 Task: Look for space in Kumamoto, Japan from 4th August, 2023 to 8th August, 2023 for 1 adult in price range Rs.10000 to Rs.15000. Place can be private room with 1  bedroom having 1 bed and 1 bathroom. Property type can be flatguest house, hotel. Amenities needed are: wifi. Booking option can be shelf check-in. Required host language is English.
Action: Mouse moved to (543, 131)
Screenshot: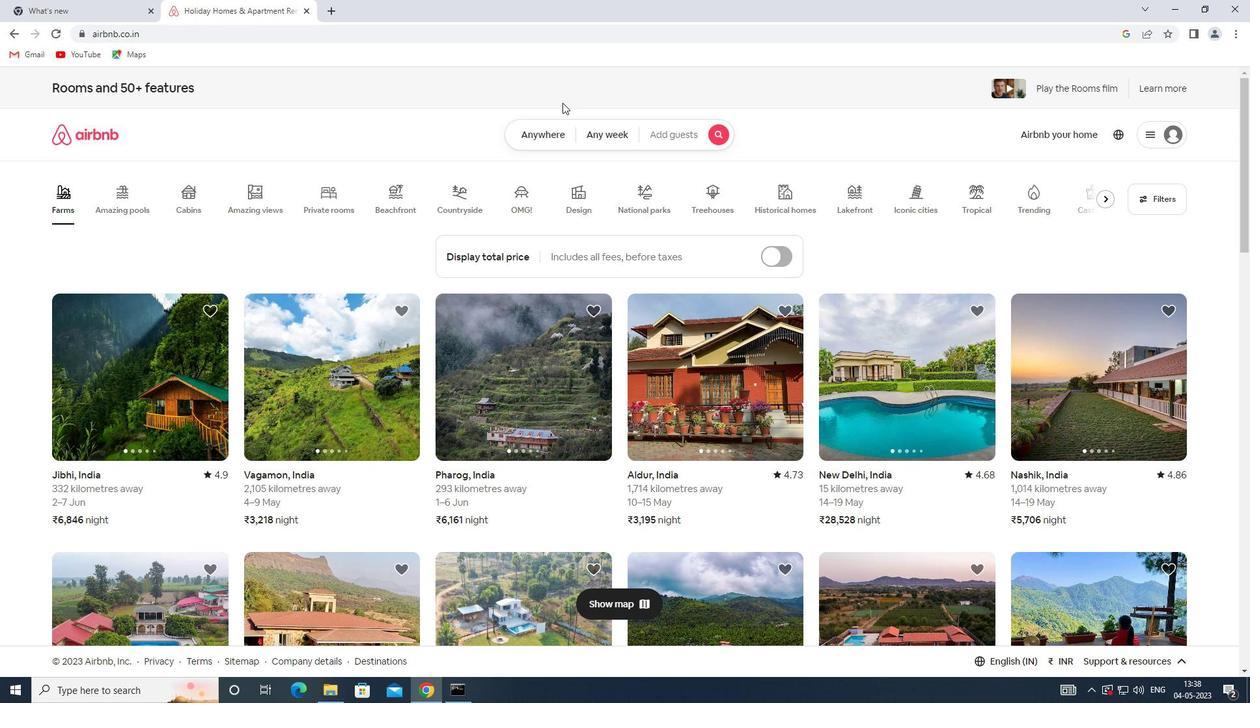 
Action: Mouse pressed left at (543, 131)
Screenshot: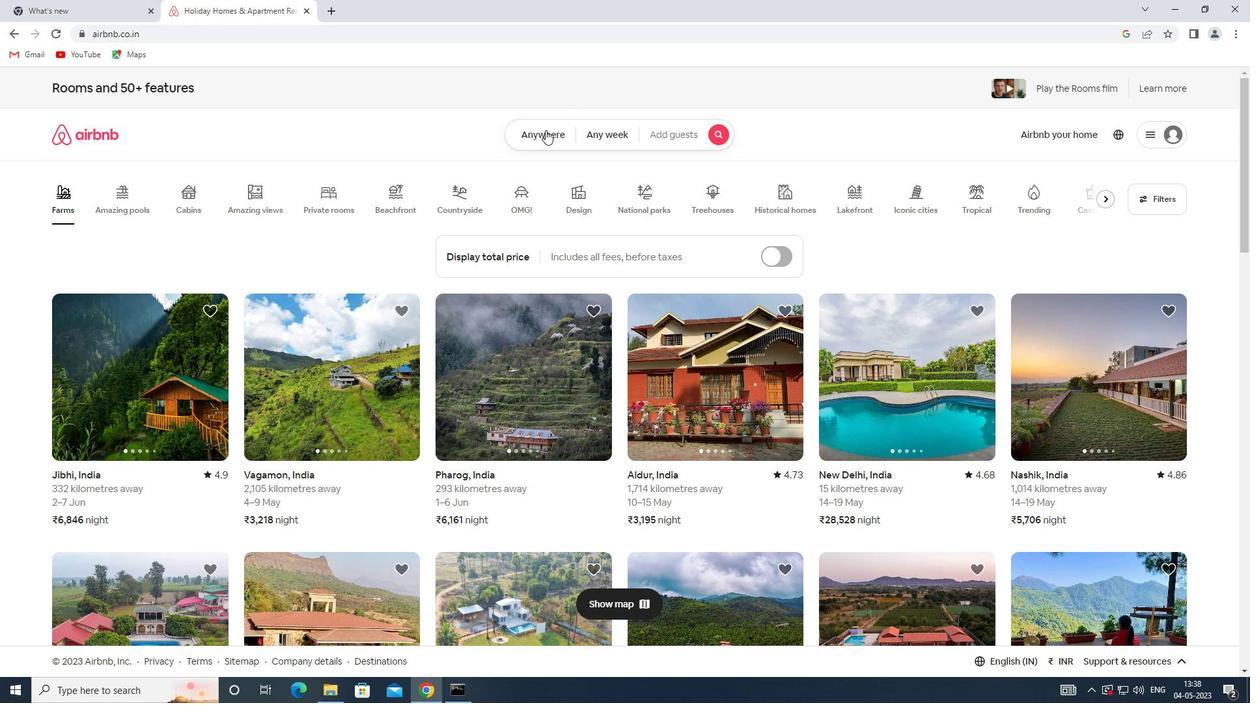 
Action: Mouse moved to (405, 184)
Screenshot: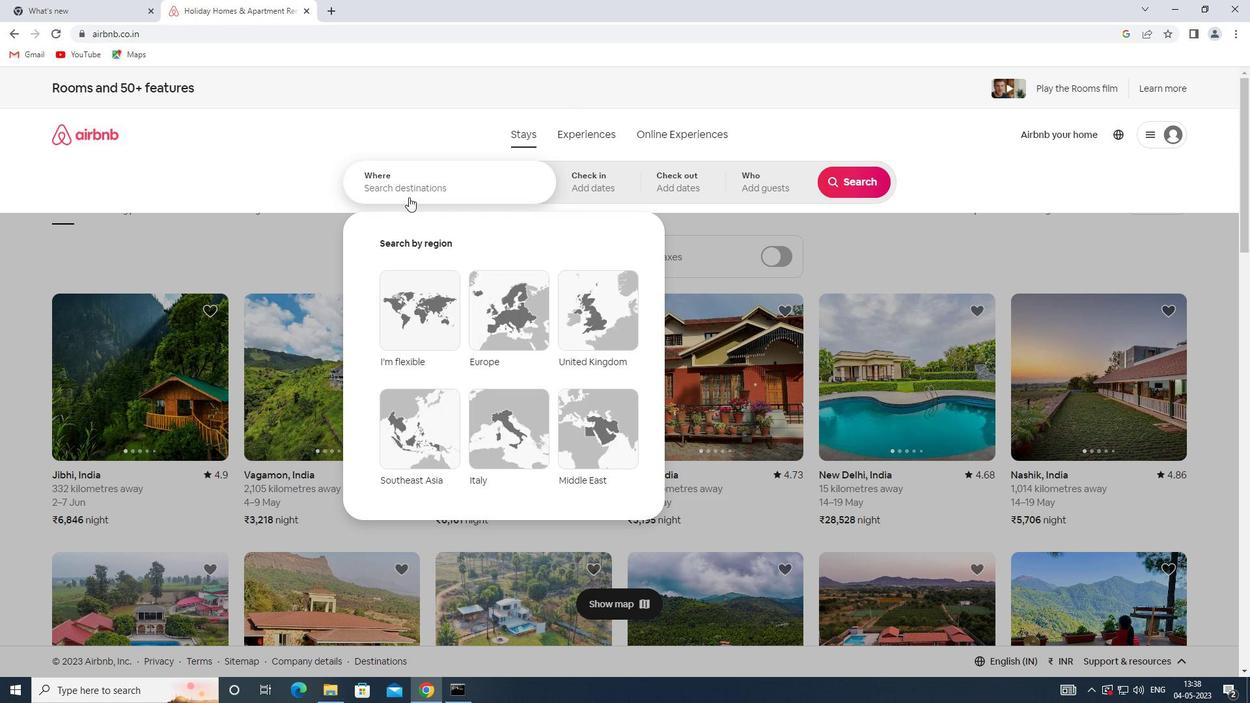 
Action: Mouse pressed left at (405, 184)
Screenshot: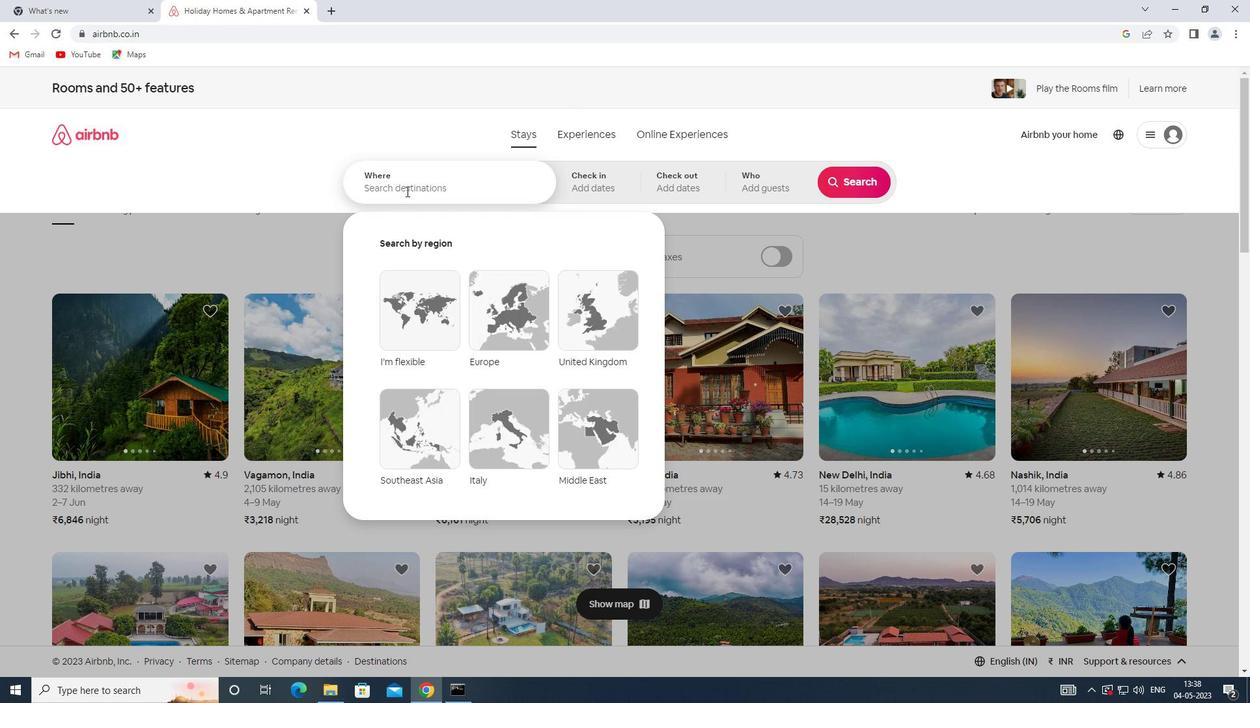 
Action: Key pressed <Key.shift>KUMAMOTO
Screenshot: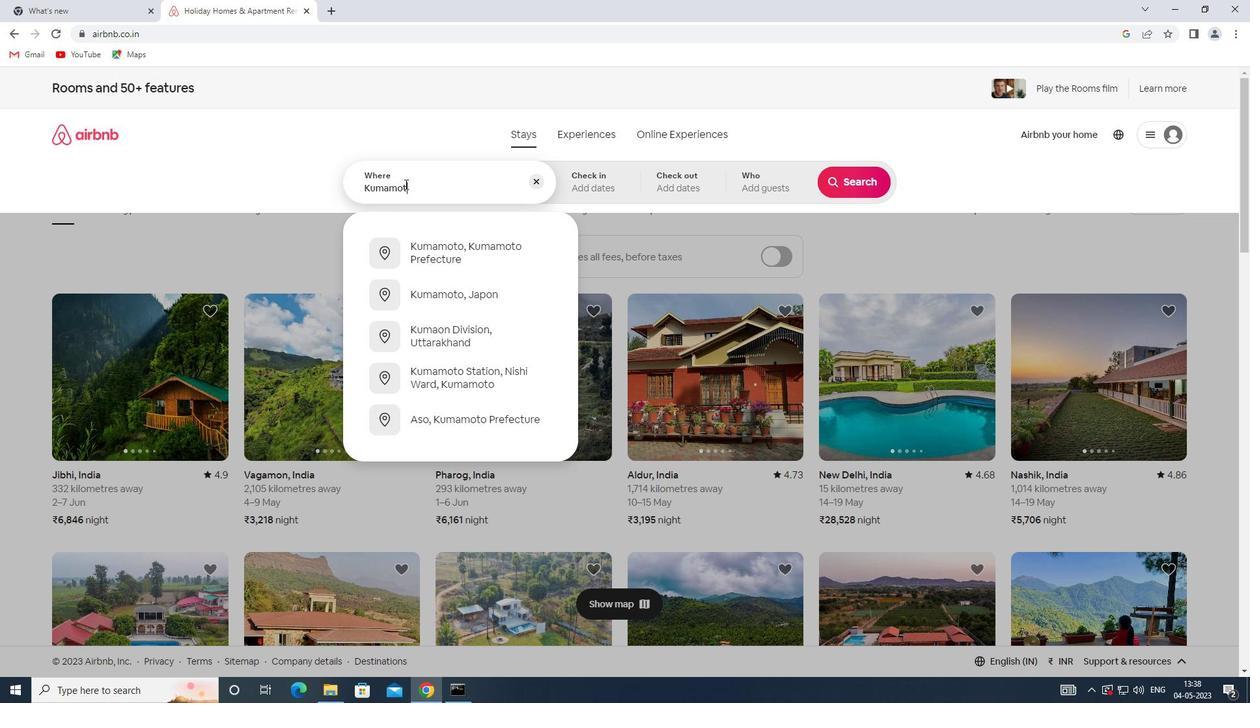 
Action: Mouse moved to (405, 181)
Screenshot: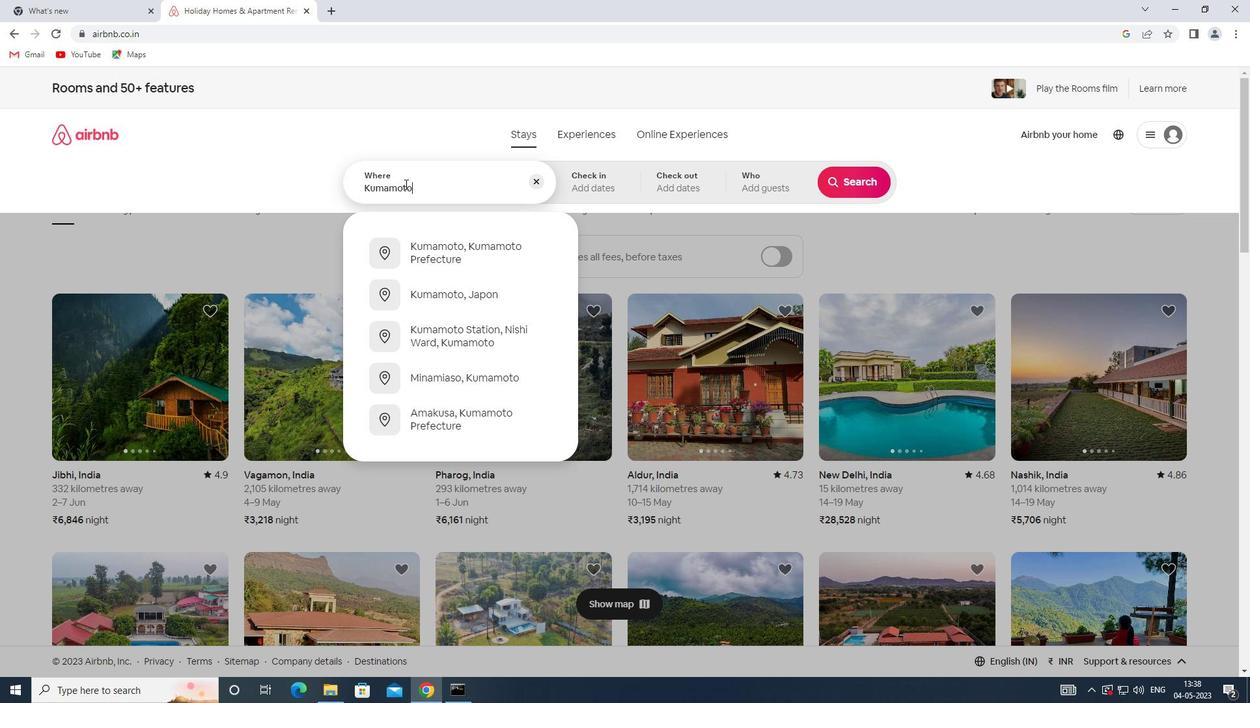 
Action: Key pressed ,<Key.shift>JAPAN
Screenshot: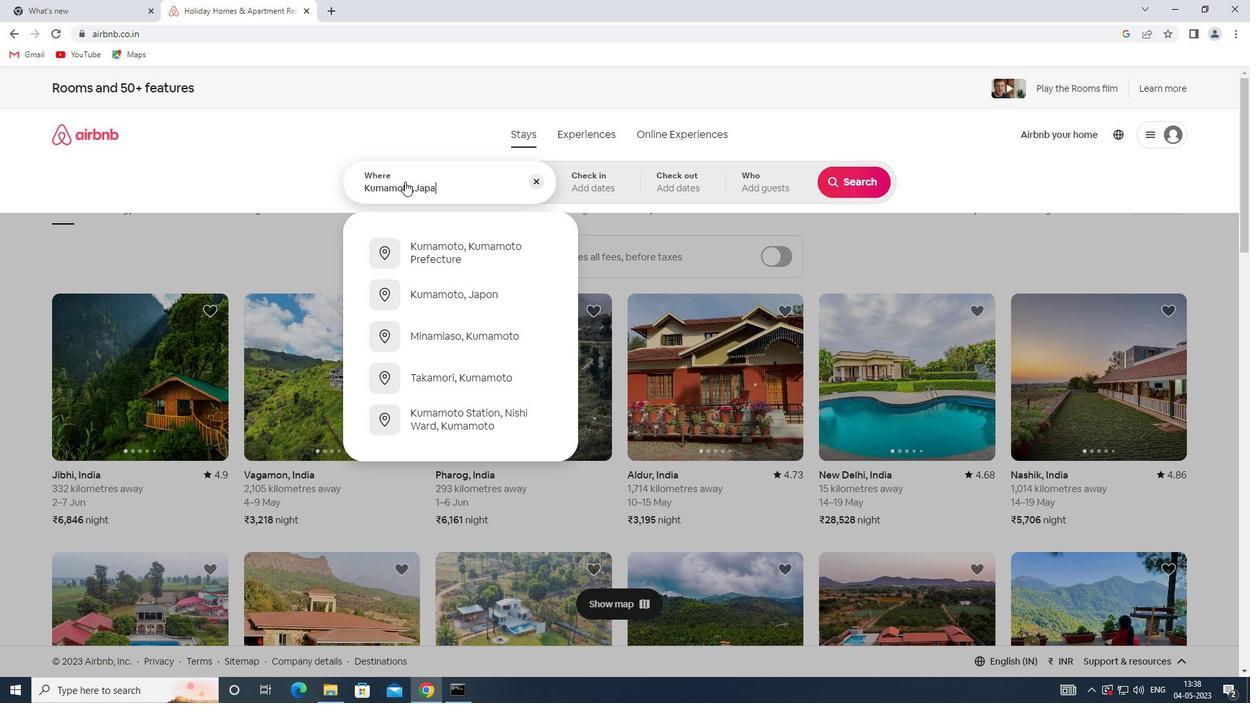 
Action: Mouse moved to (575, 188)
Screenshot: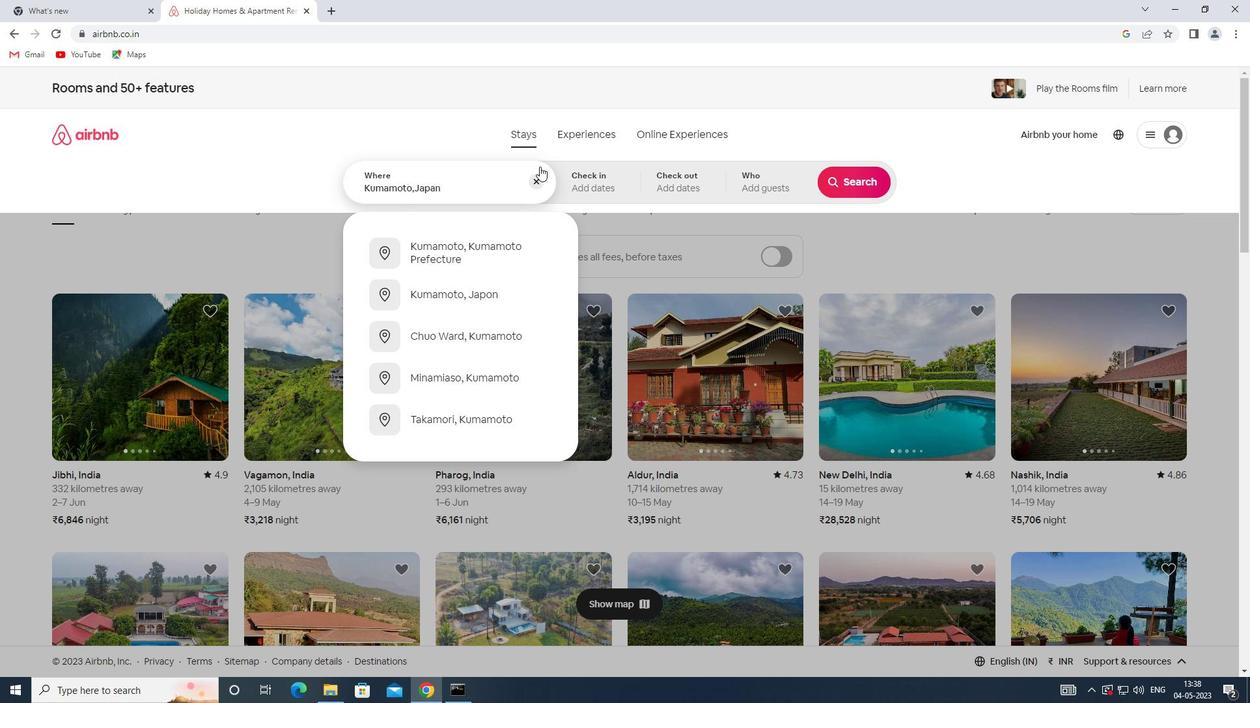 
Action: Mouse pressed left at (575, 188)
Screenshot: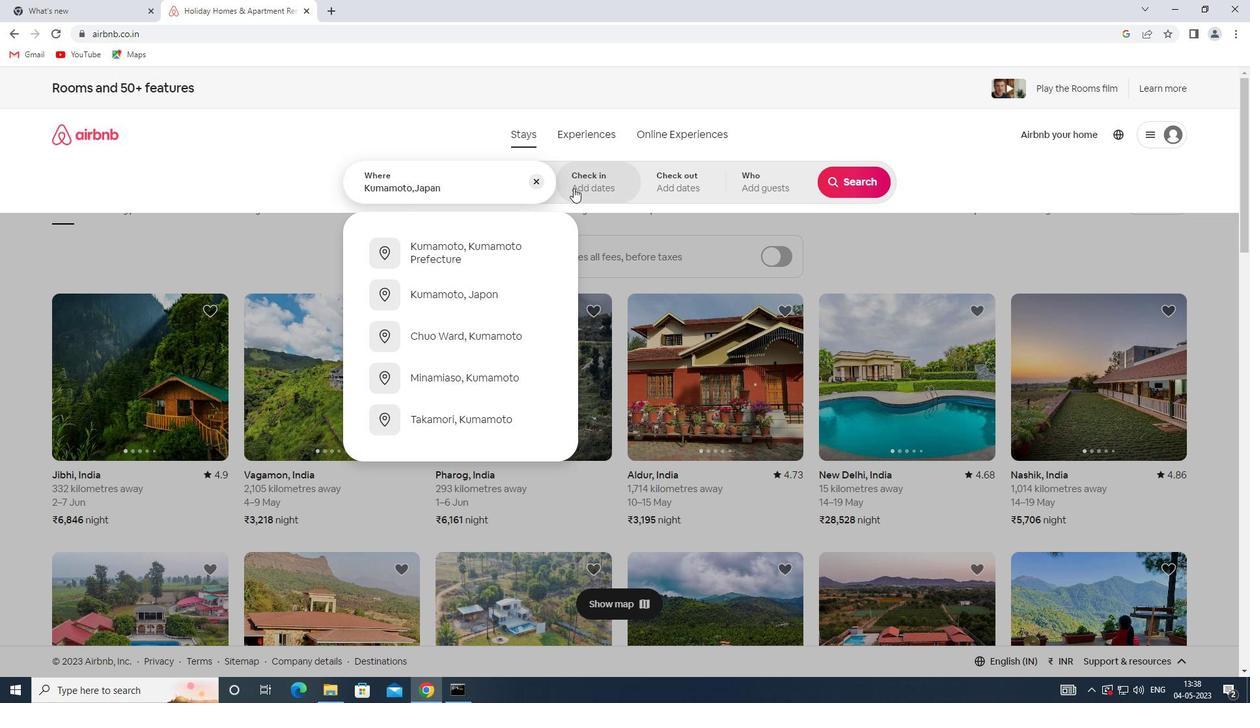
Action: Mouse moved to (842, 288)
Screenshot: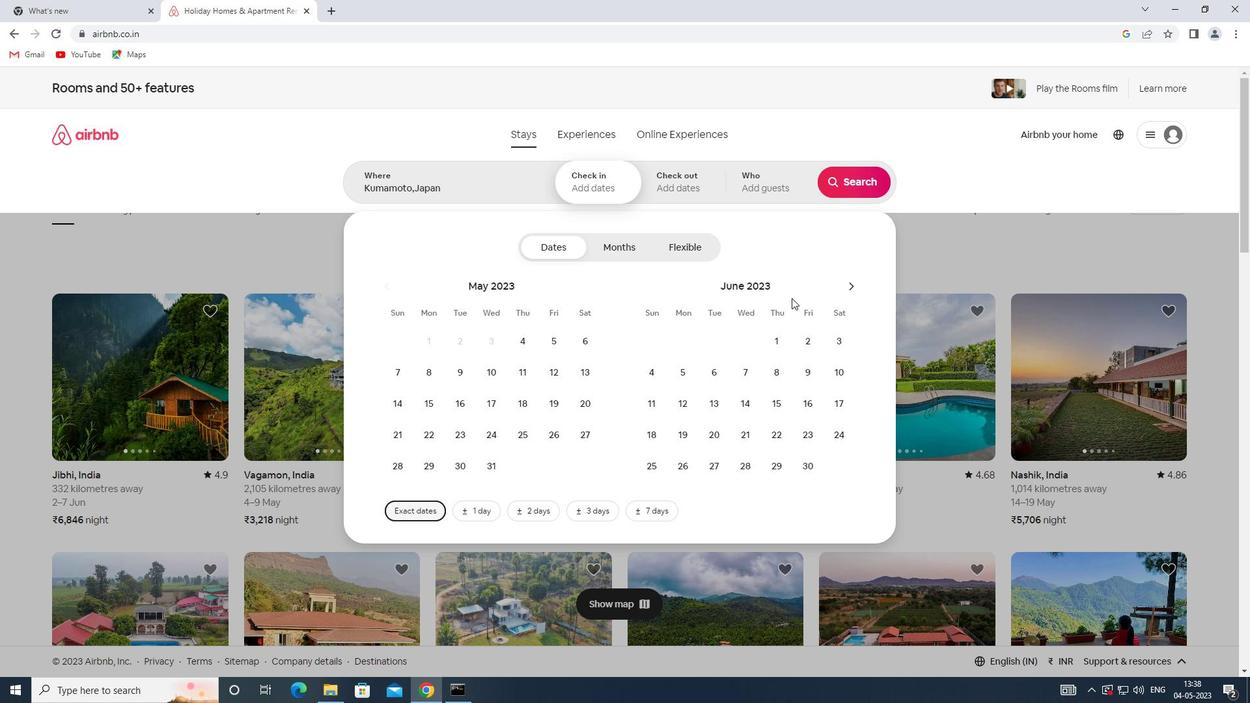 
Action: Mouse pressed left at (842, 288)
Screenshot: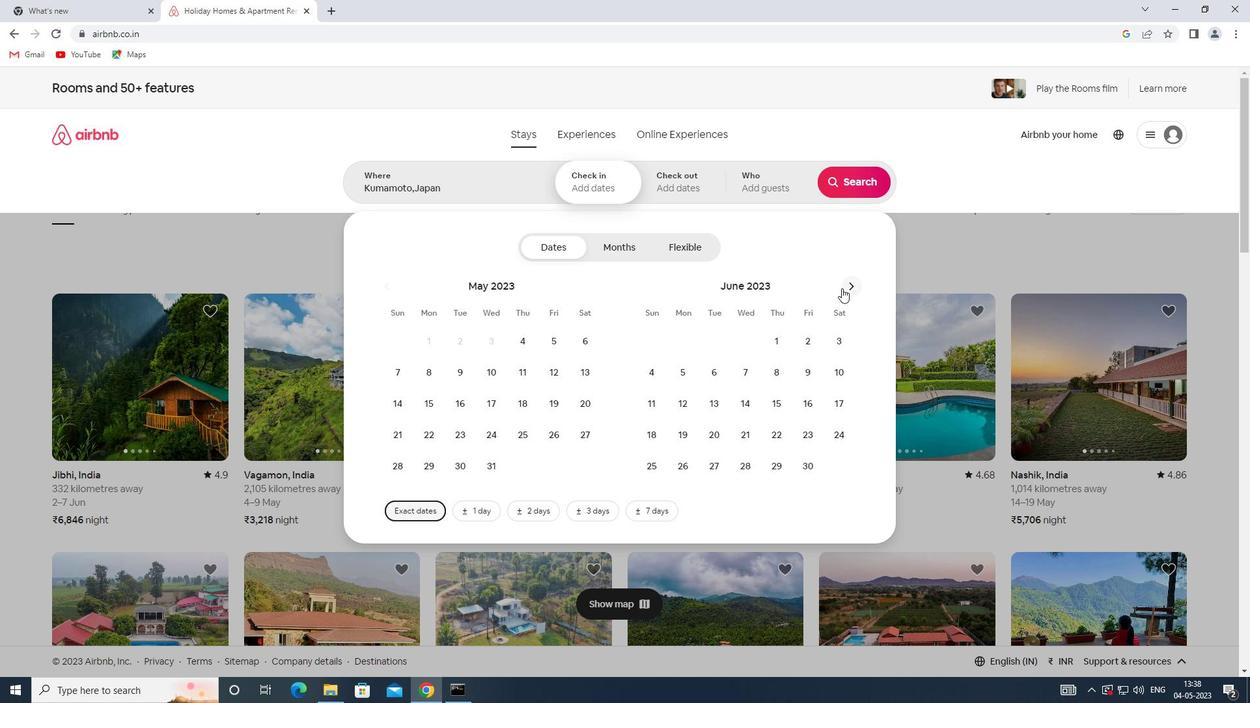 
Action: Mouse pressed left at (842, 288)
Screenshot: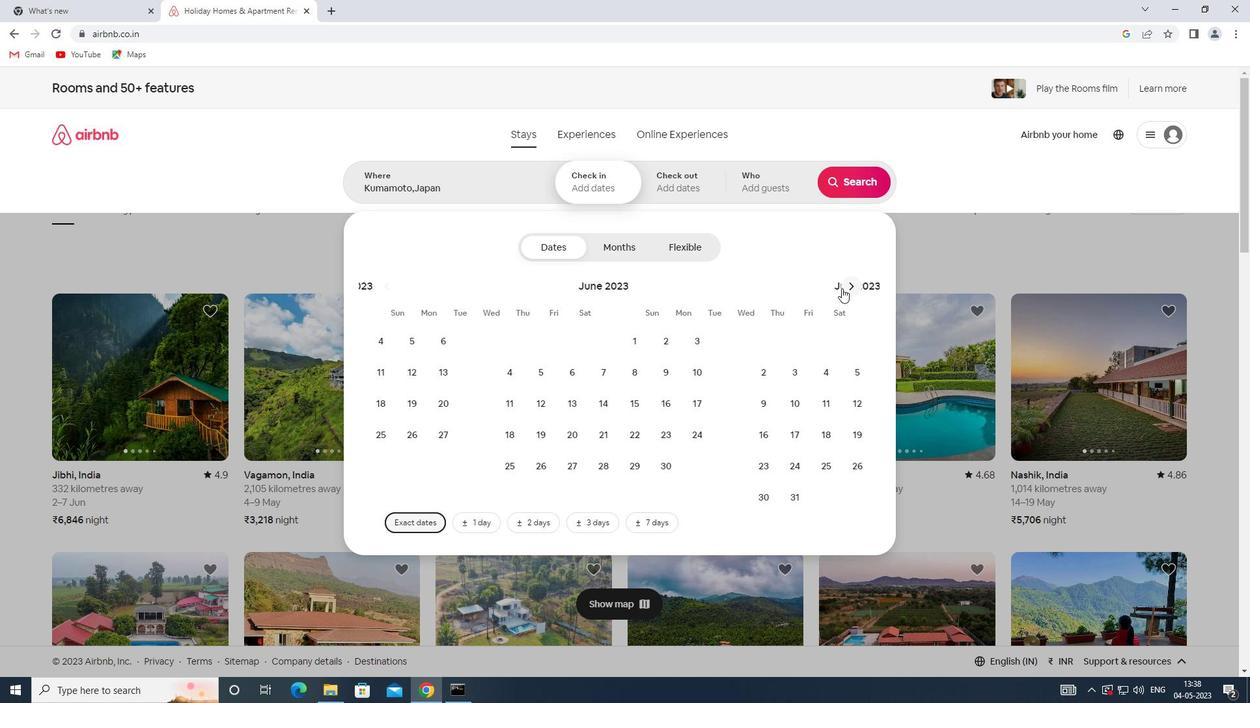 
Action: Mouse moved to (804, 349)
Screenshot: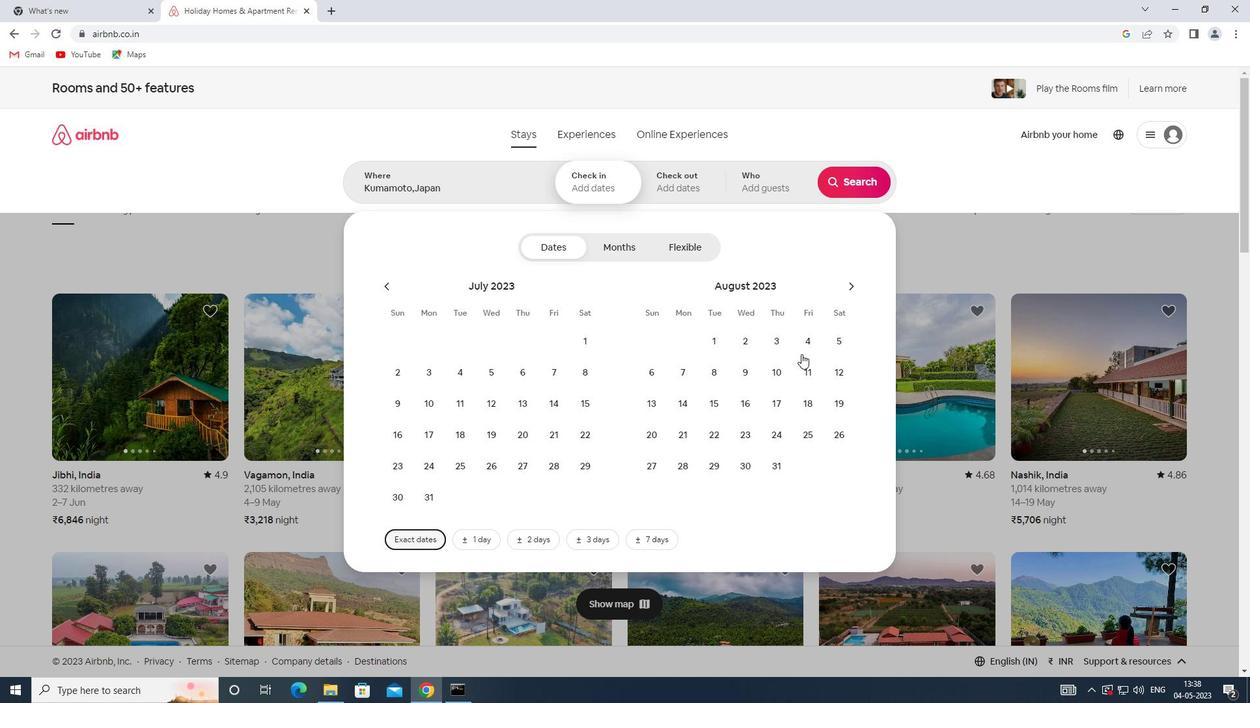 
Action: Mouse pressed left at (804, 349)
Screenshot: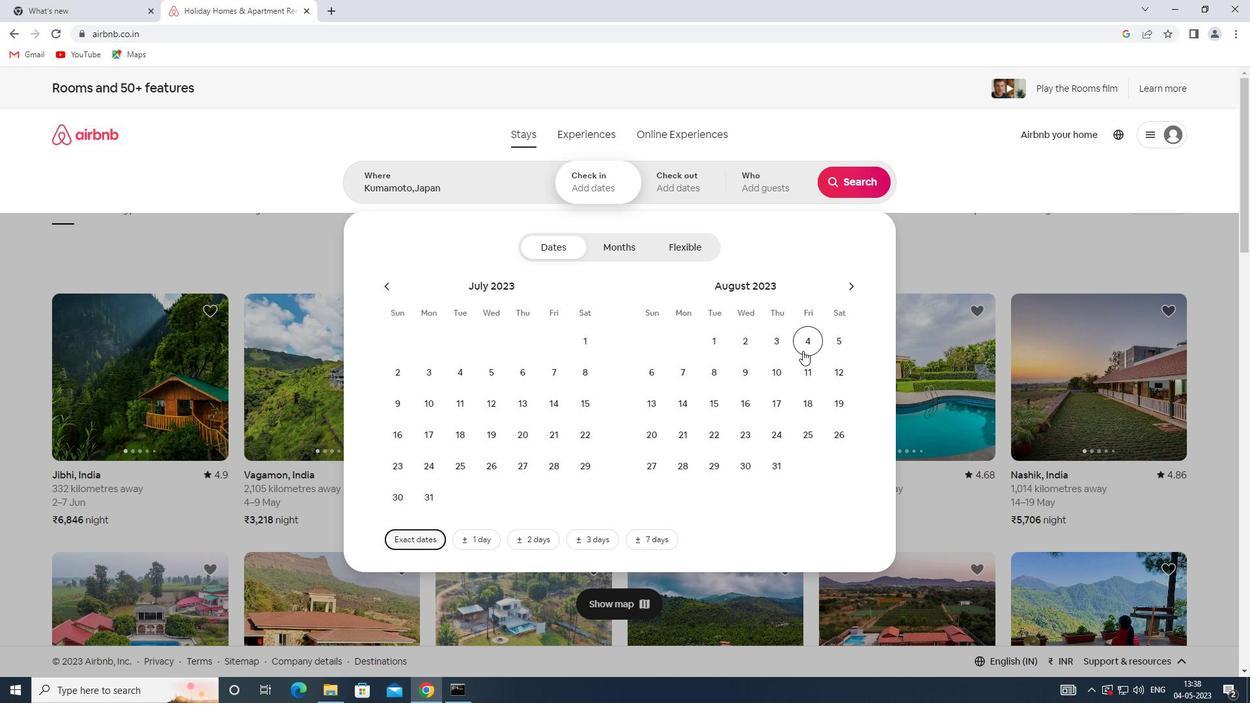 
Action: Mouse moved to (722, 371)
Screenshot: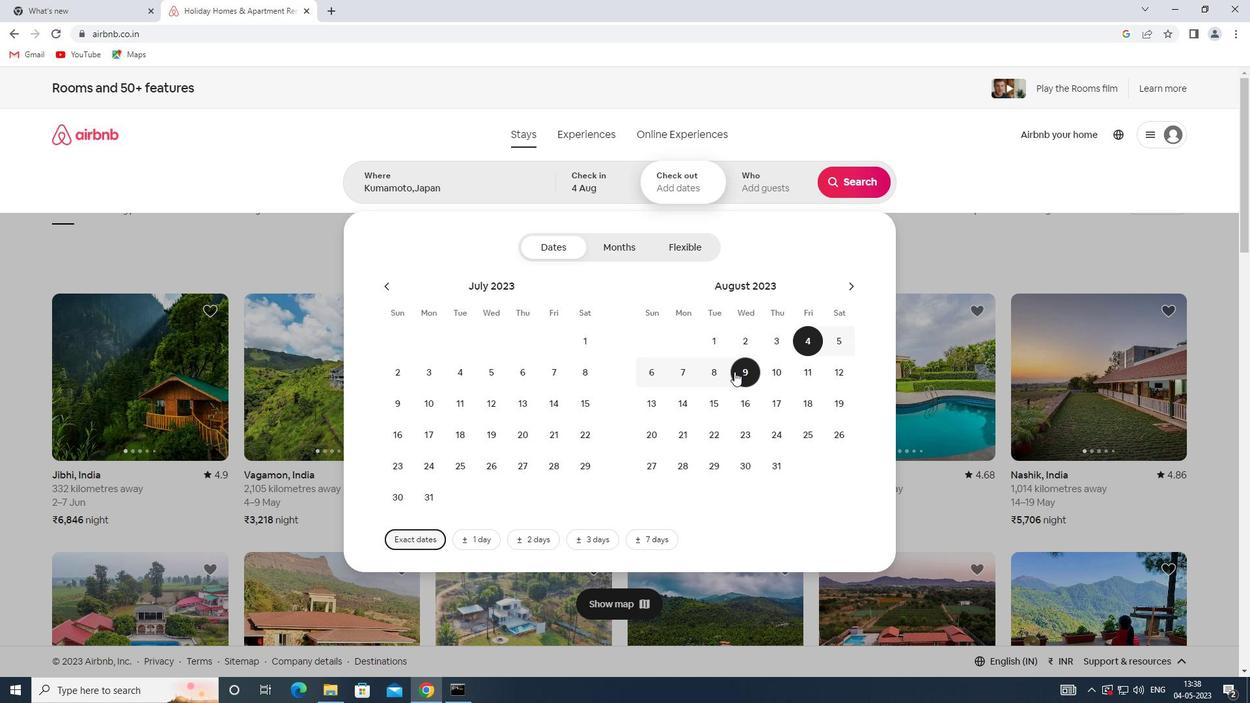 
Action: Mouse pressed left at (722, 371)
Screenshot: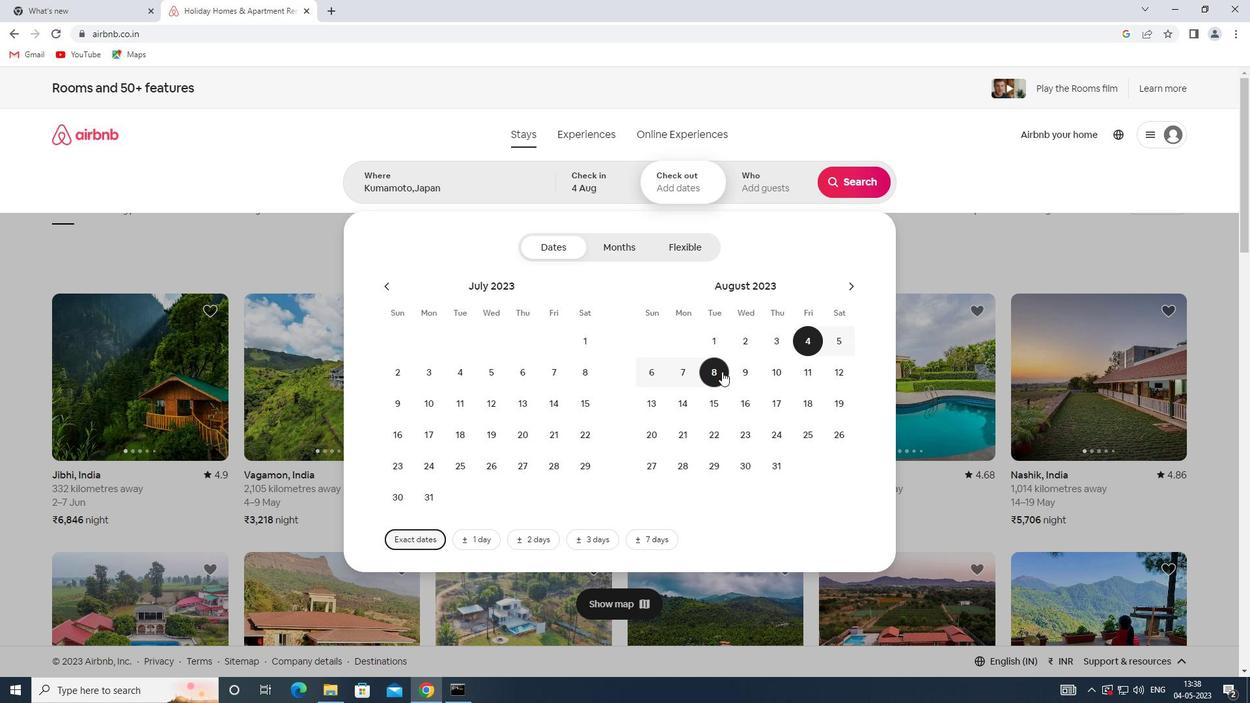 
Action: Mouse moved to (759, 190)
Screenshot: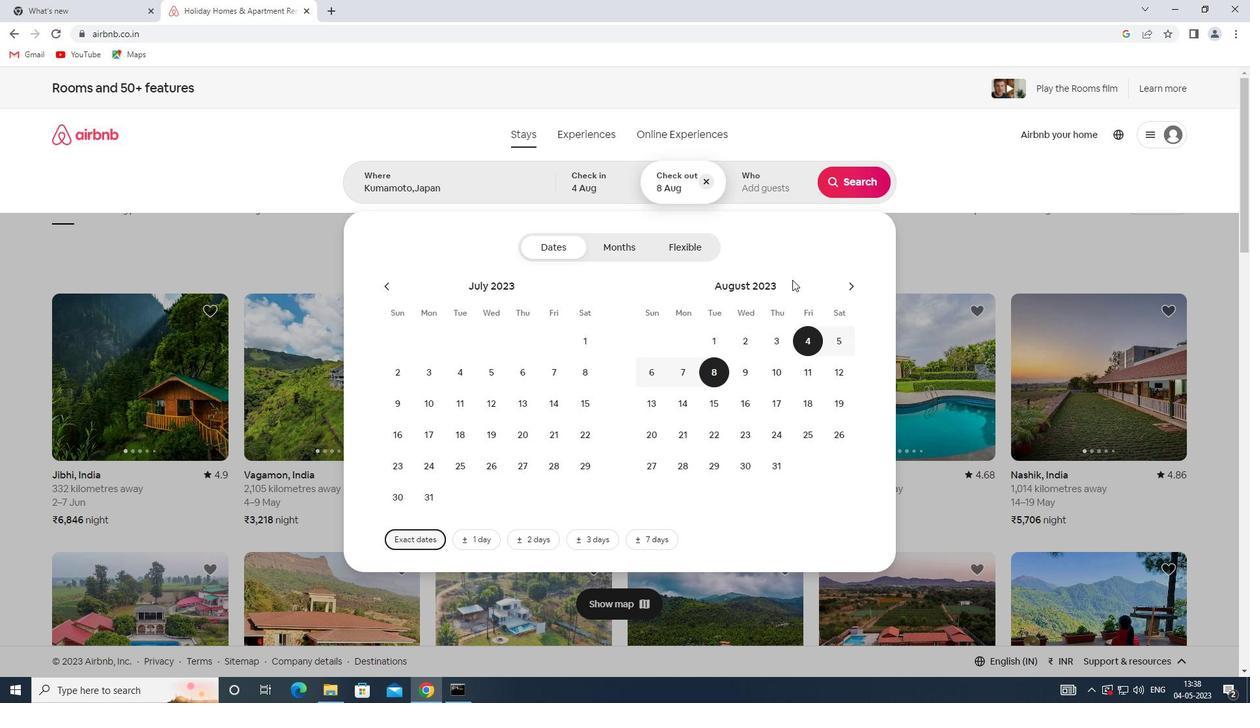 
Action: Mouse pressed left at (759, 190)
Screenshot: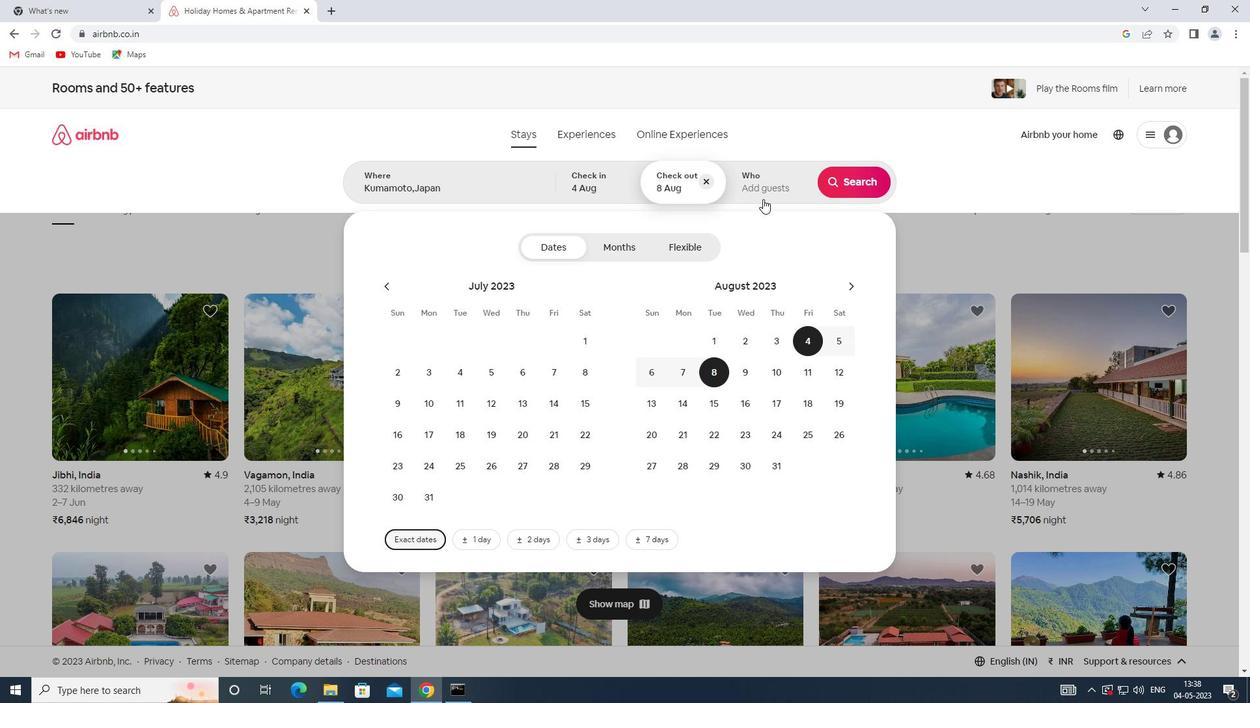 
Action: Mouse moved to (856, 255)
Screenshot: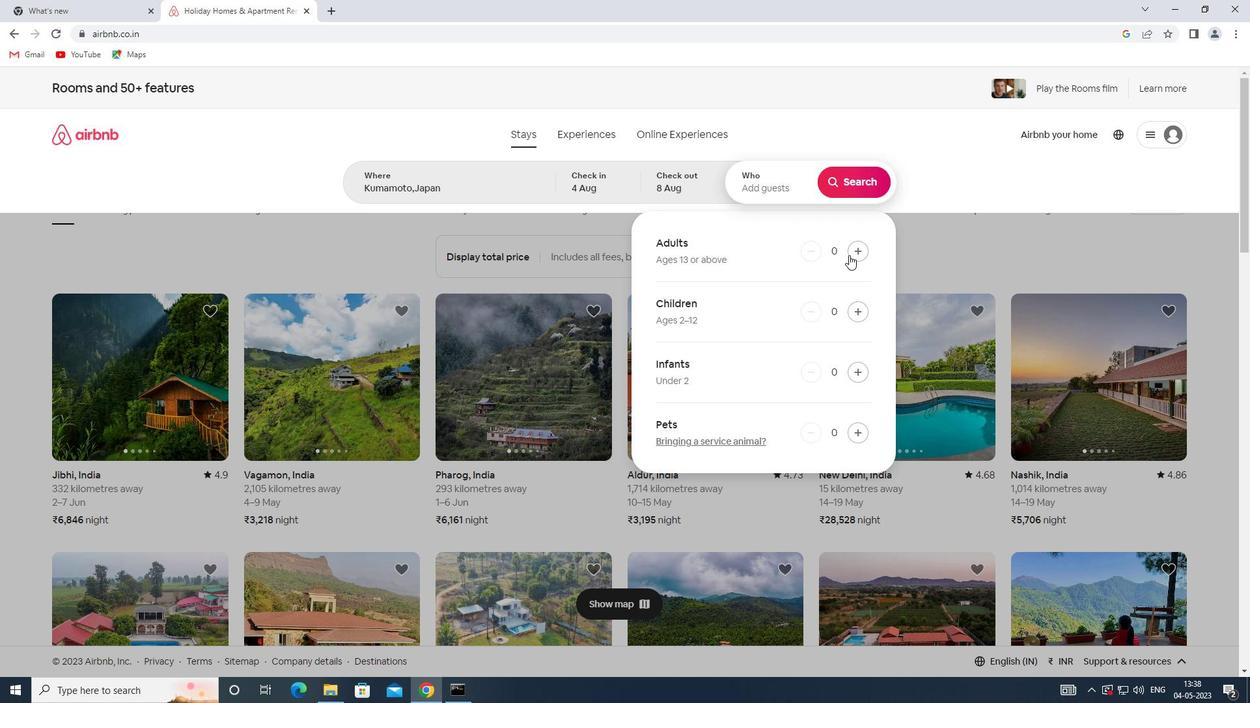 
Action: Mouse pressed left at (856, 255)
Screenshot: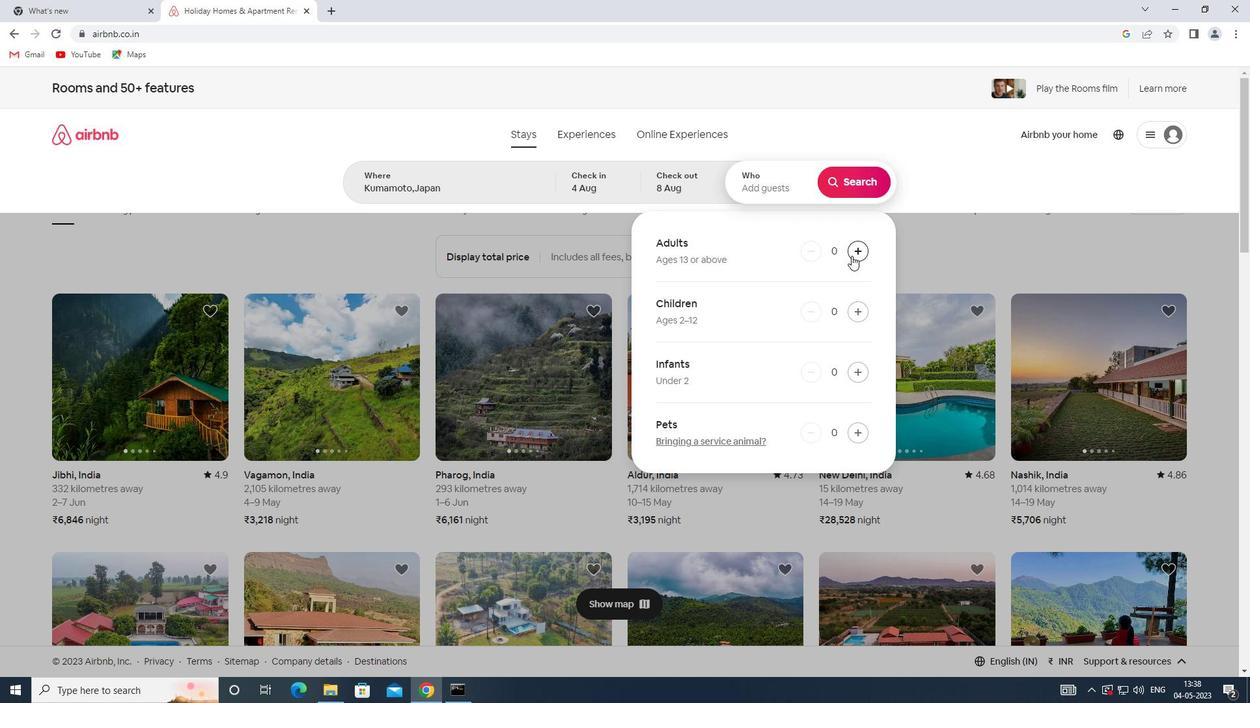 
Action: Mouse moved to (863, 174)
Screenshot: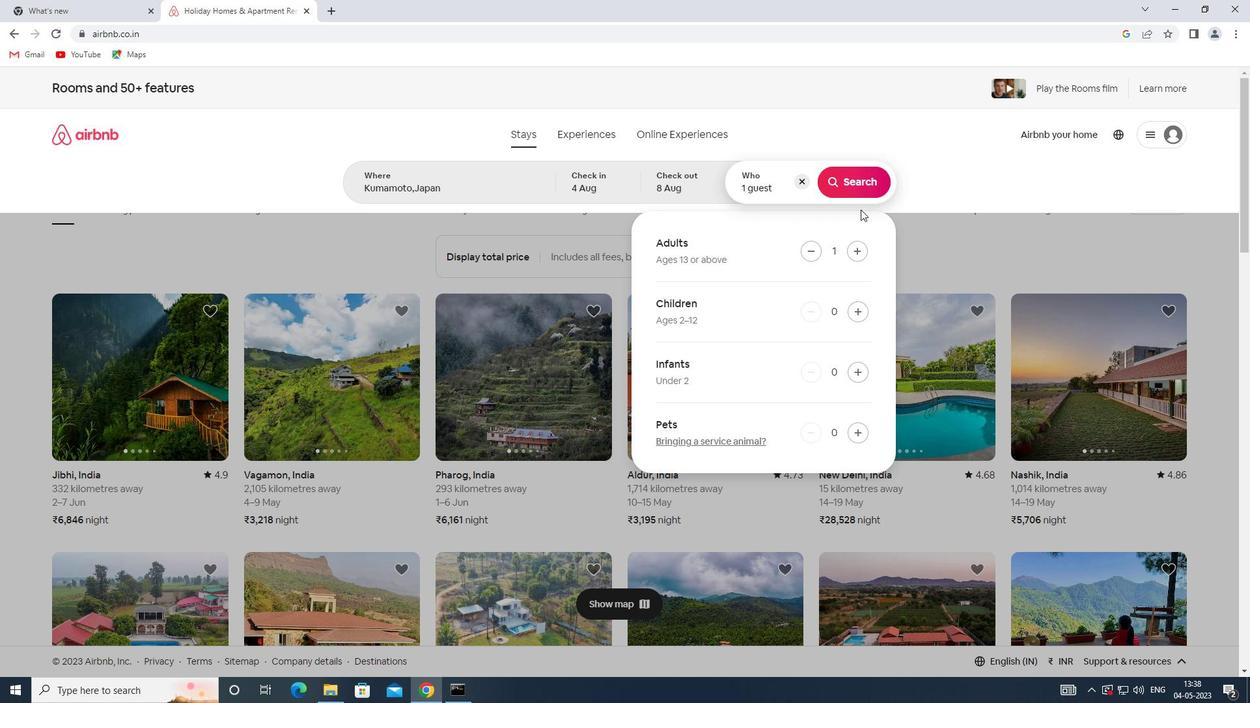 
Action: Mouse pressed left at (863, 174)
Screenshot: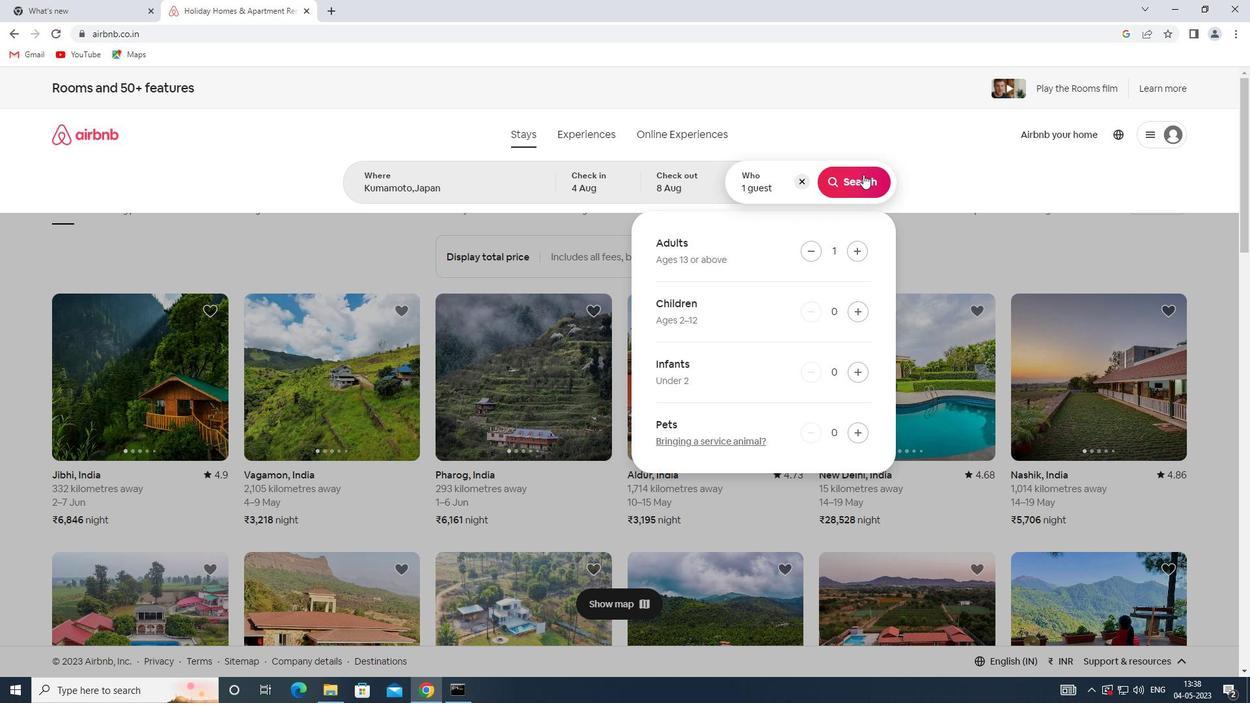 
Action: Mouse moved to (1181, 147)
Screenshot: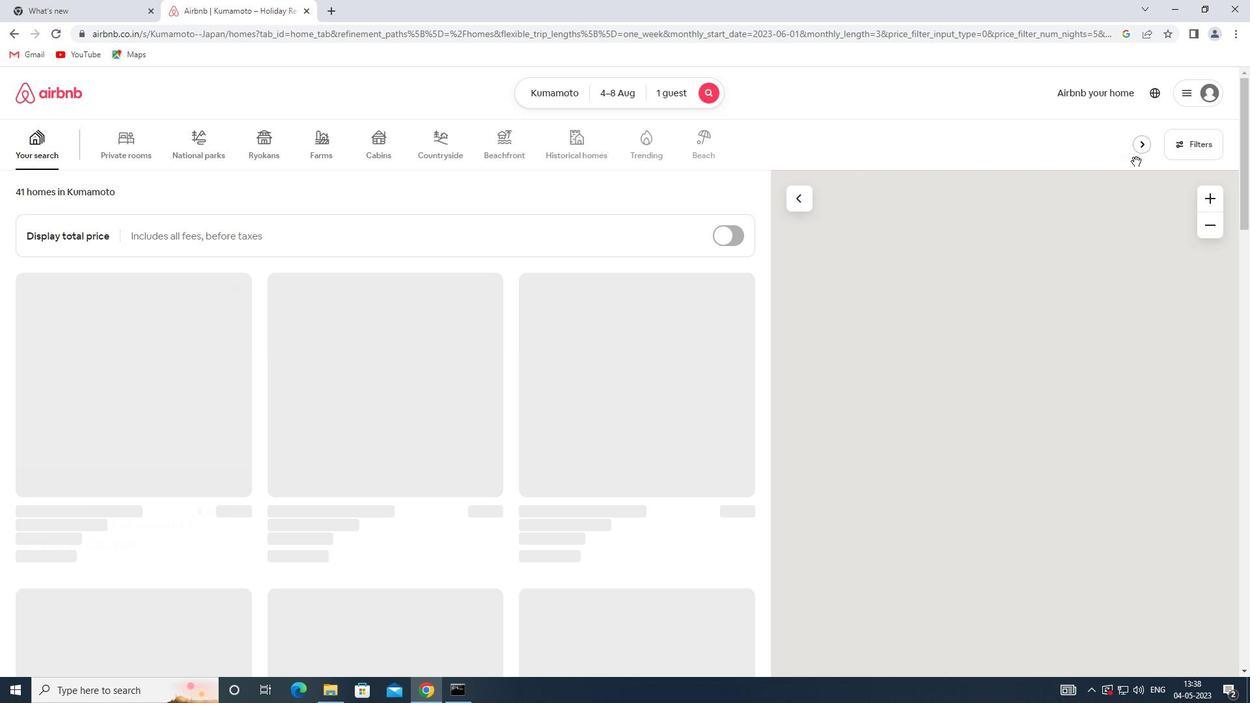 
Action: Mouse pressed left at (1181, 147)
Screenshot: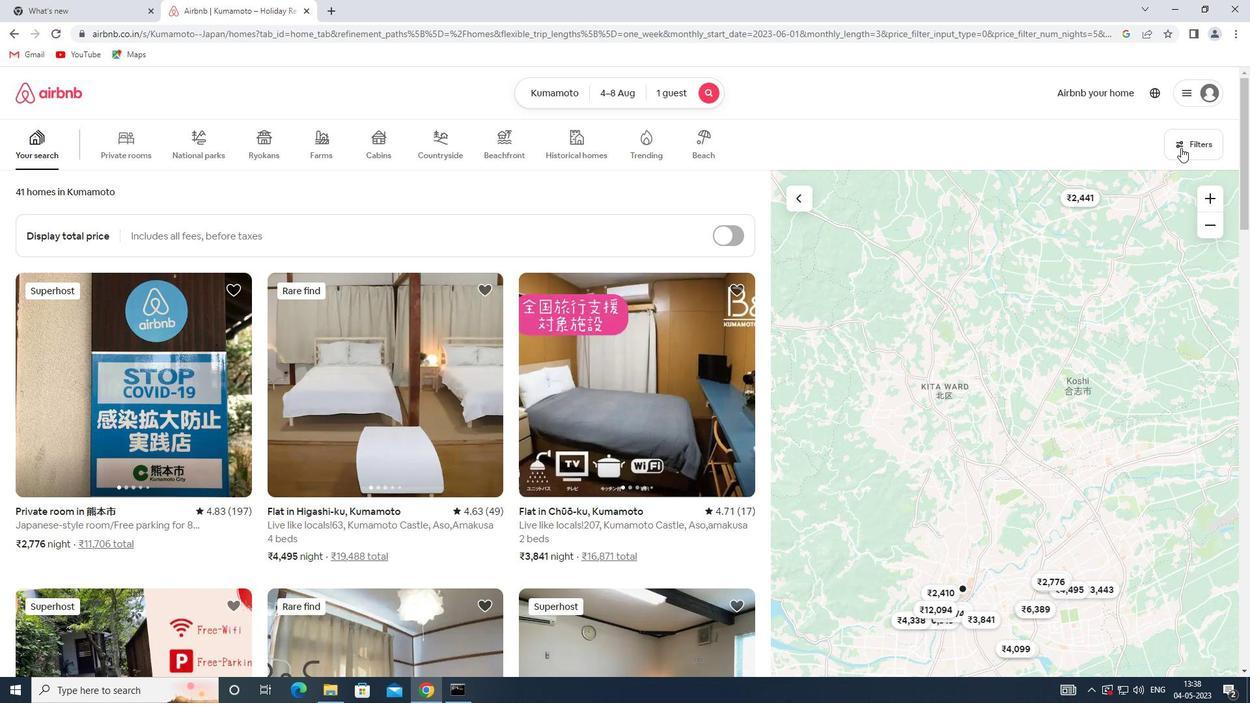
Action: Mouse moved to (457, 306)
Screenshot: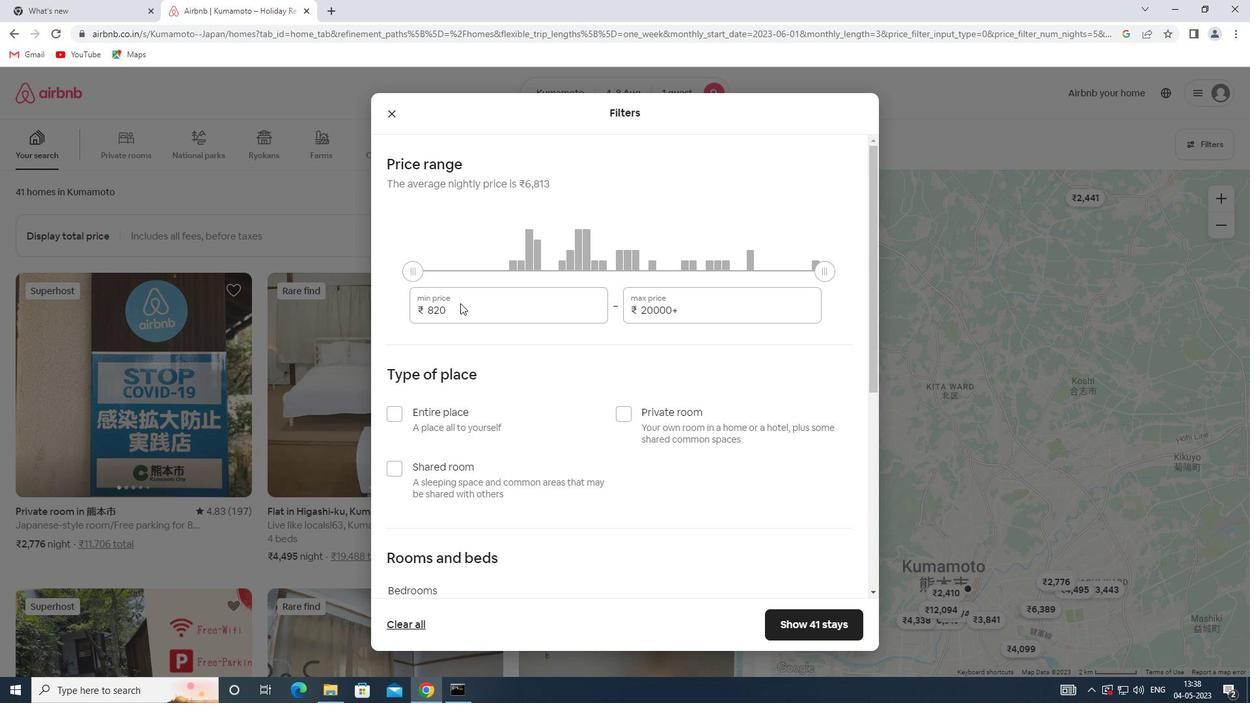 
Action: Mouse pressed left at (457, 306)
Screenshot: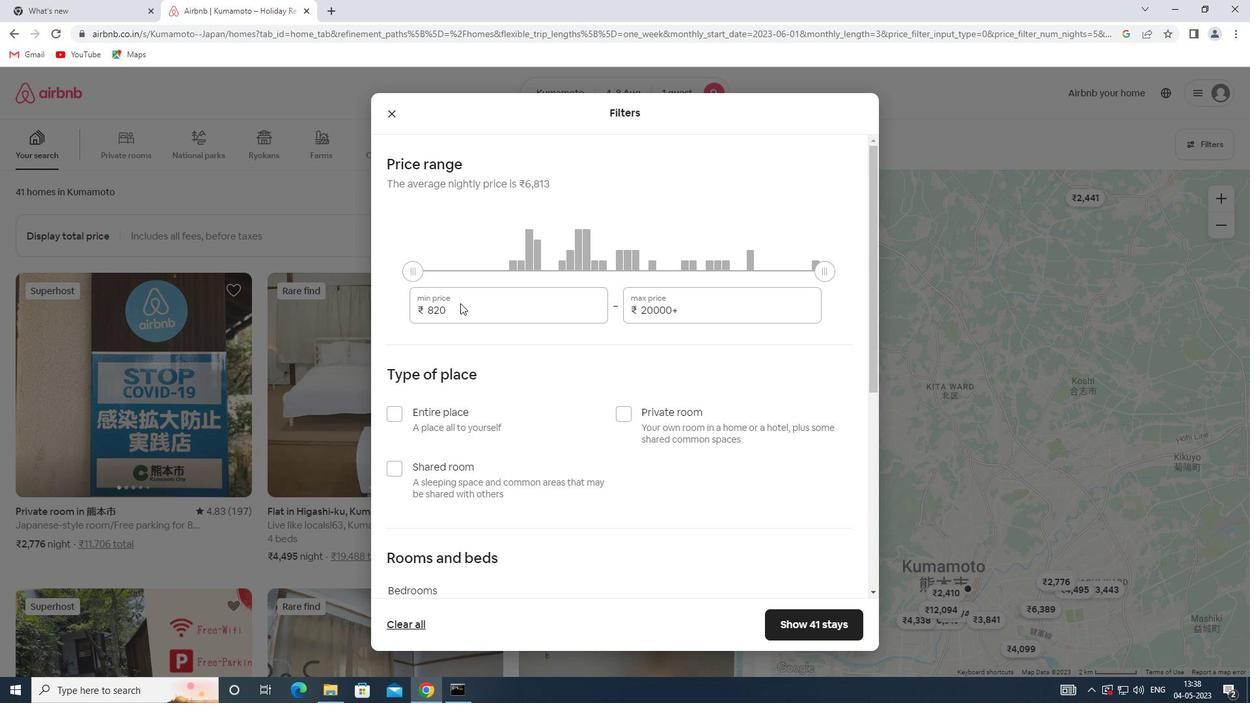 
Action: Mouse moved to (401, 308)
Screenshot: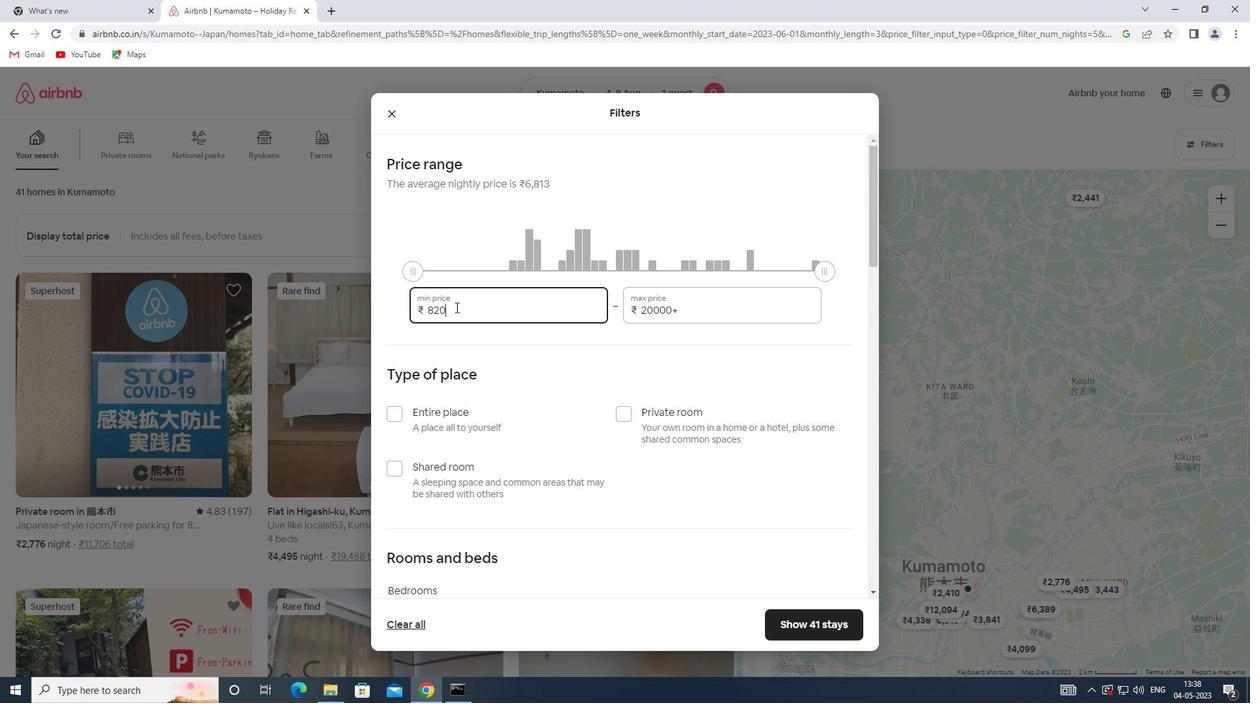 
Action: Key pressed 10000
Screenshot: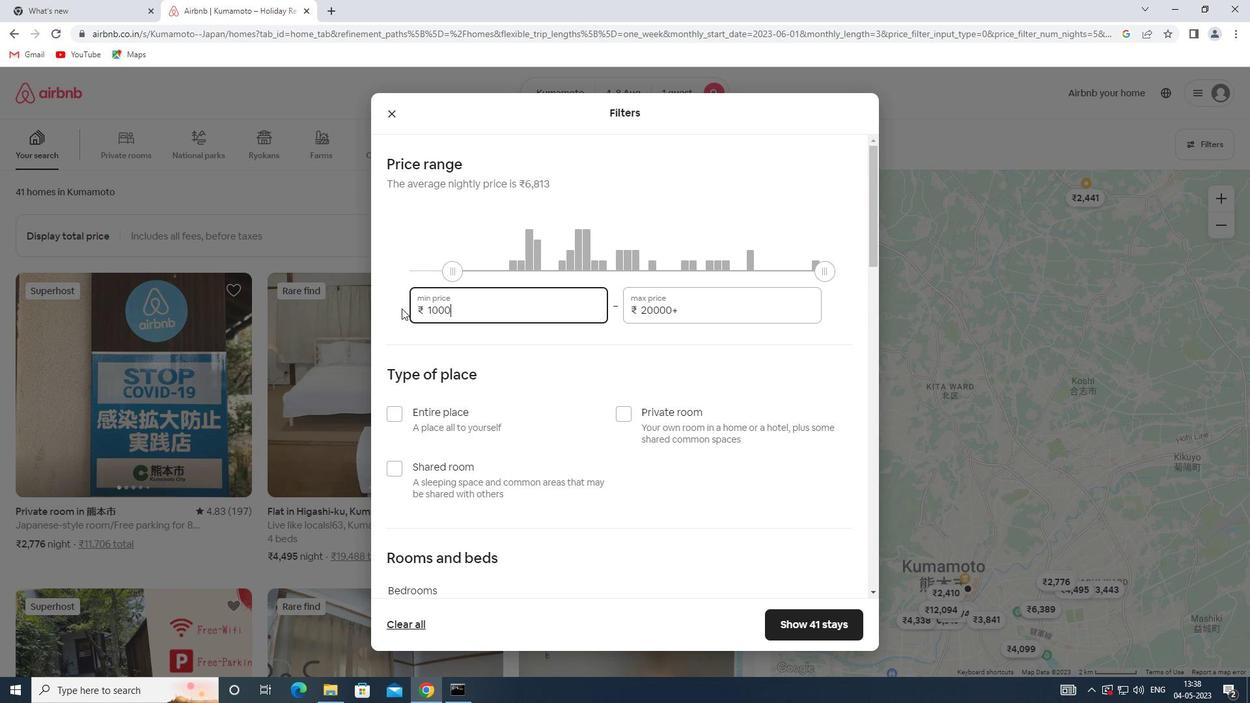 
Action: Mouse moved to (677, 306)
Screenshot: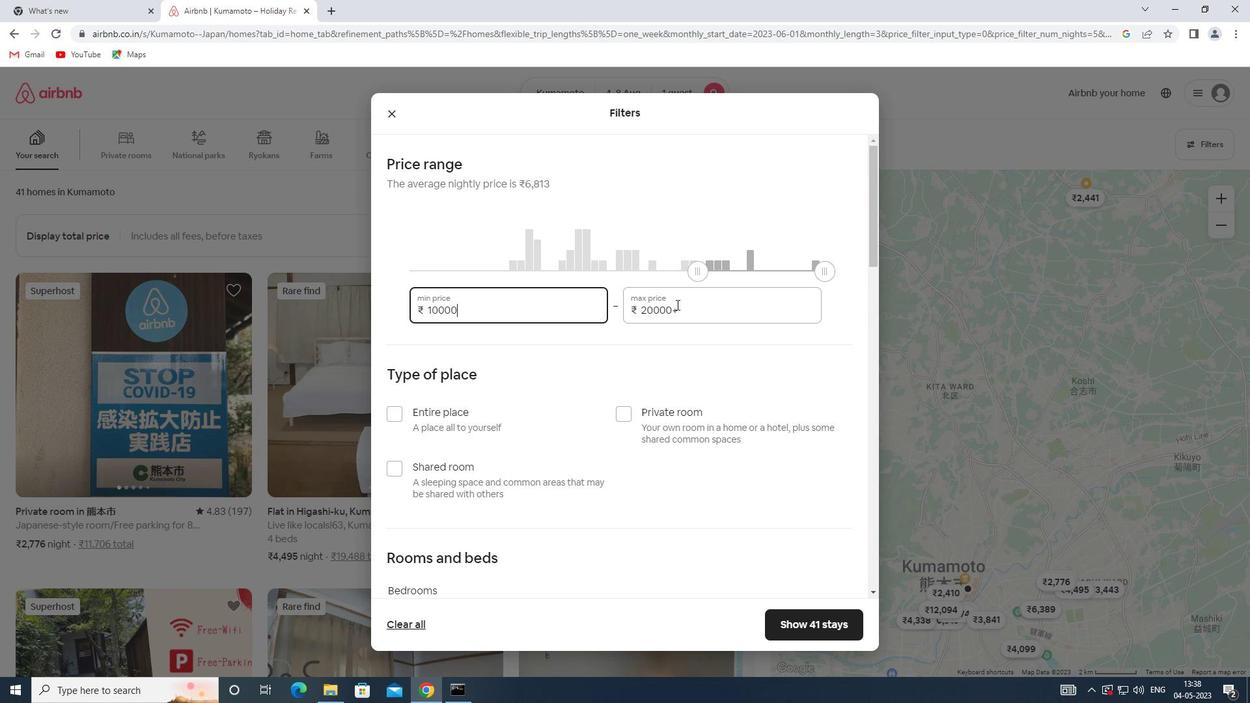 
Action: Mouse pressed left at (677, 306)
Screenshot: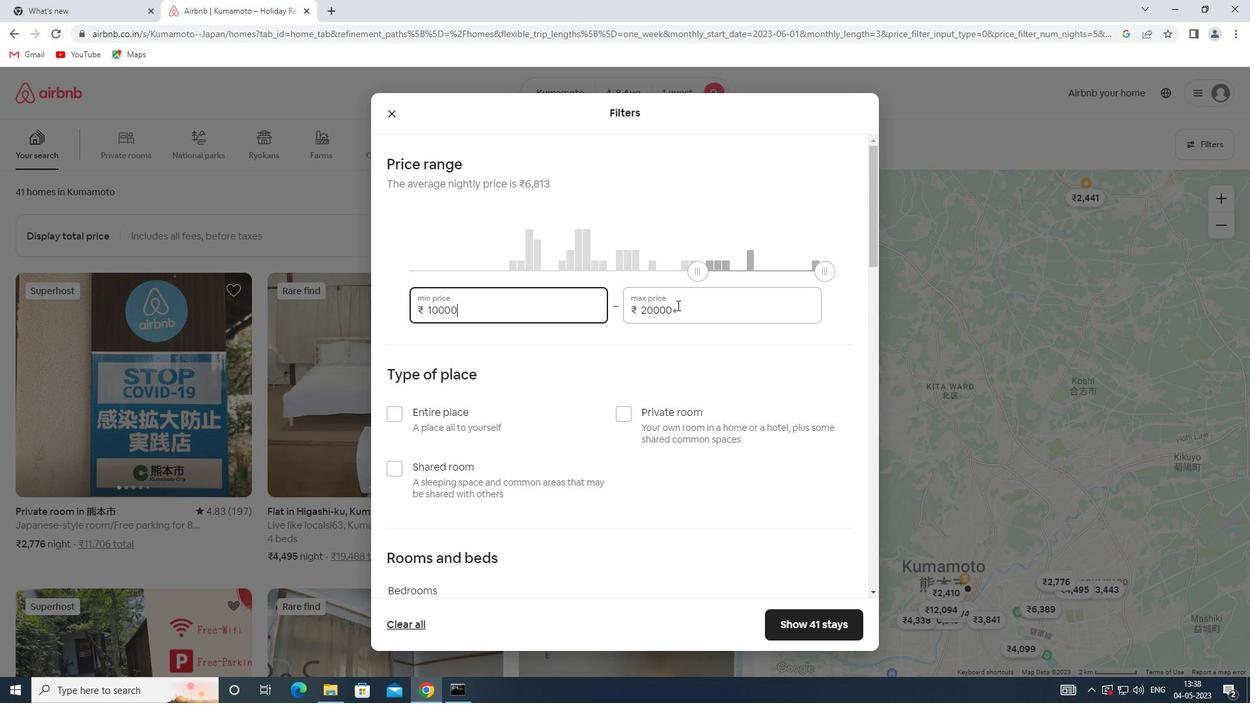 
Action: Mouse moved to (604, 311)
Screenshot: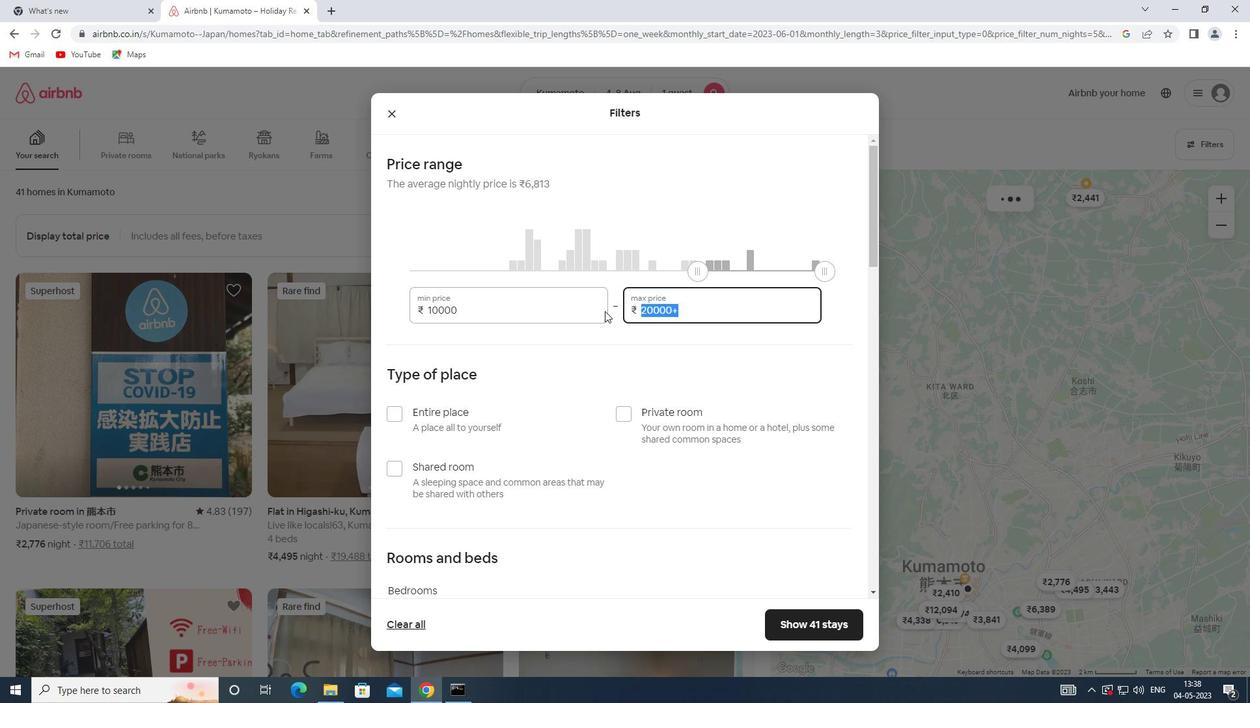 
Action: Key pressed 15000
Screenshot: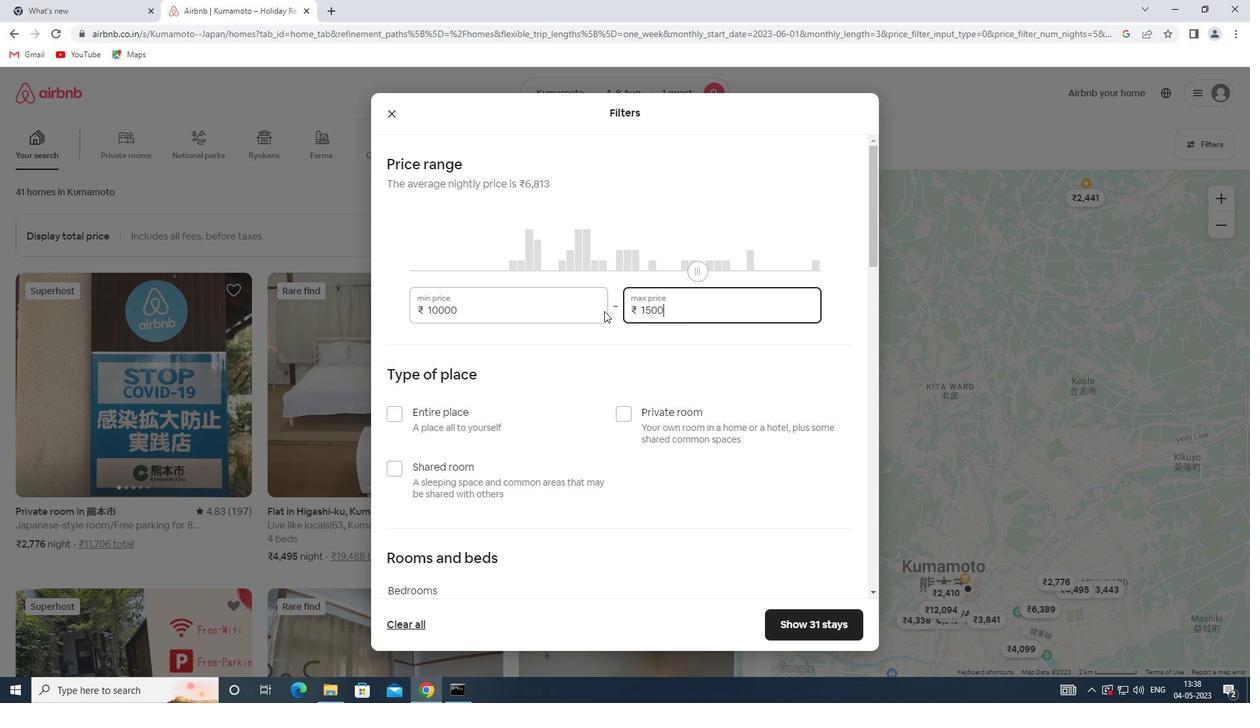 
Action: Mouse moved to (604, 326)
Screenshot: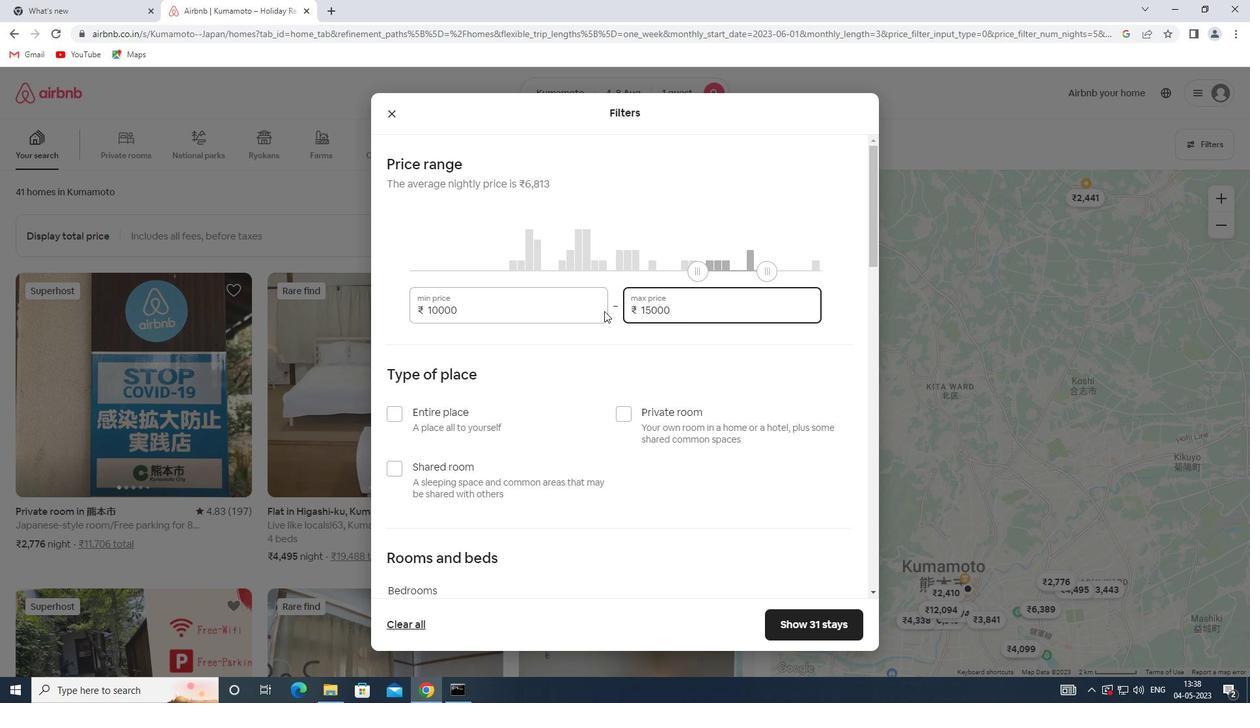 
Action: Mouse scrolled (604, 325) with delta (0, 0)
Screenshot: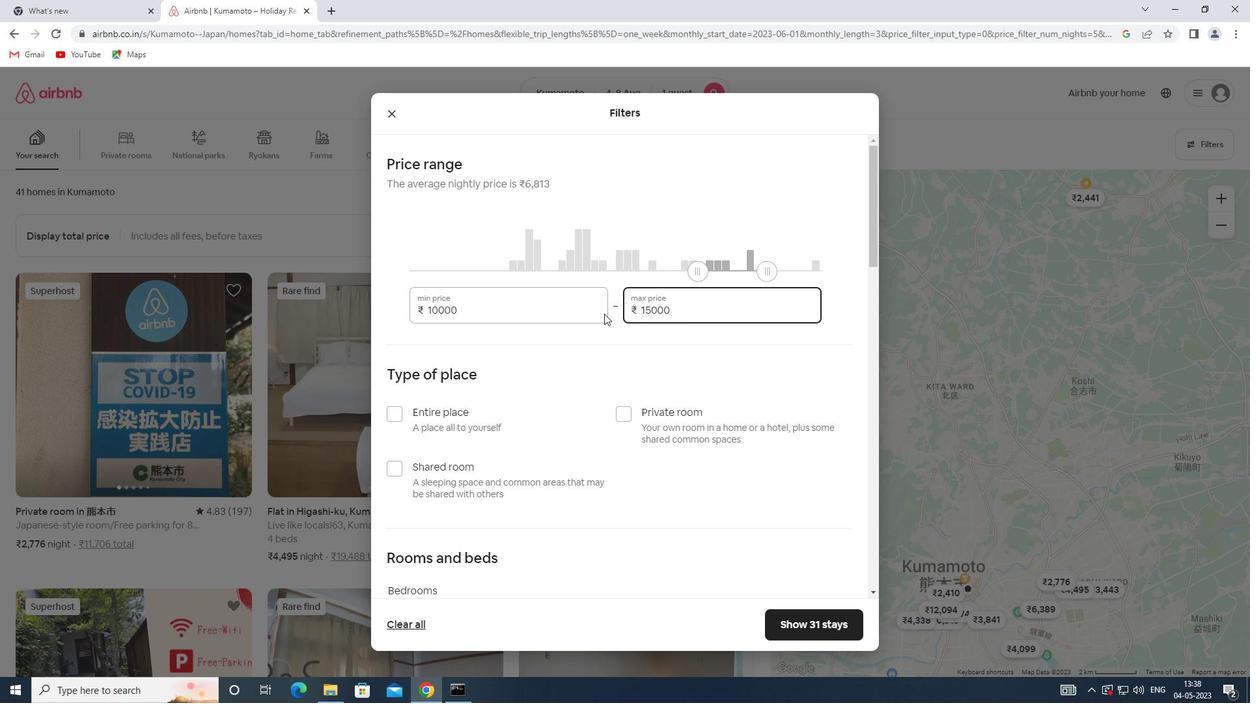 
Action: Mouse moved to (627, 345)
Screenshot: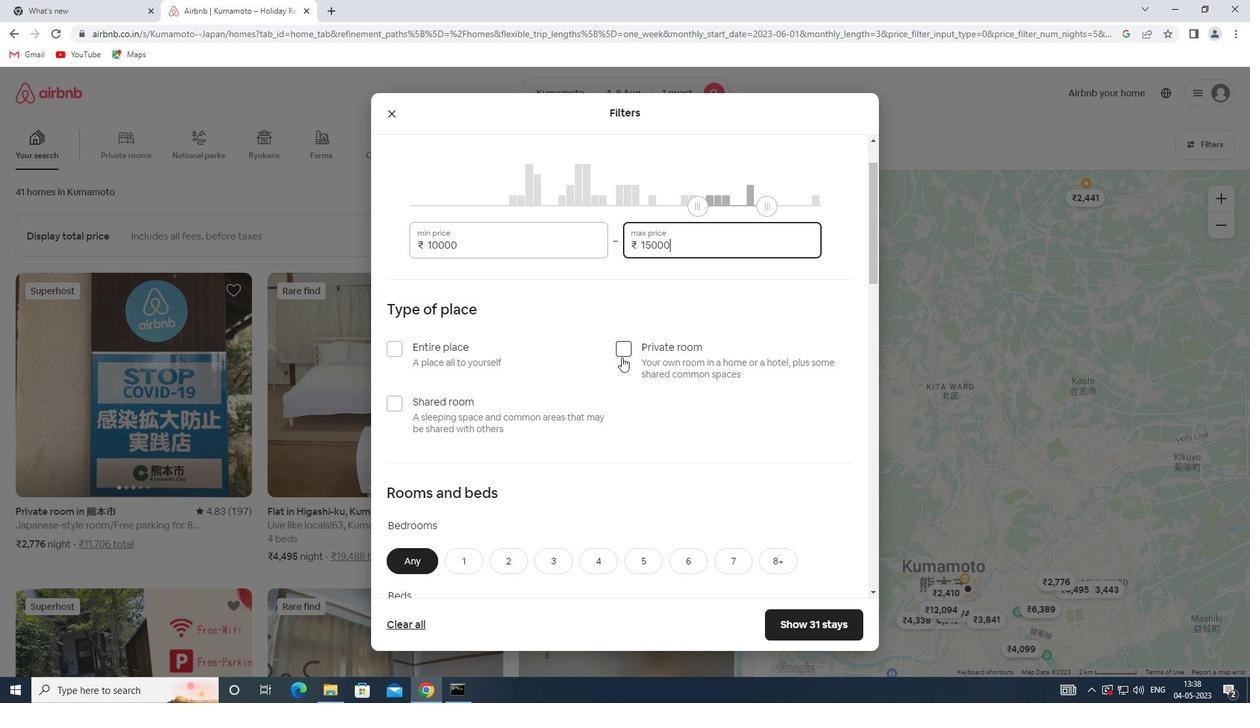 
Action: Mouse pressed left at (627, 345)
Screenshot: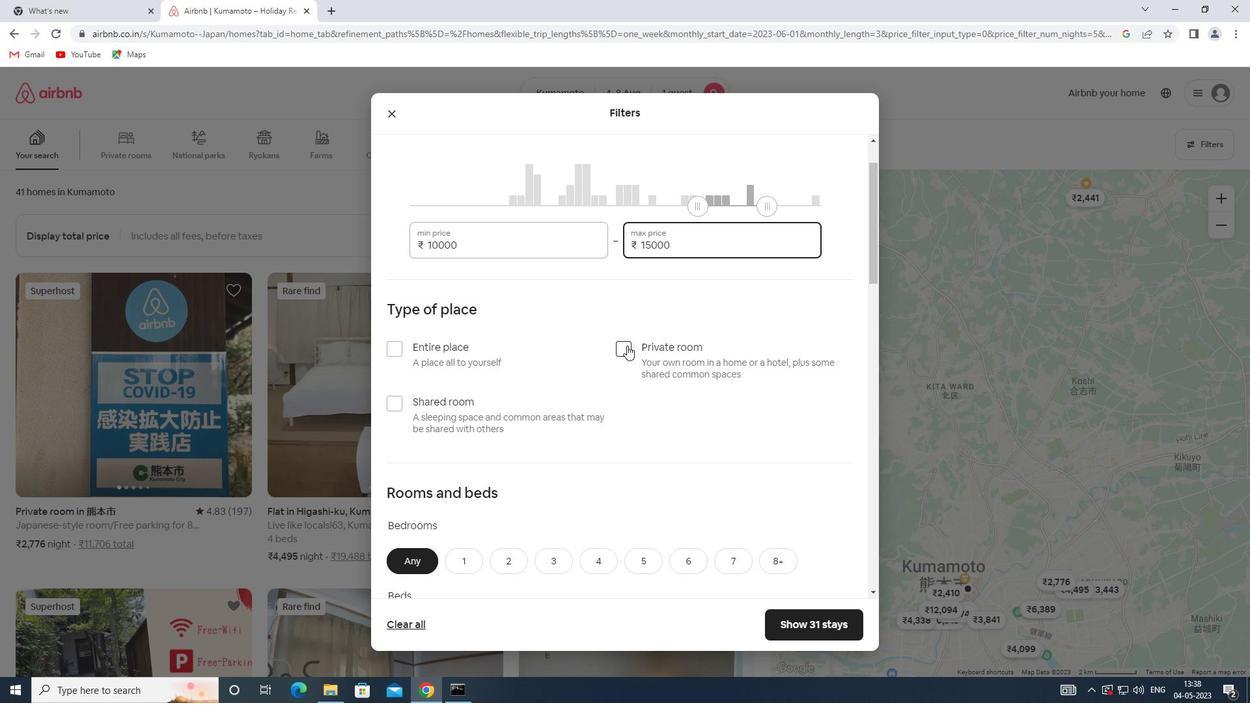 
Action: Mouse scrolled (627, 345) with delta (0, 0)
Screenshot: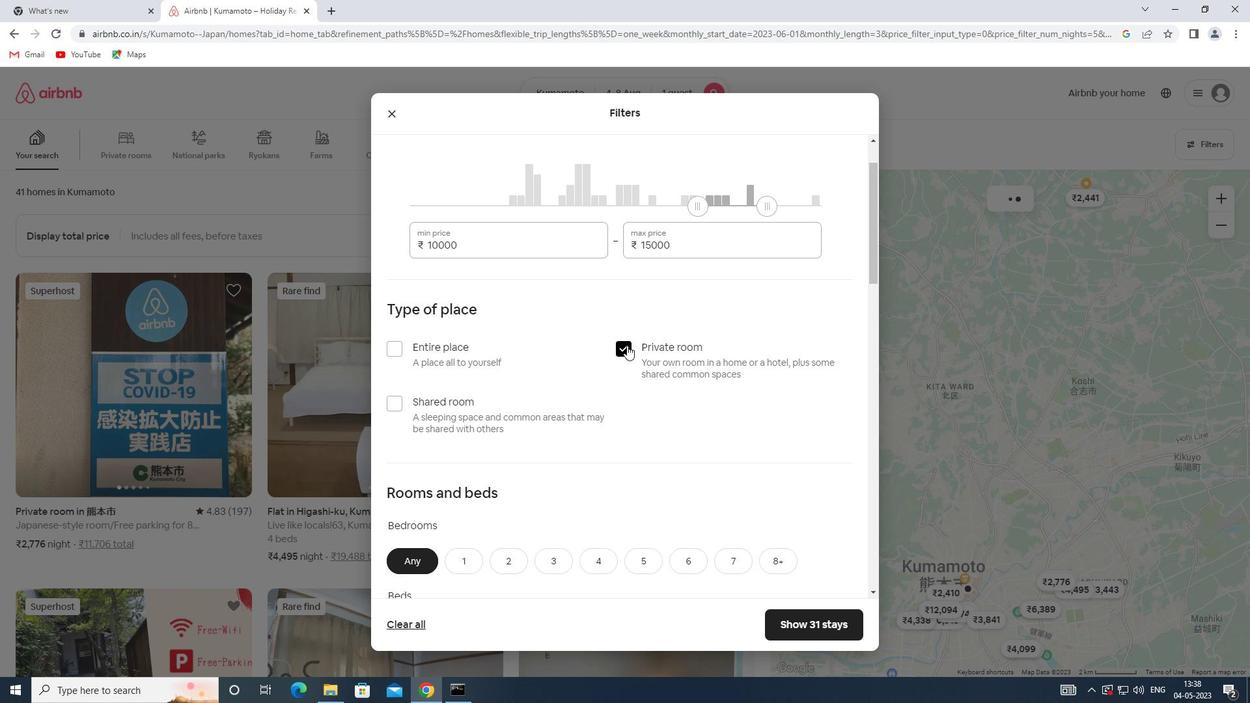 
Action: Mouse scrolled (627, 345) with delta (0, 0)
Screenshot: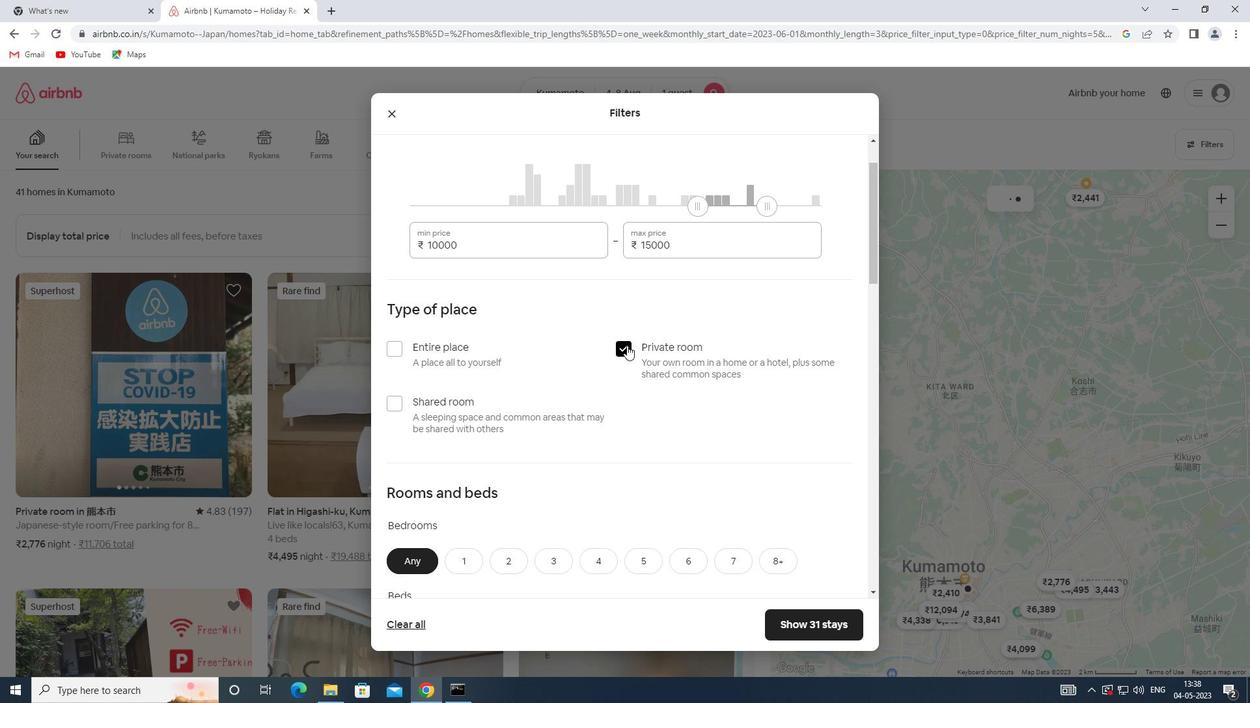 
Action: Mouse moved to (454, 425)
Screenshot: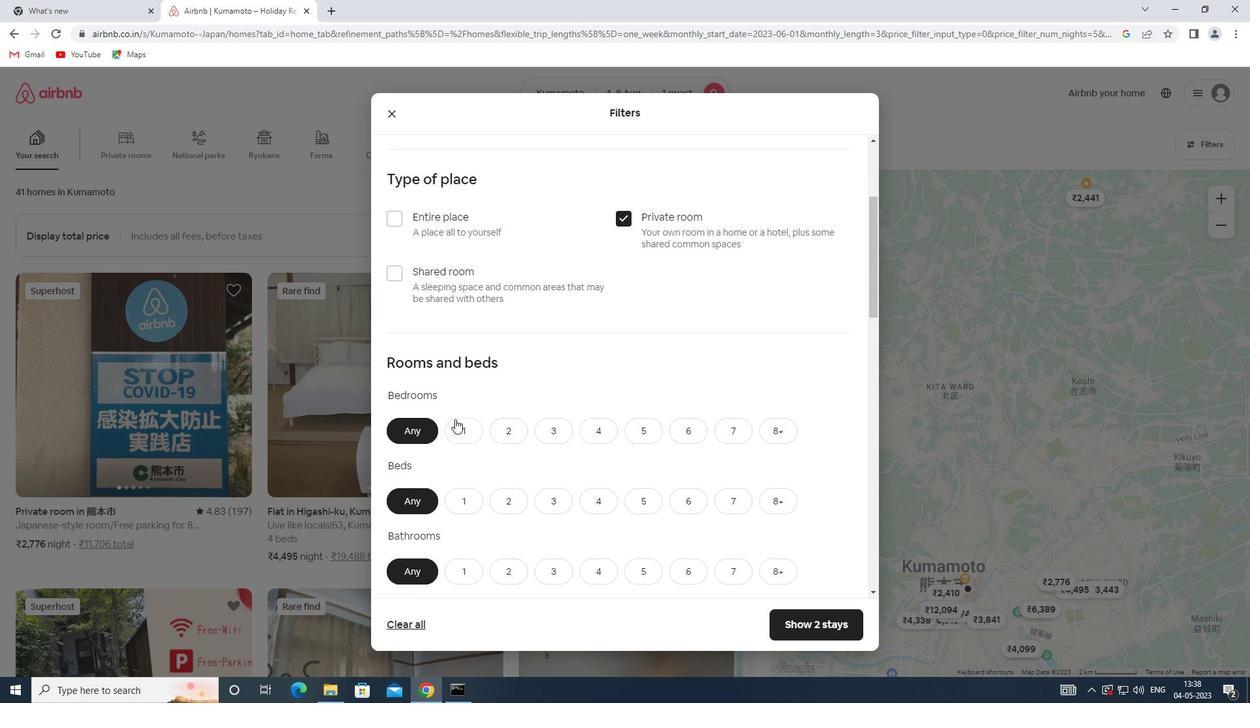 
Action: Mouse pressed left at (454, 425)
Screenshot: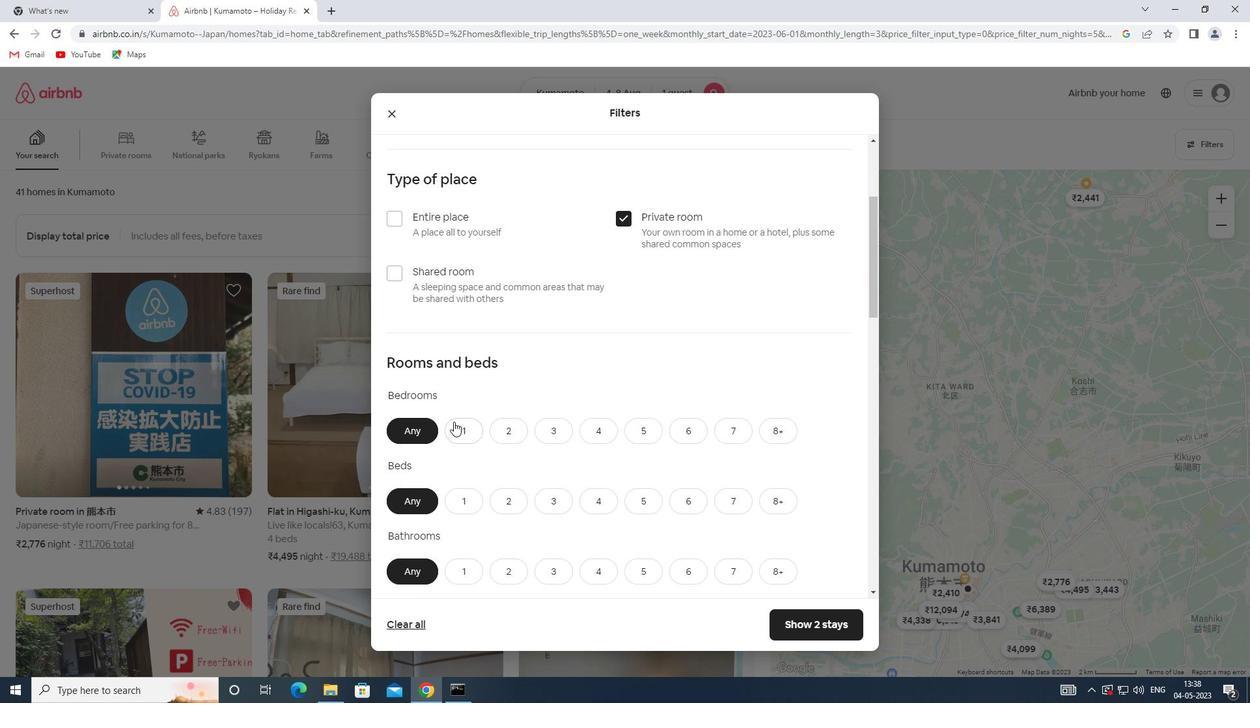 
Action: Mouse moved to (467, 493)
Screenshot: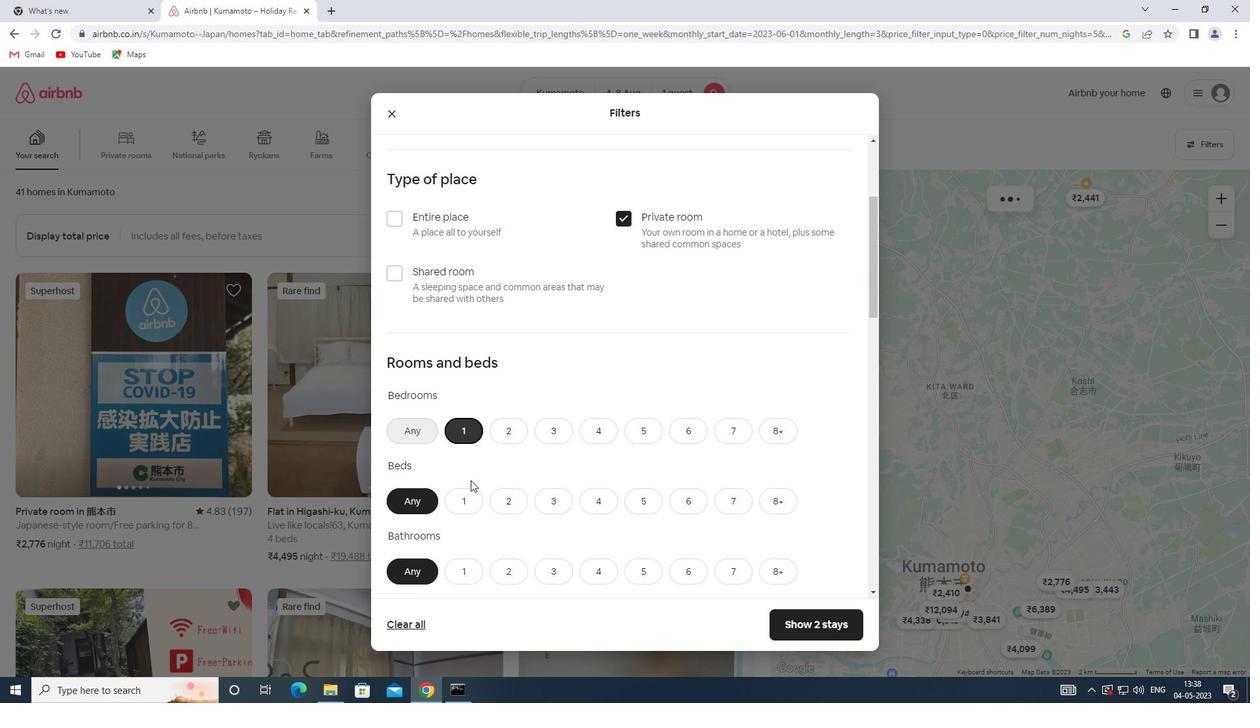 
Action: Mouse pressed left at (467, 493)
Screenshot: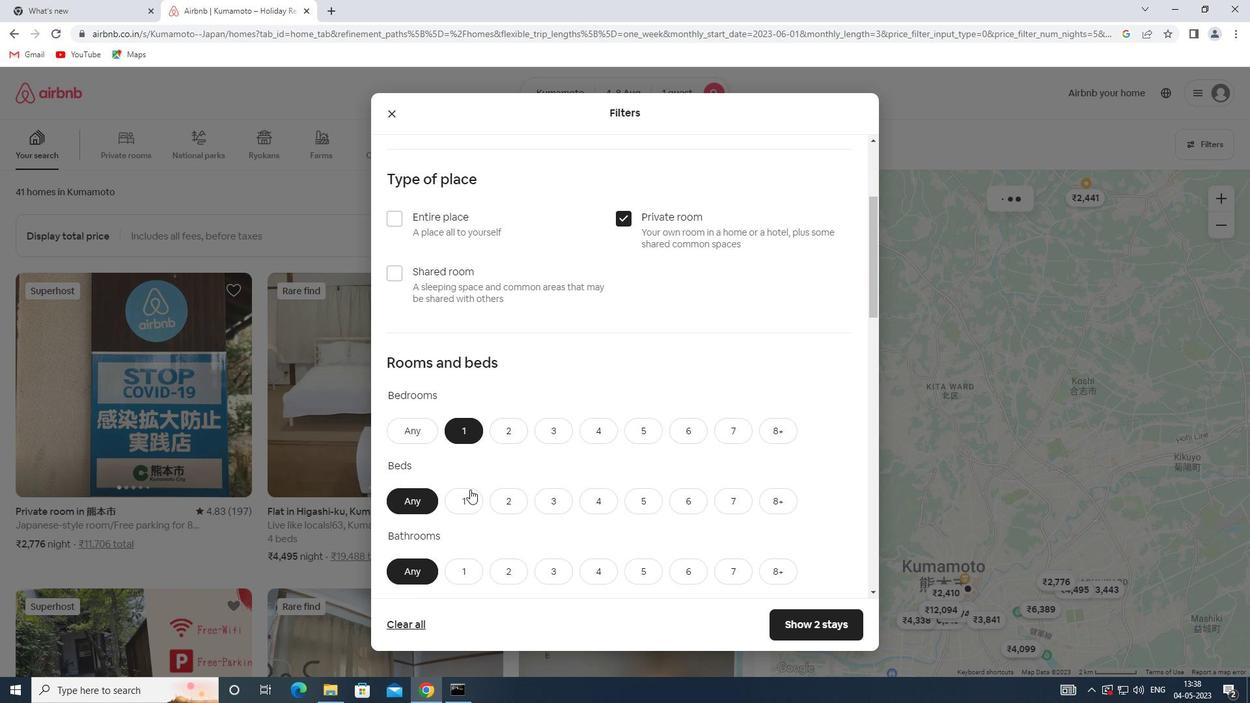 
Action: Mouse moved to (467, 569)
Screenshot: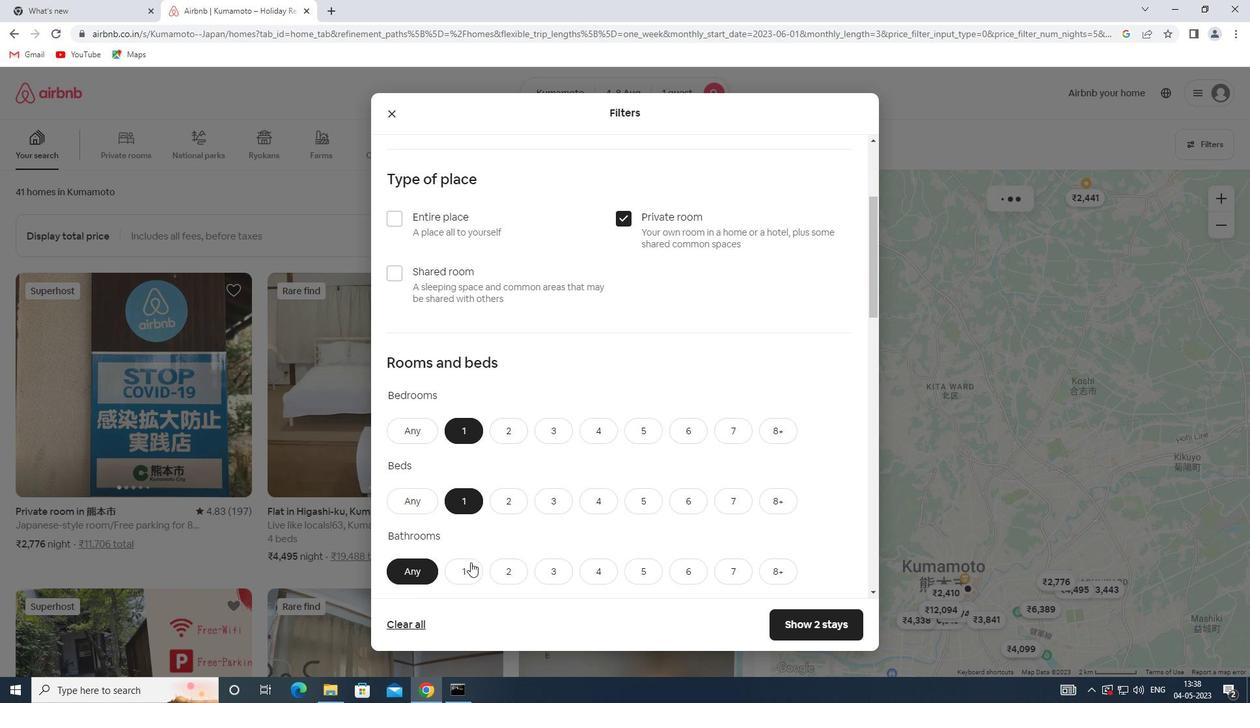 
Action: Mouse pressed left at (467, 569)
Screenshot: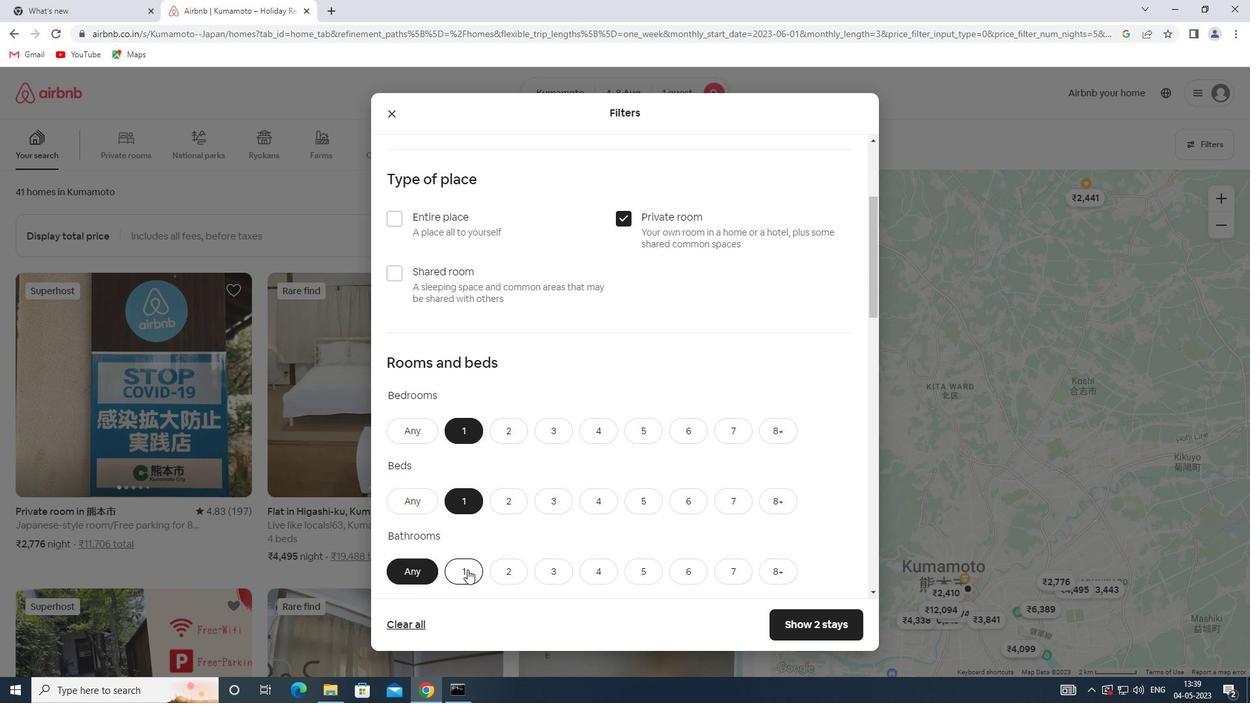 
Action: Mouse moved to (483, 535)
Screenshot: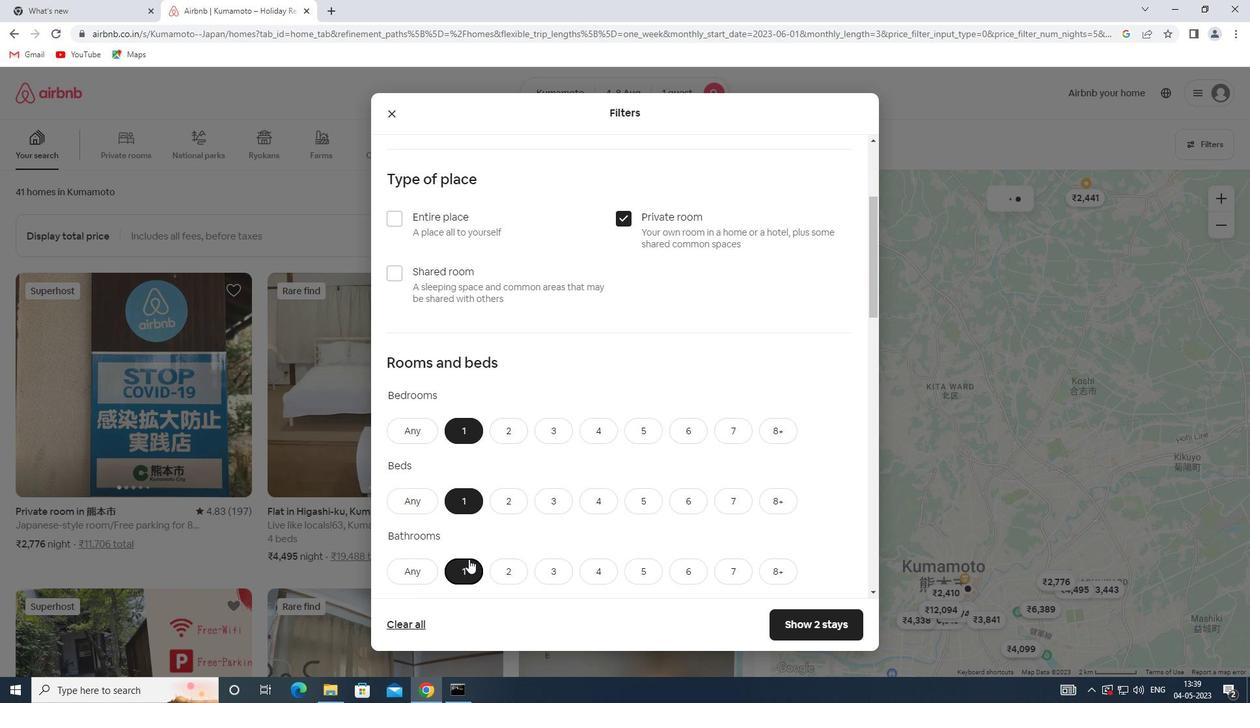 
Action: Mouse scrolled (483, 535) with delta (0, 0)
Screenshot: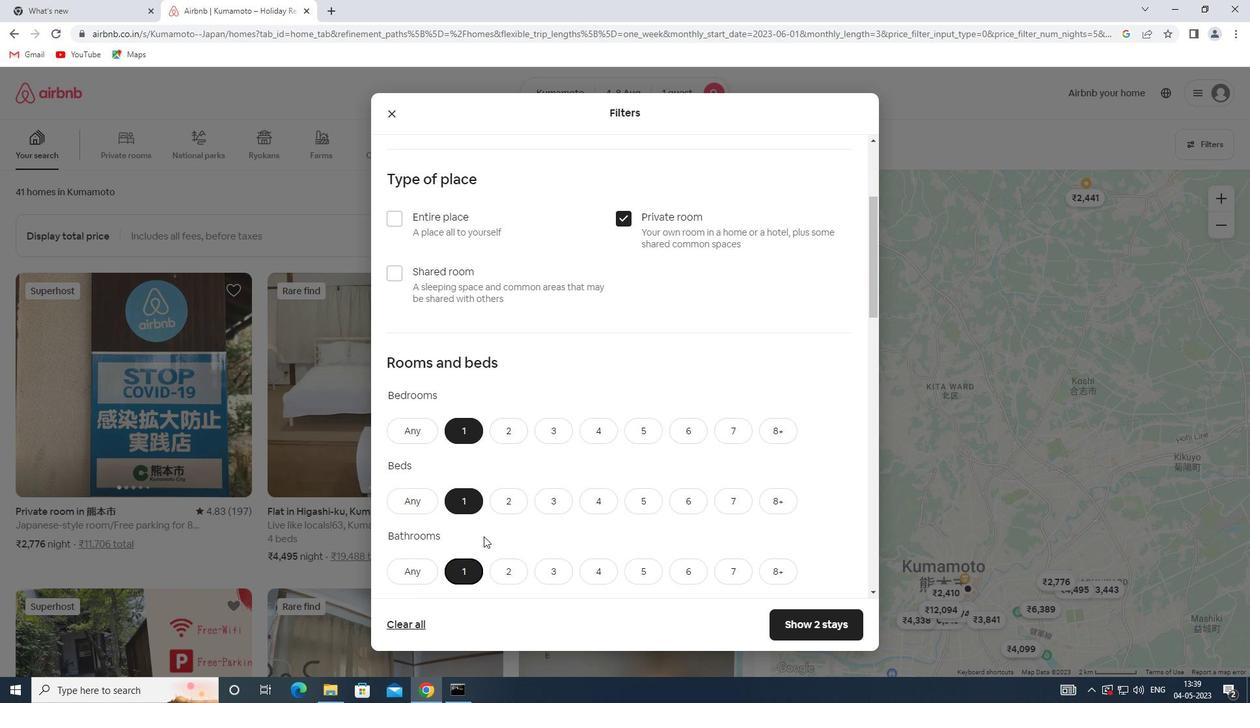 
Action: Mouse moved to (485, 535)
Screenshot: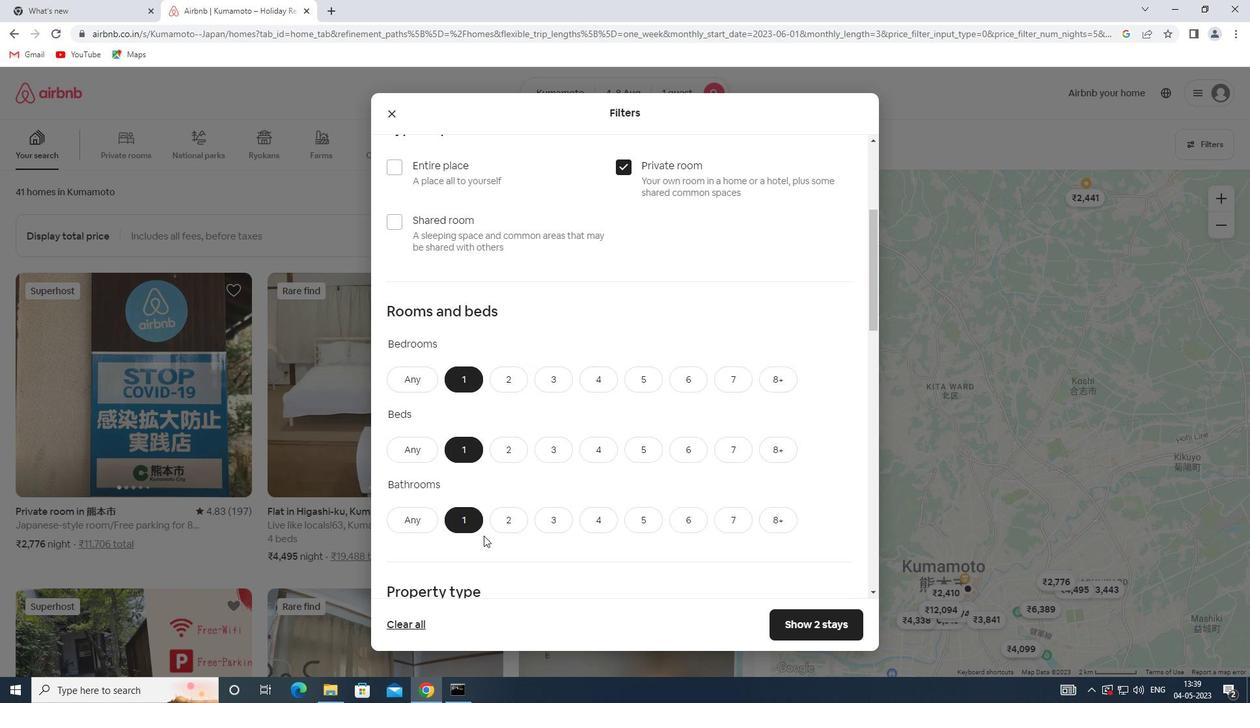 
Action: Mouse scrolled (485, 534) with delta (0, 0)
Screenshot: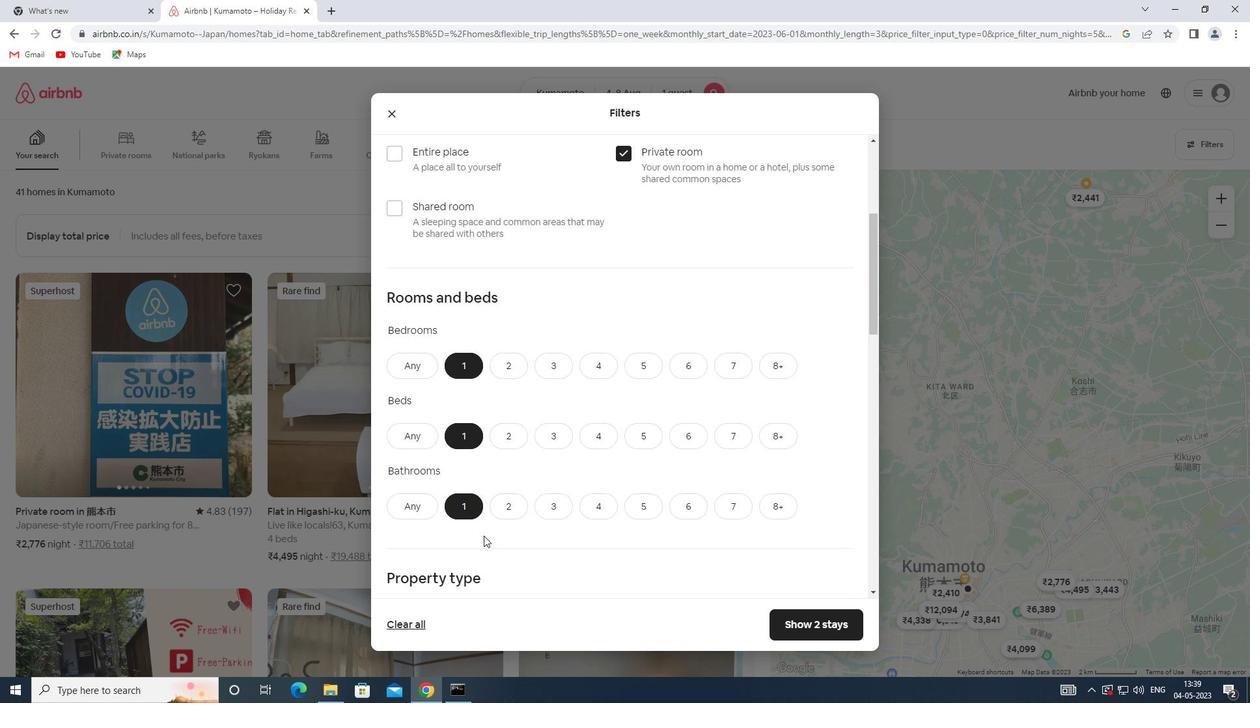 
Action: Mouse scrolled (485, 534) with delta (0, 0)
Screenshot: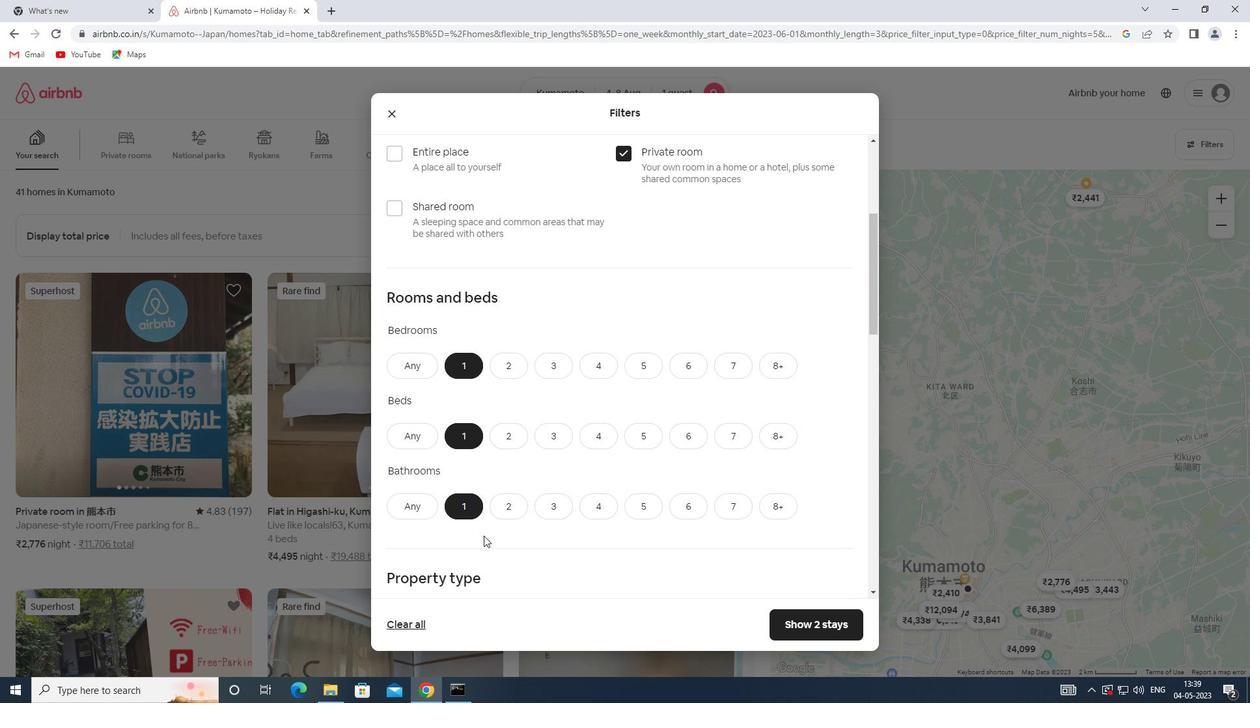 
Action: Mouse moved to (471, 521)
Screenshot: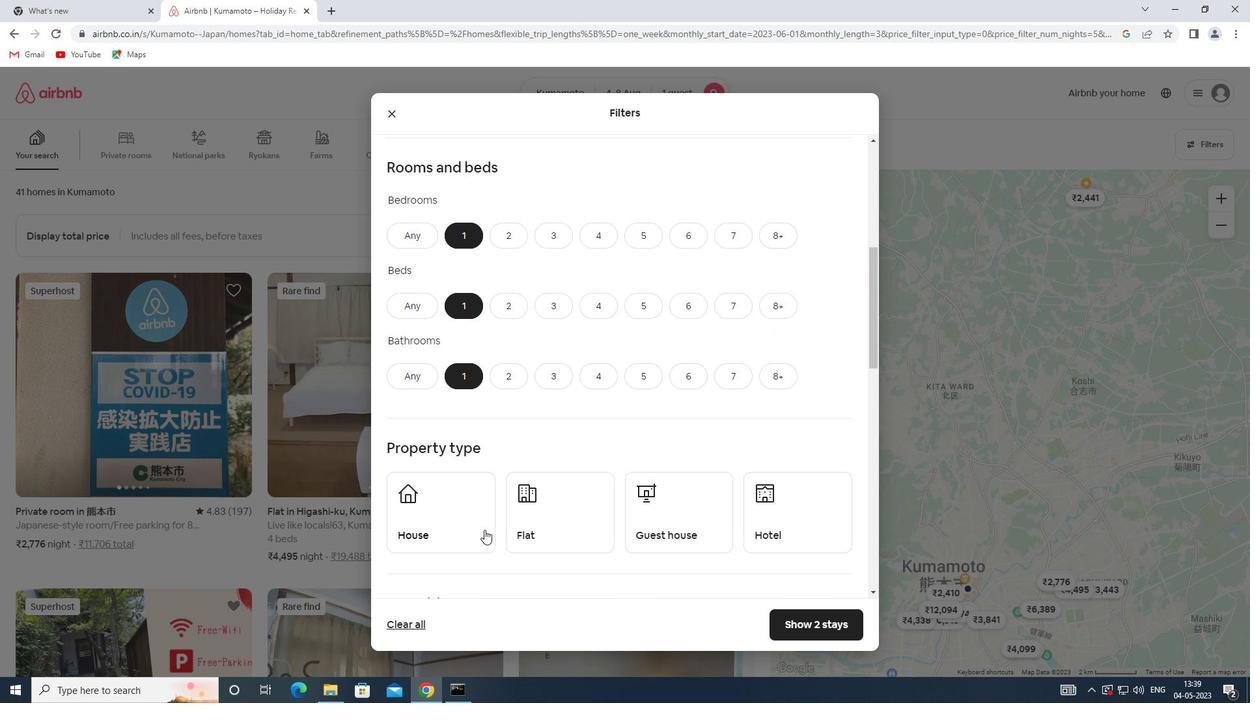 
Action: Mouse pressed left at (471, 521)
Screenshot: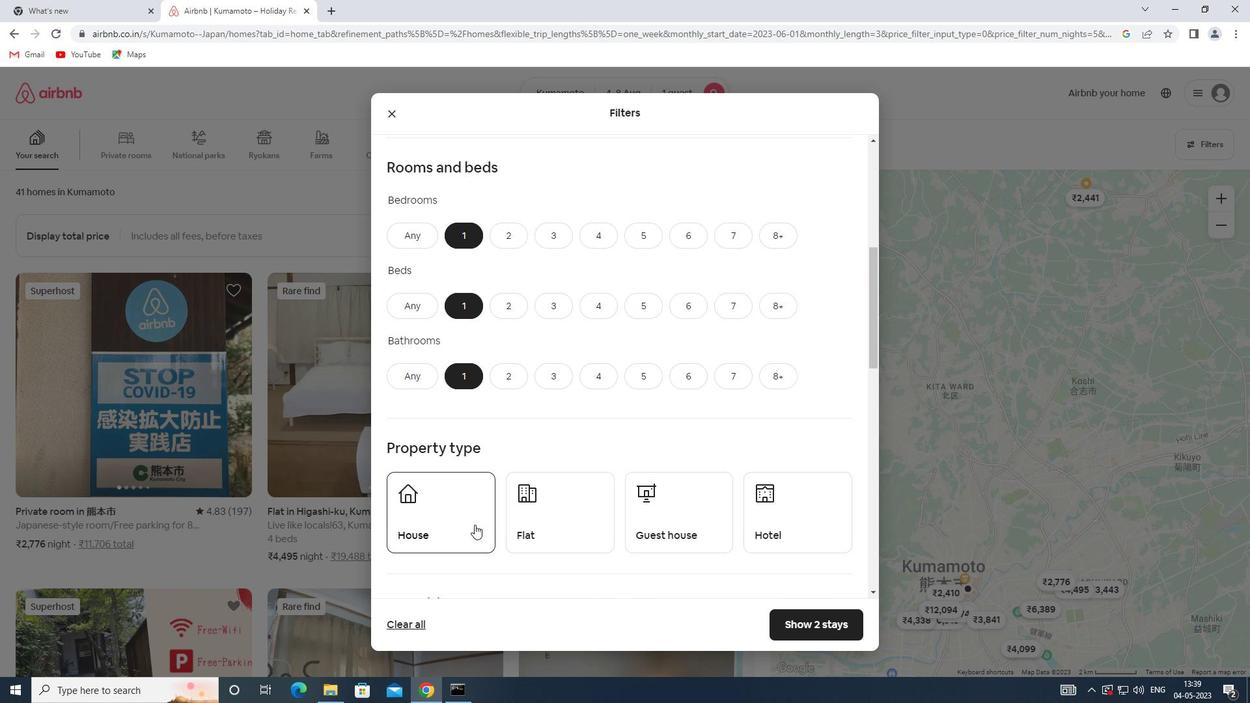 
Action: Mouse moved to (552, 525)
Screenshot: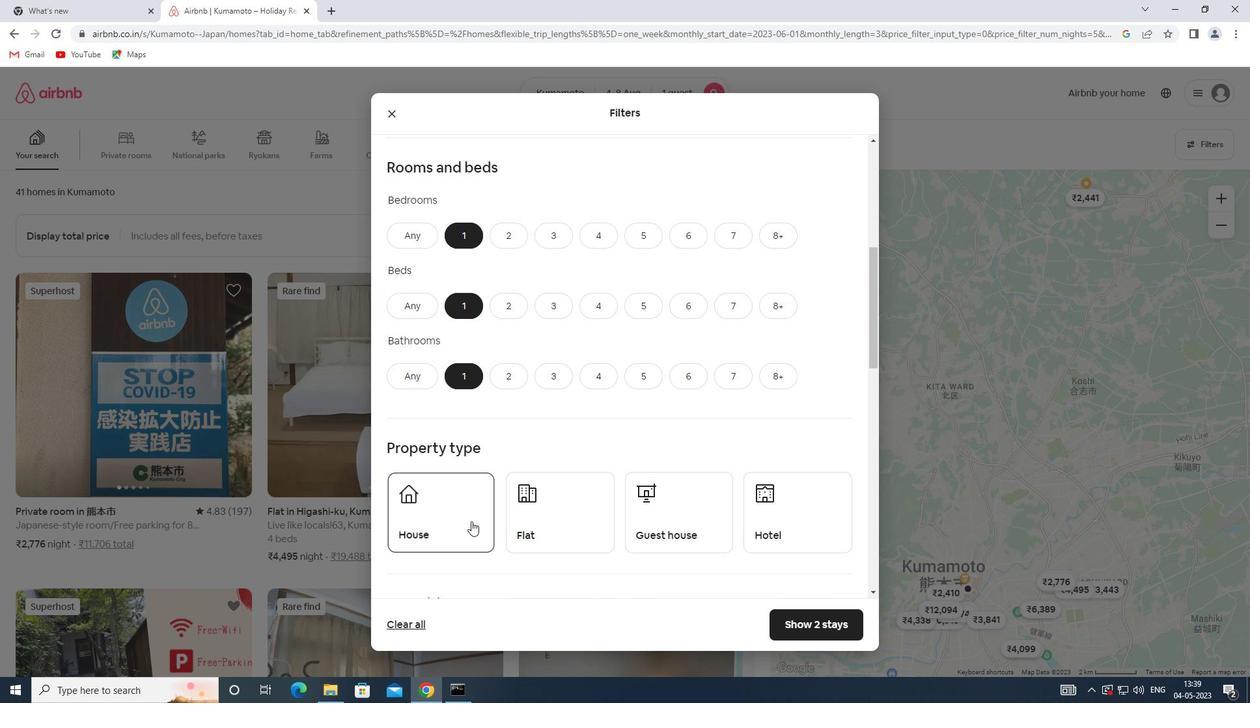 
Action: Mouse pressed left at (552, 525)
Screenshot: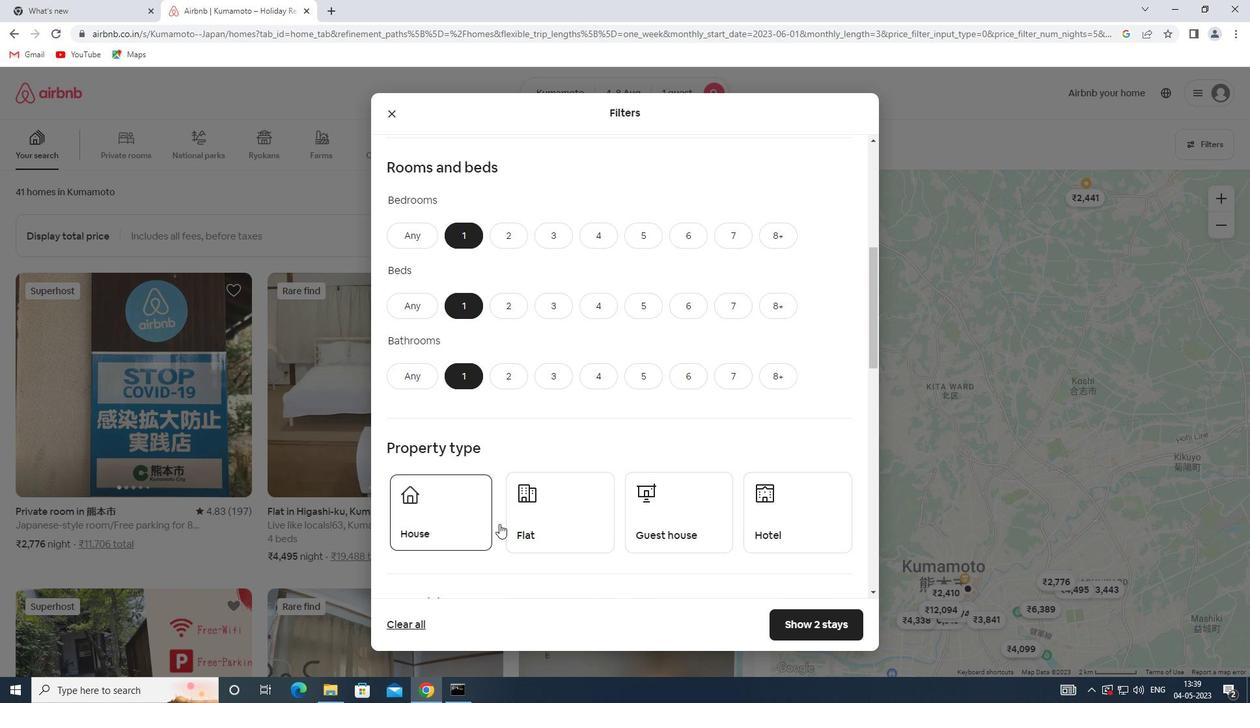 
Action: Mouse moved to (653, 525)
Screenshot: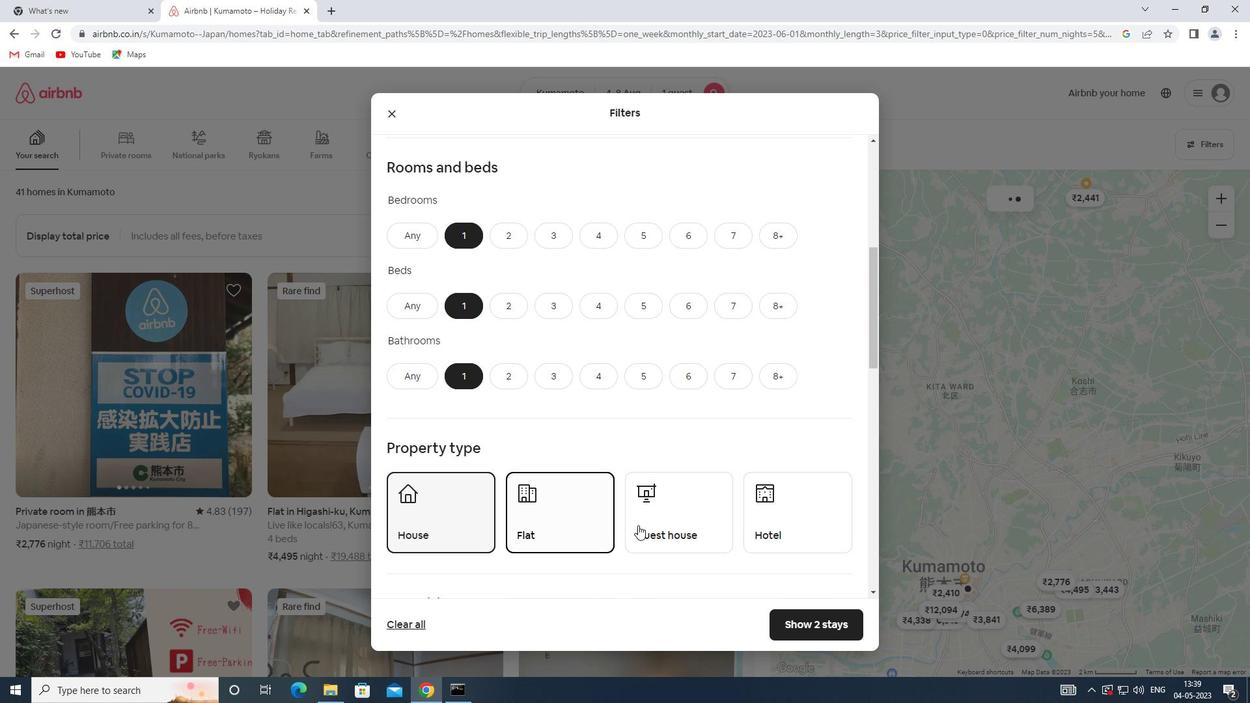 
Action: Mouse pressed left at (653, 525)
Screenshot: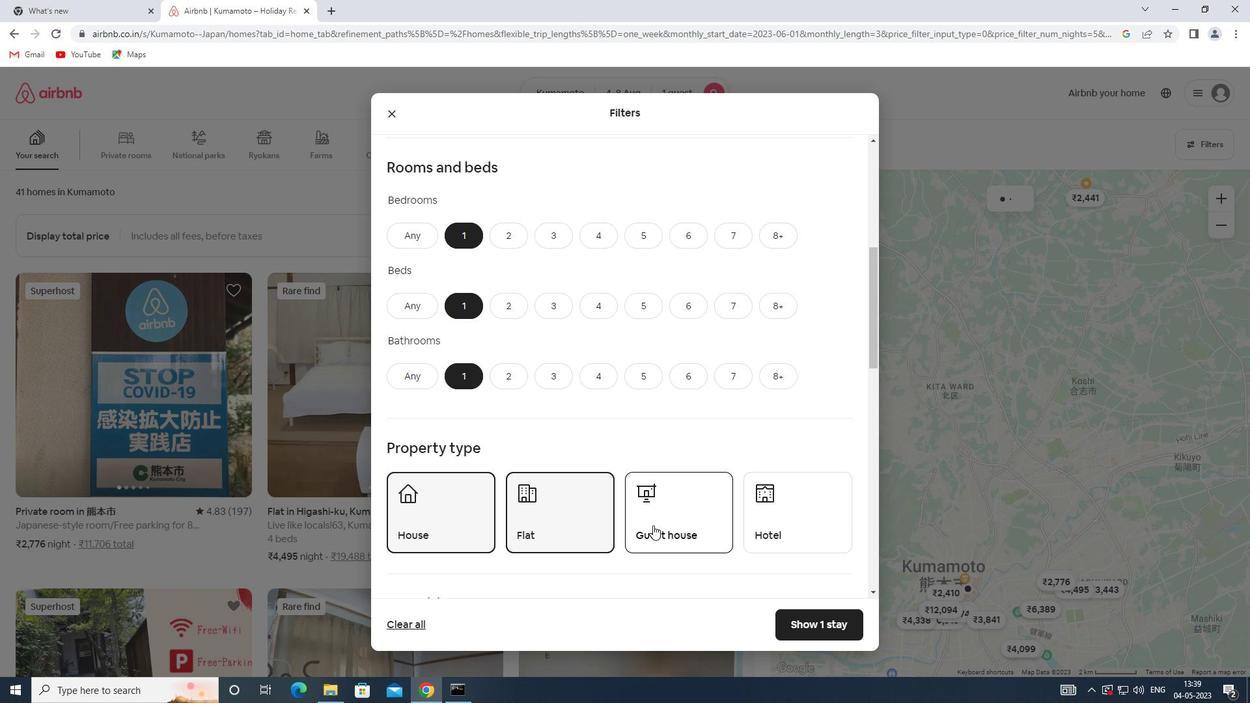 
Action: Mouse scrolled (653, 524) with delta (0, 0)
Screenshot: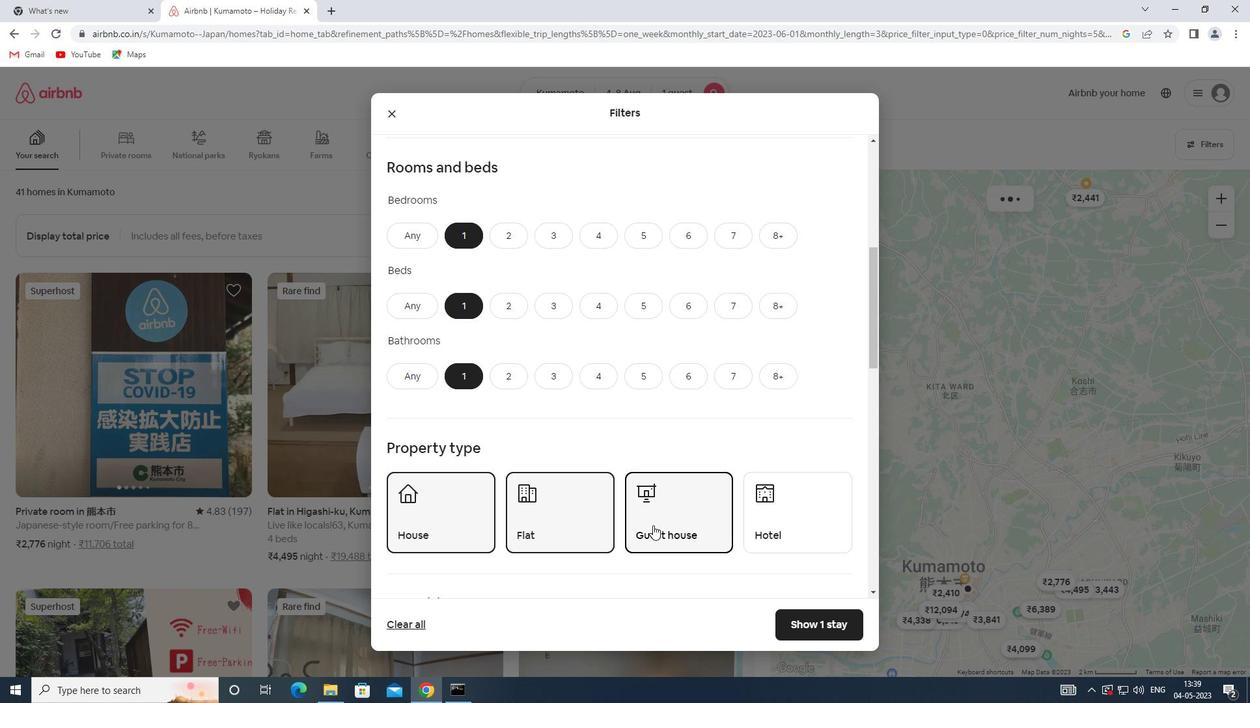 
Action: Mouse scrolled (653, 524) with delta (0, 0)
Screenshot: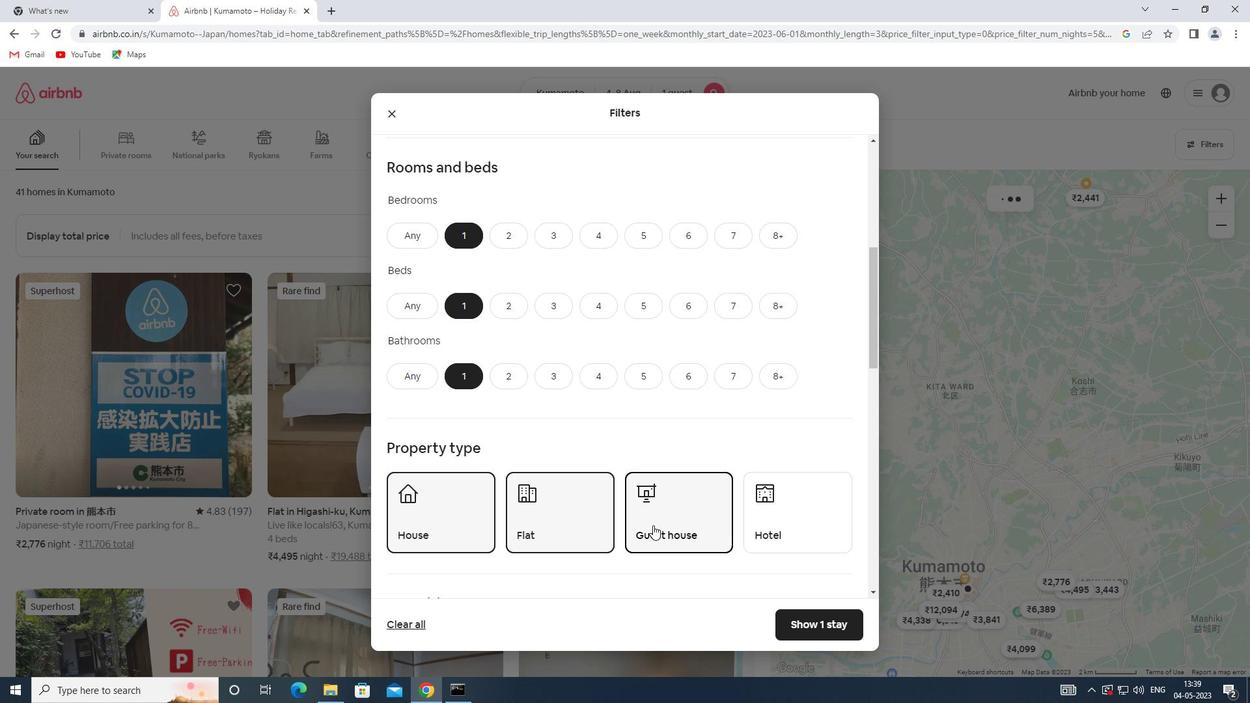 
Action: Mouse scrolled (653, 524) with delta (0, 0)
Screenshot: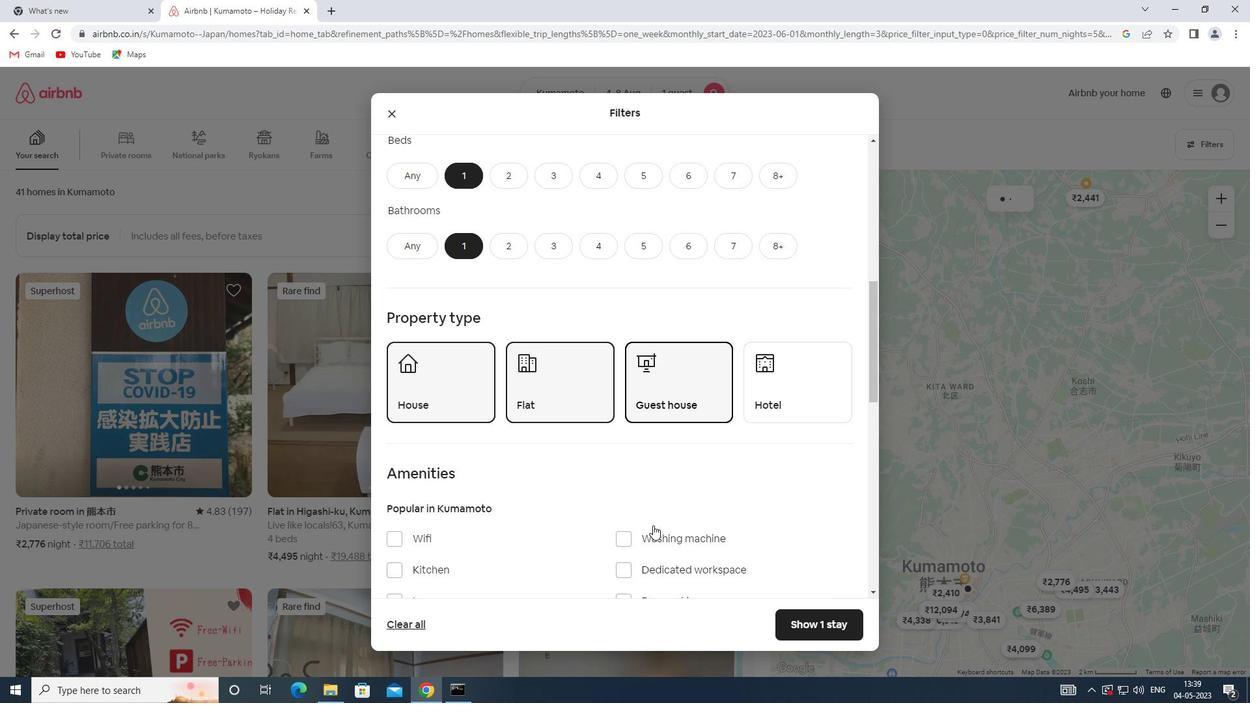 
Action: Mouse moved to (430, 477)
Screenshot: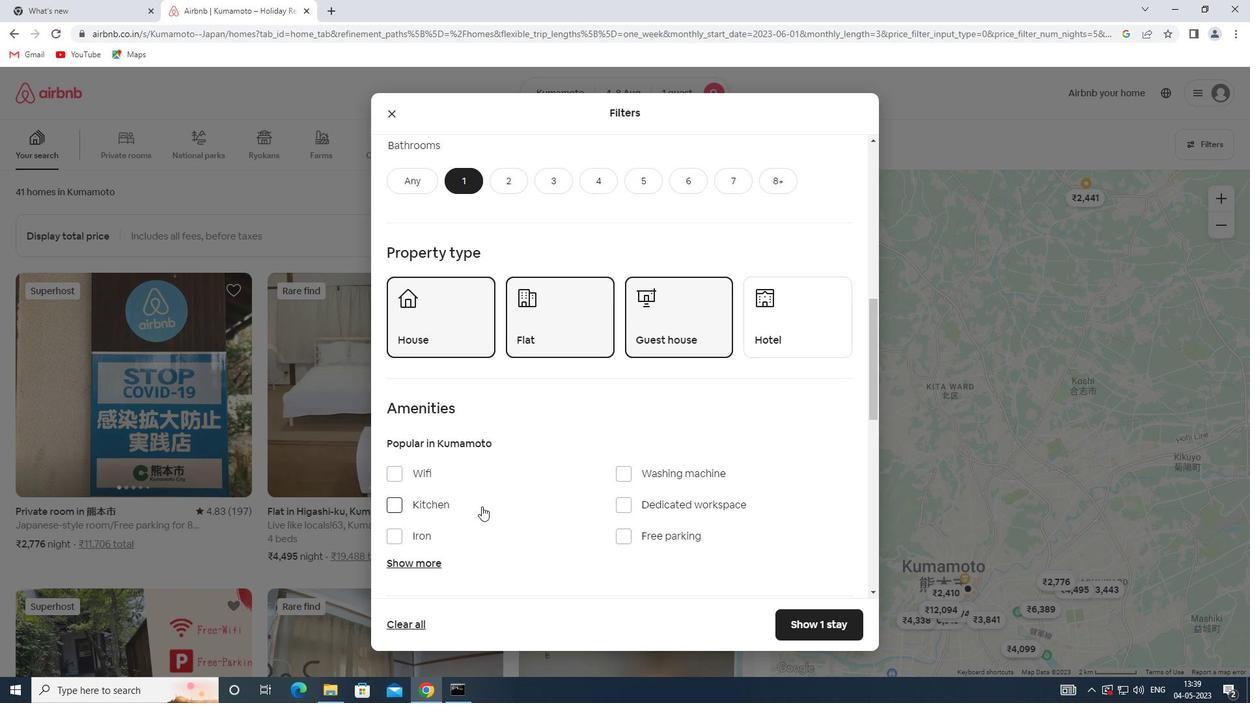 
Action: Mouse pressed left at (430, 477)
Screenshot: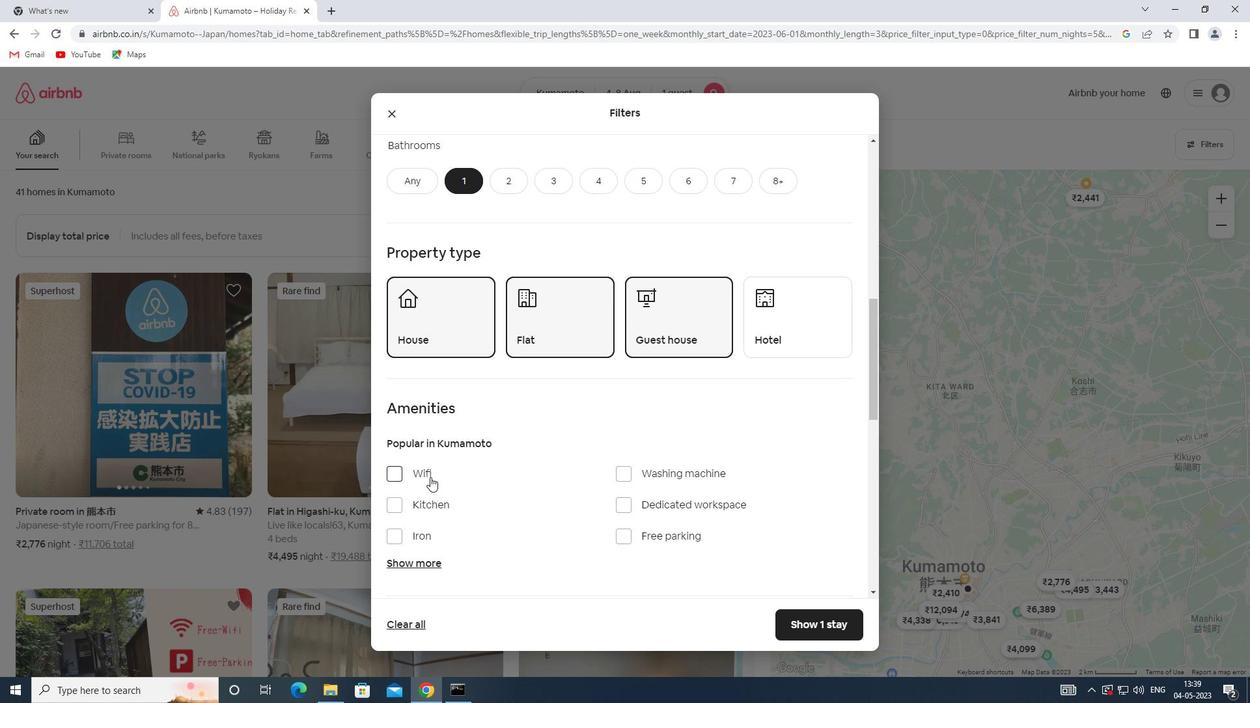 
Action: Mouse moved to (609, 446)
Screenshot: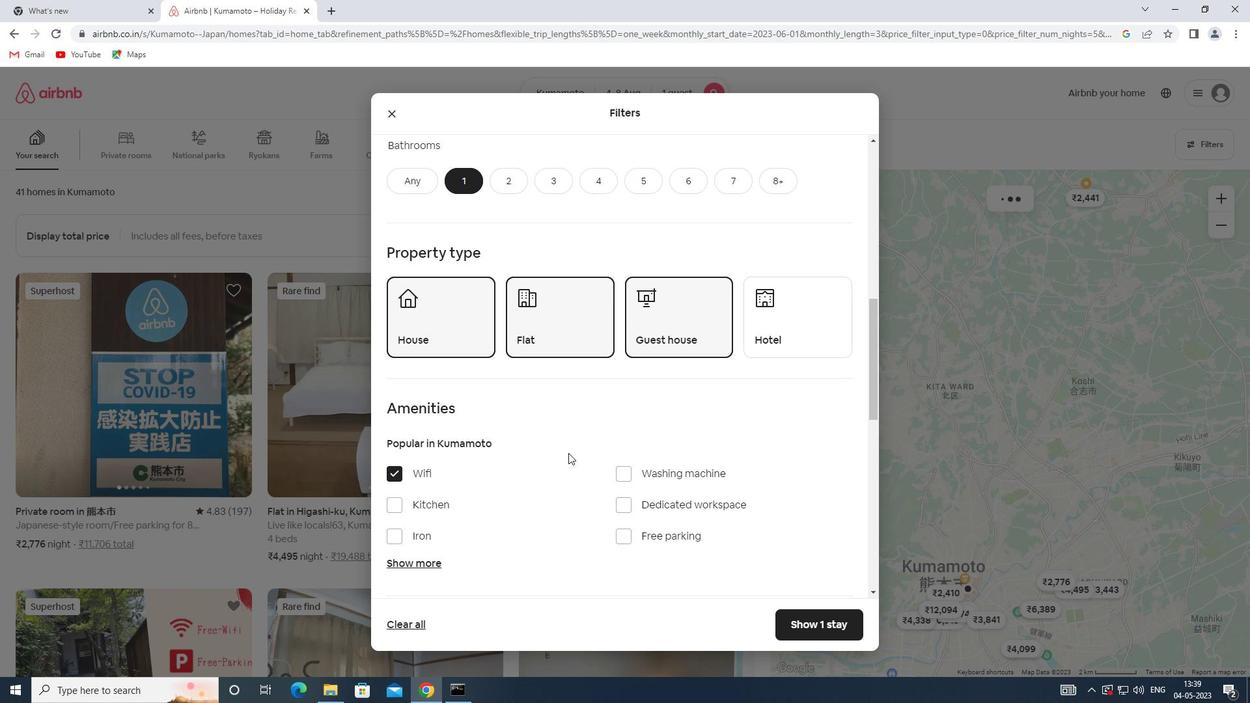 
Action: Mouse scrolled (609, 446) with delta (0, 0)
Screenshot: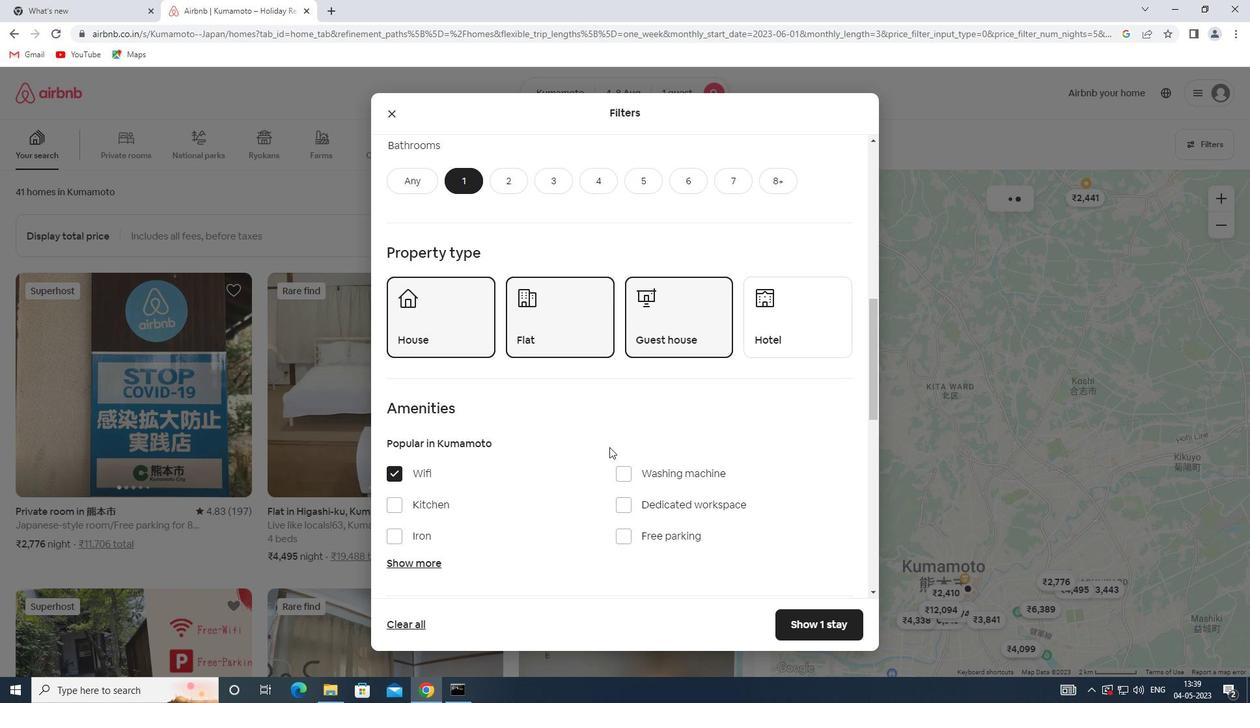 
Action: Mouse scrolled (609, 446) with delta (0, 0)
Screenshot: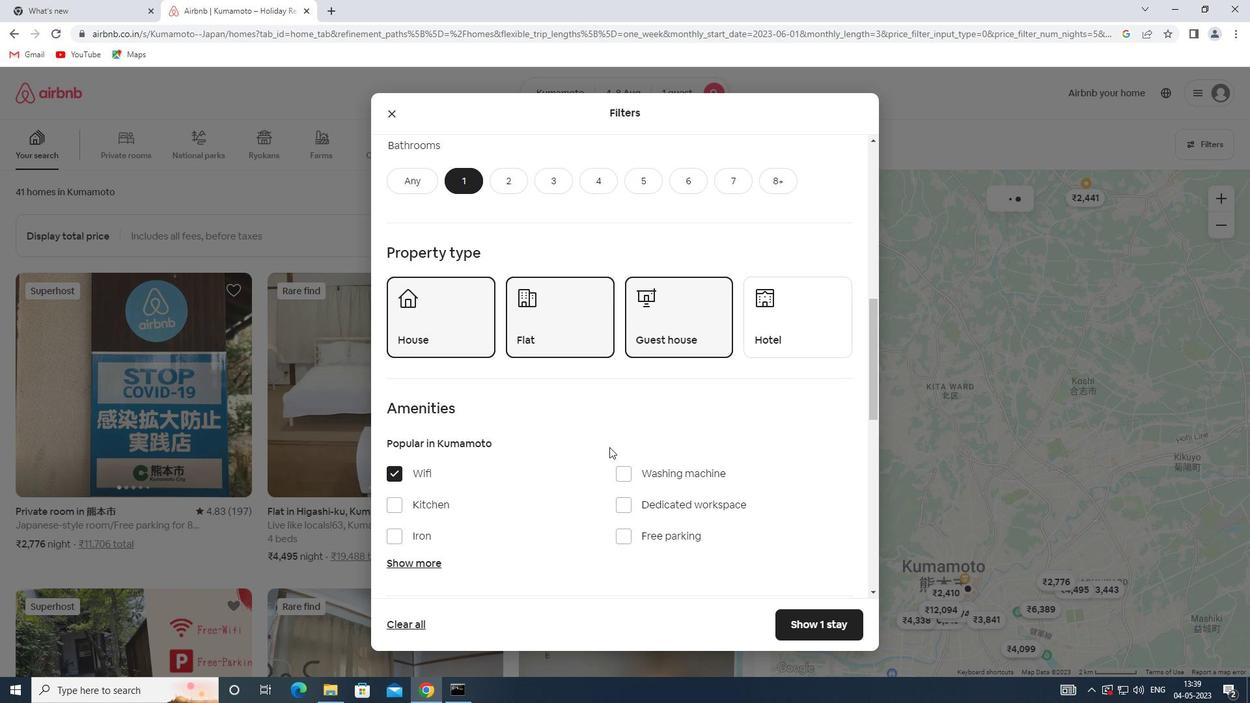 
Action: Mouse scrolled (609, 446) with delta (0, 0)
Screenshot: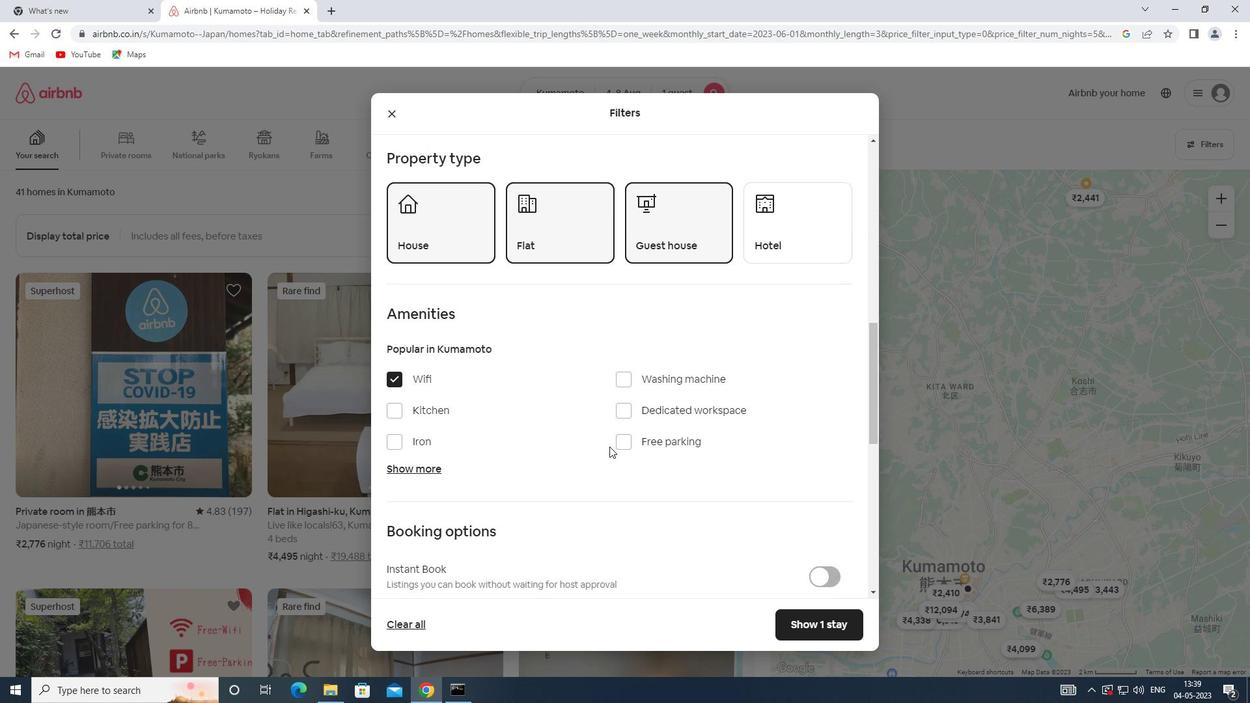
Action: Mouse scrolled (609, 446) with delta (0, 0)
Screenshot: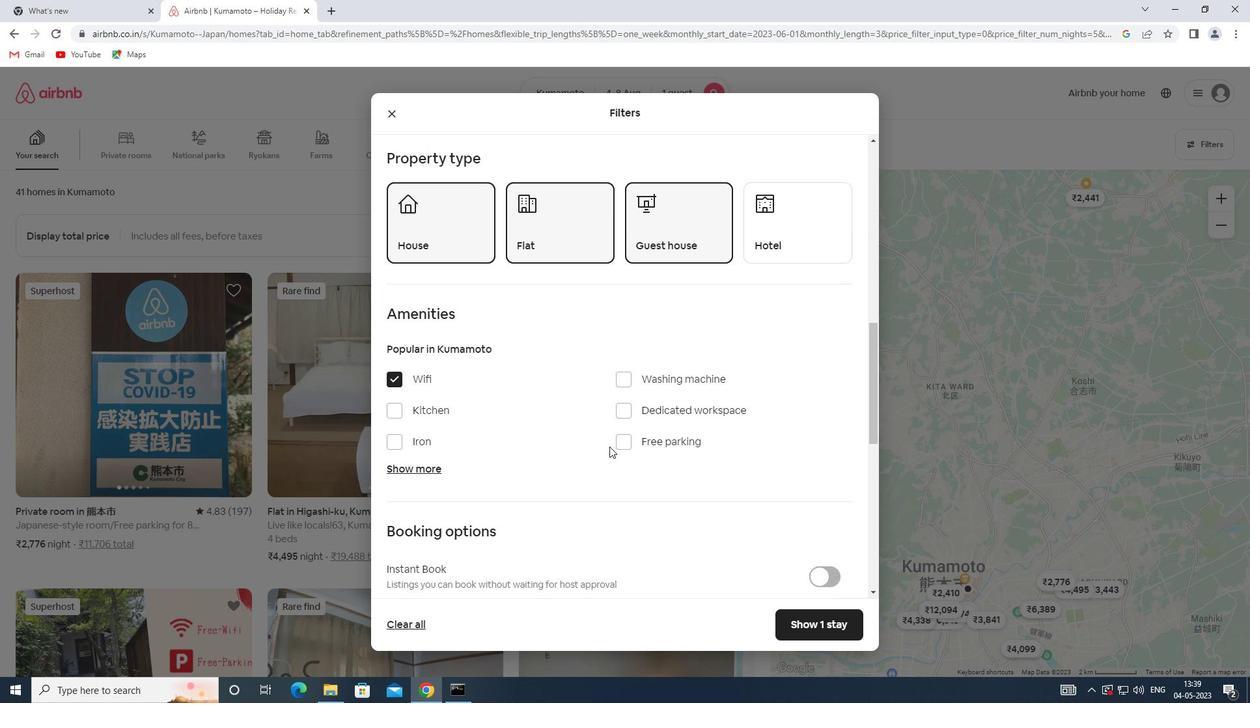 
Action: Mouse moved to (836, 441)
Screenshot: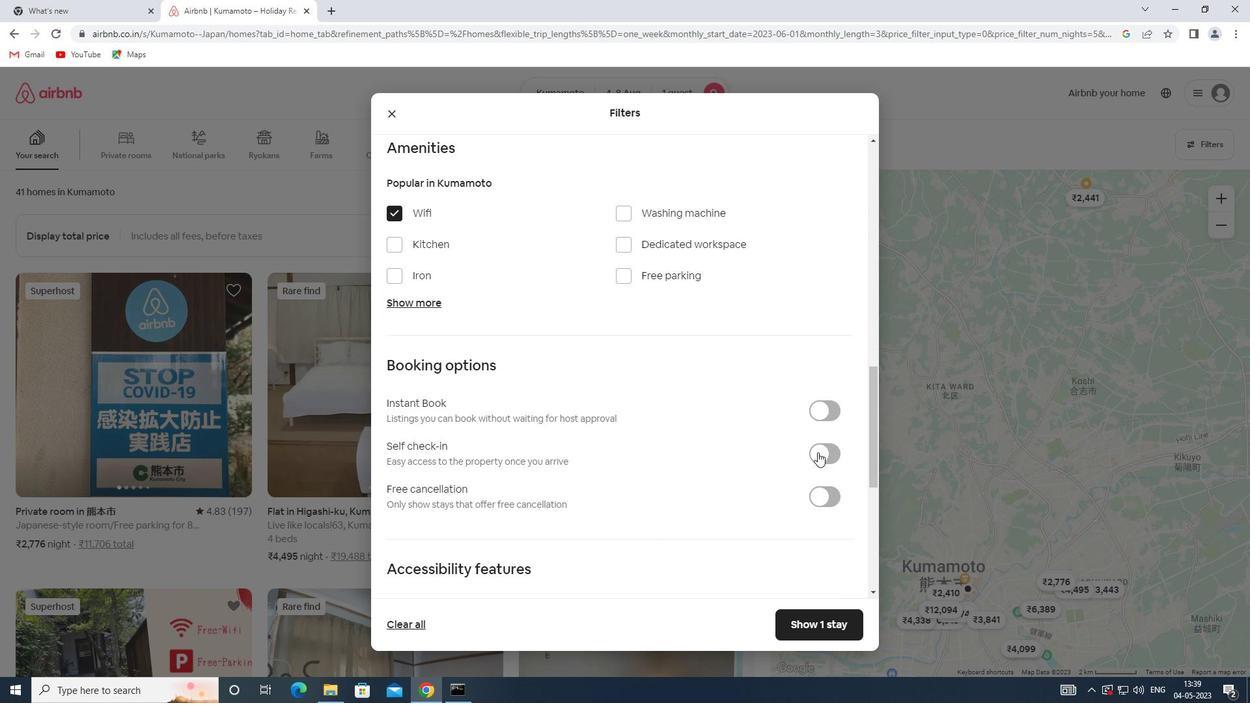 
Action: Mouse pressed left at (836, 441)
Screenshot: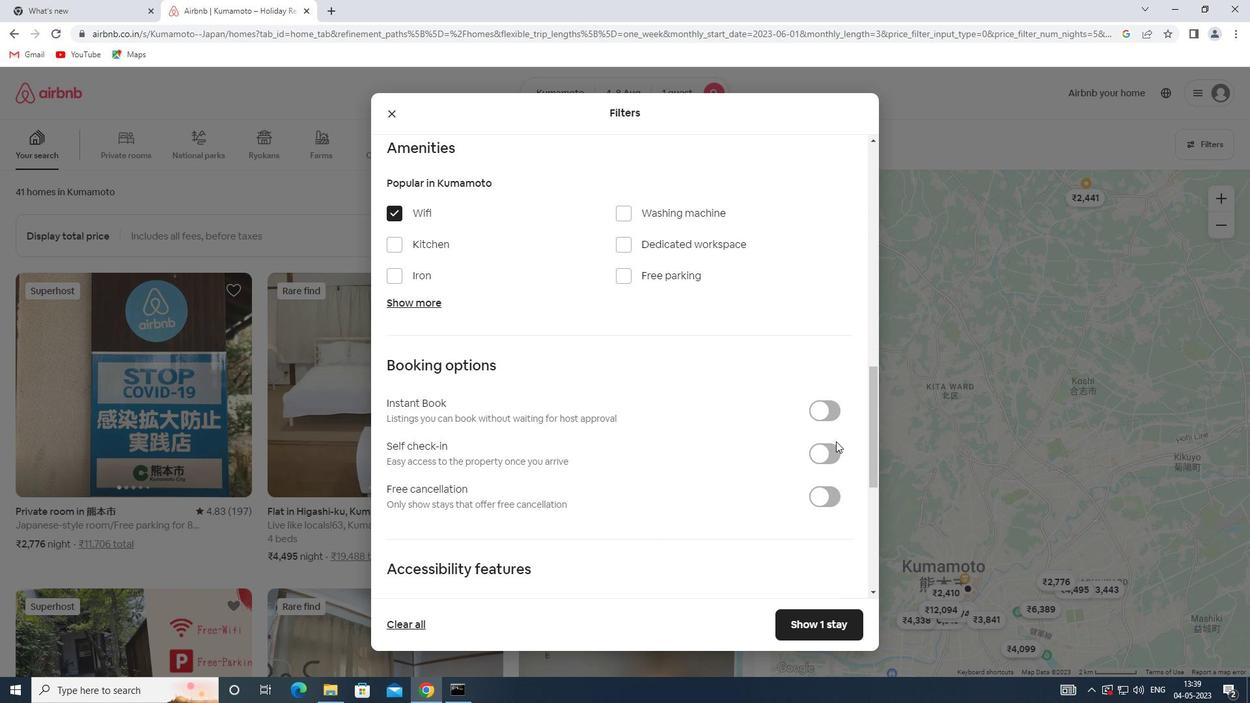 
Action: Mouse moved to (827, 449)
Screenshot: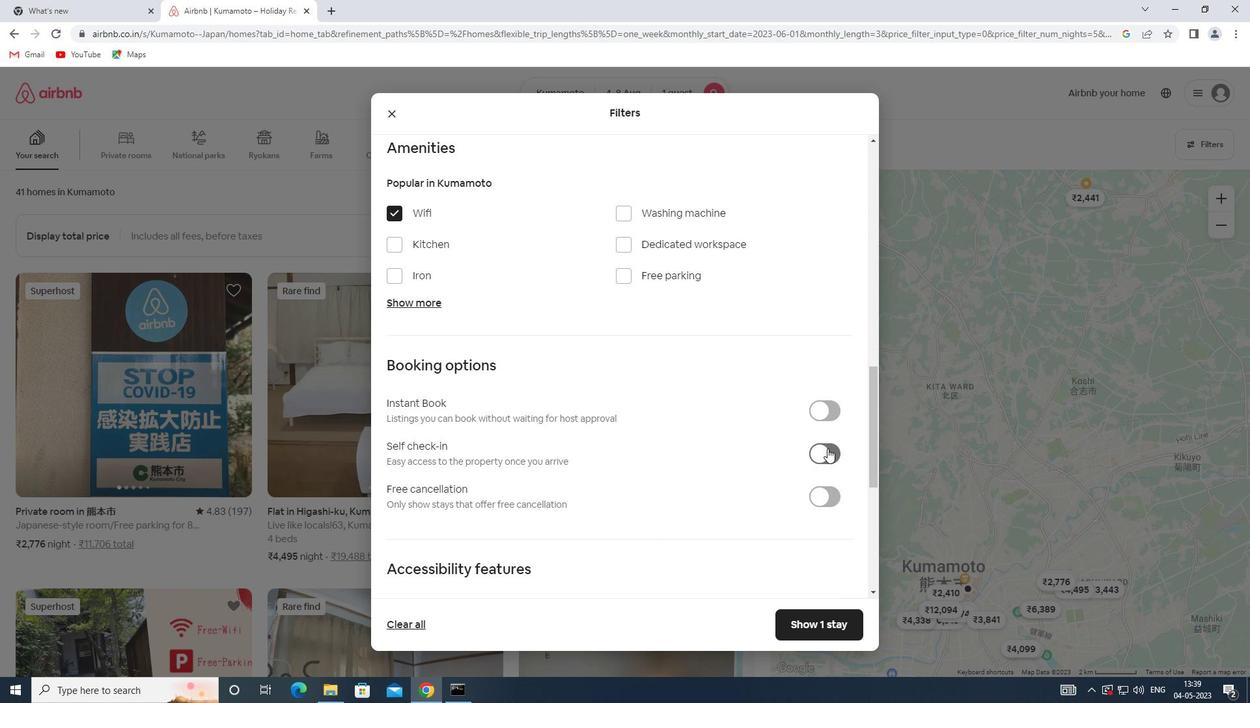 
Action: Mouse pressed left at (827, 449)
Screenshot: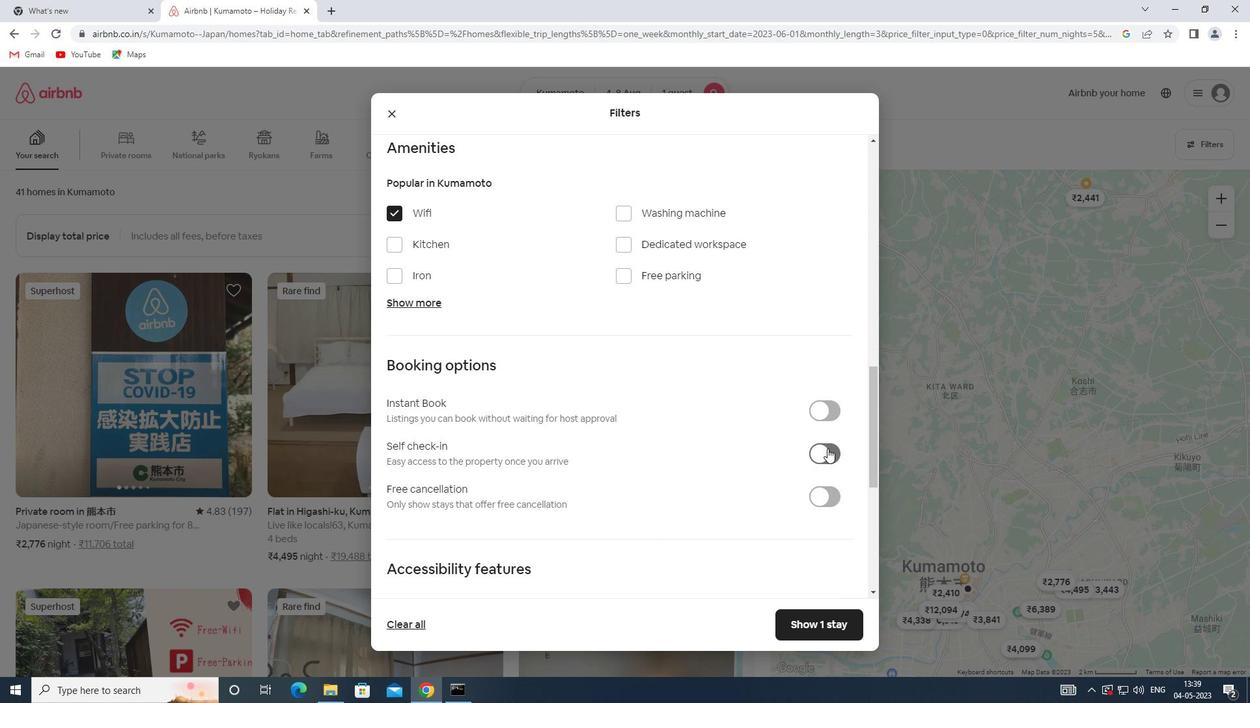 
Action: Mouse moved to (591, 471)
Screenshot: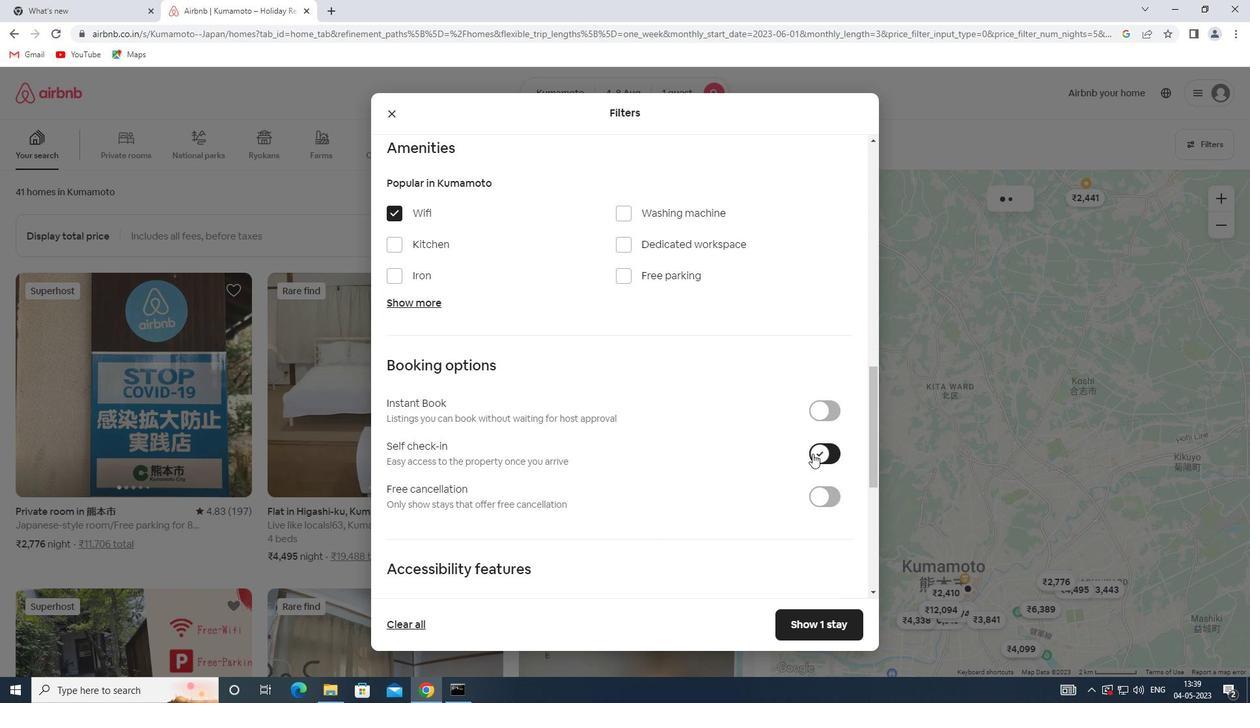 
Action: Mouse scrolled (591, 470) with delta (0, 0)
Screenshot: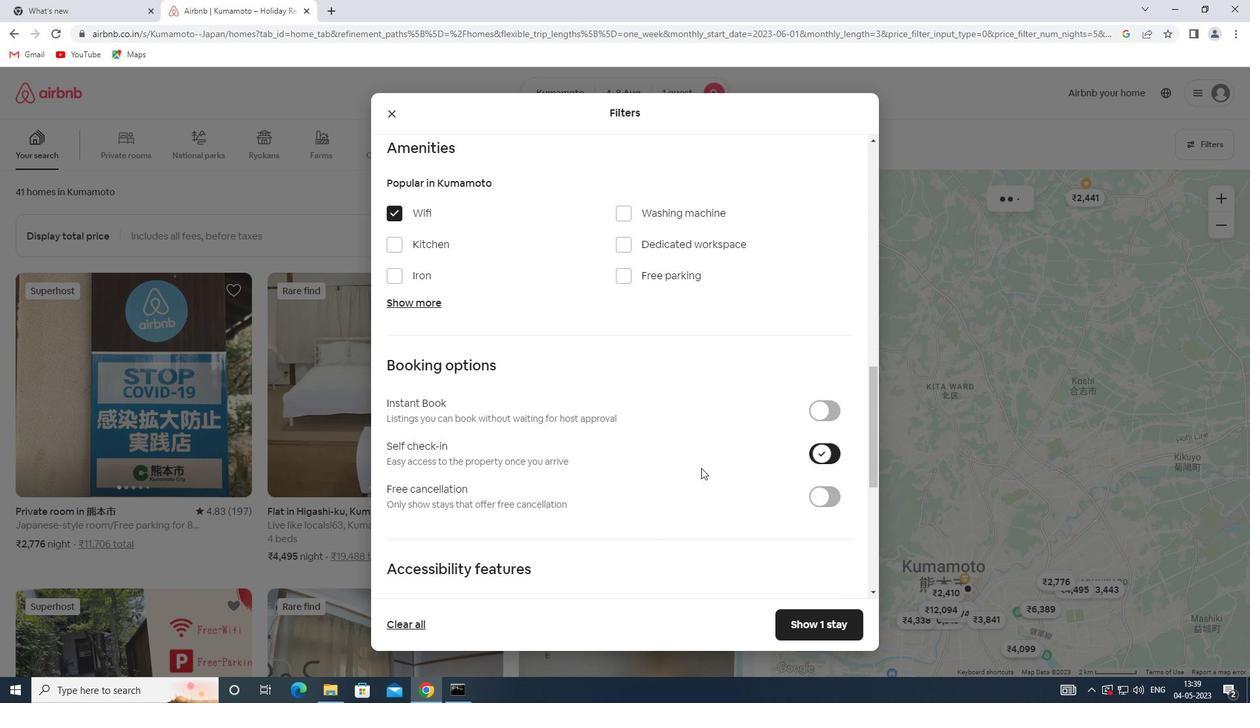 
Action: Mouse scrolled (591, 470) with delta (0, 0)
Screenshot: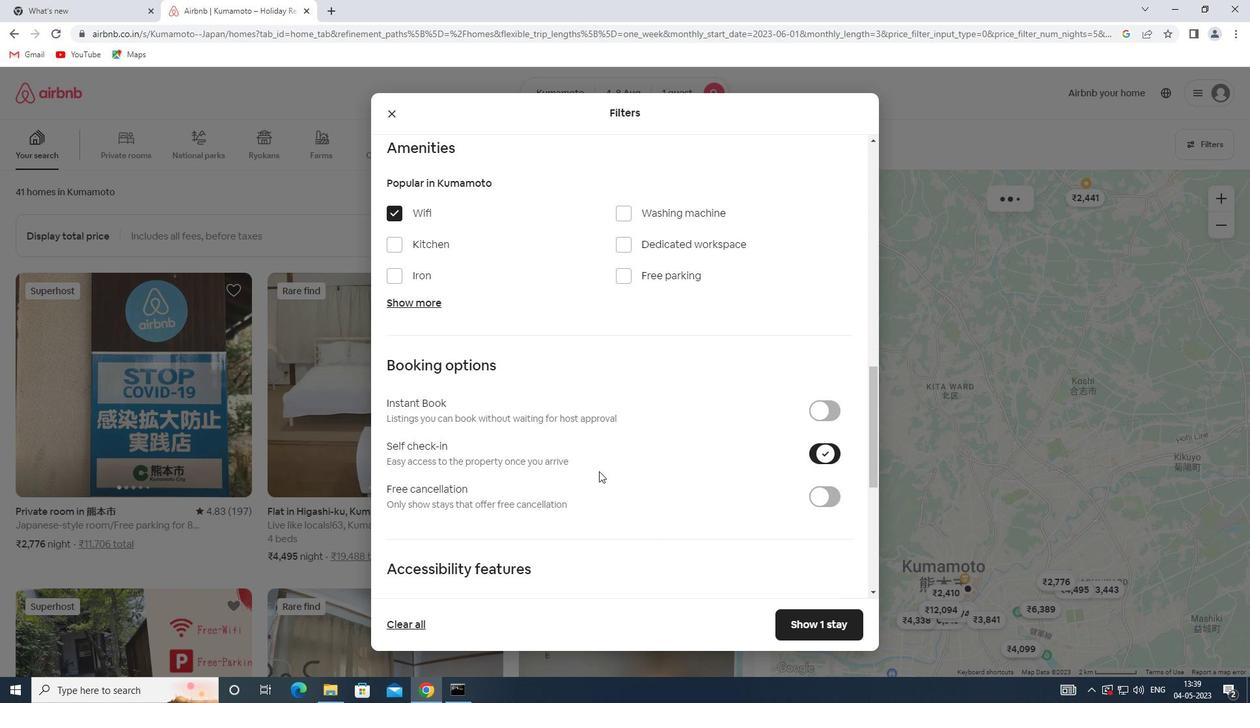 
Action: Mouse moved to (591, 471)
Screenshot: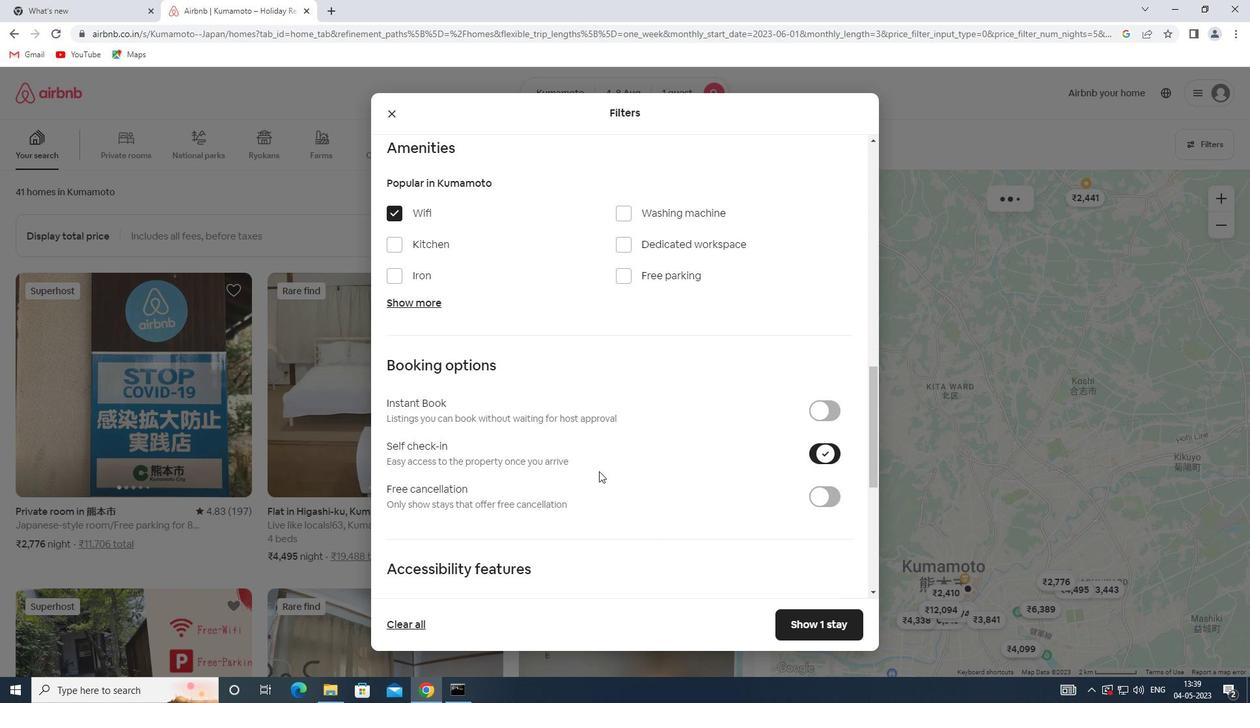 
Action: Mouse scrolled (591, 470) with delta (0, 0)
Screenshot: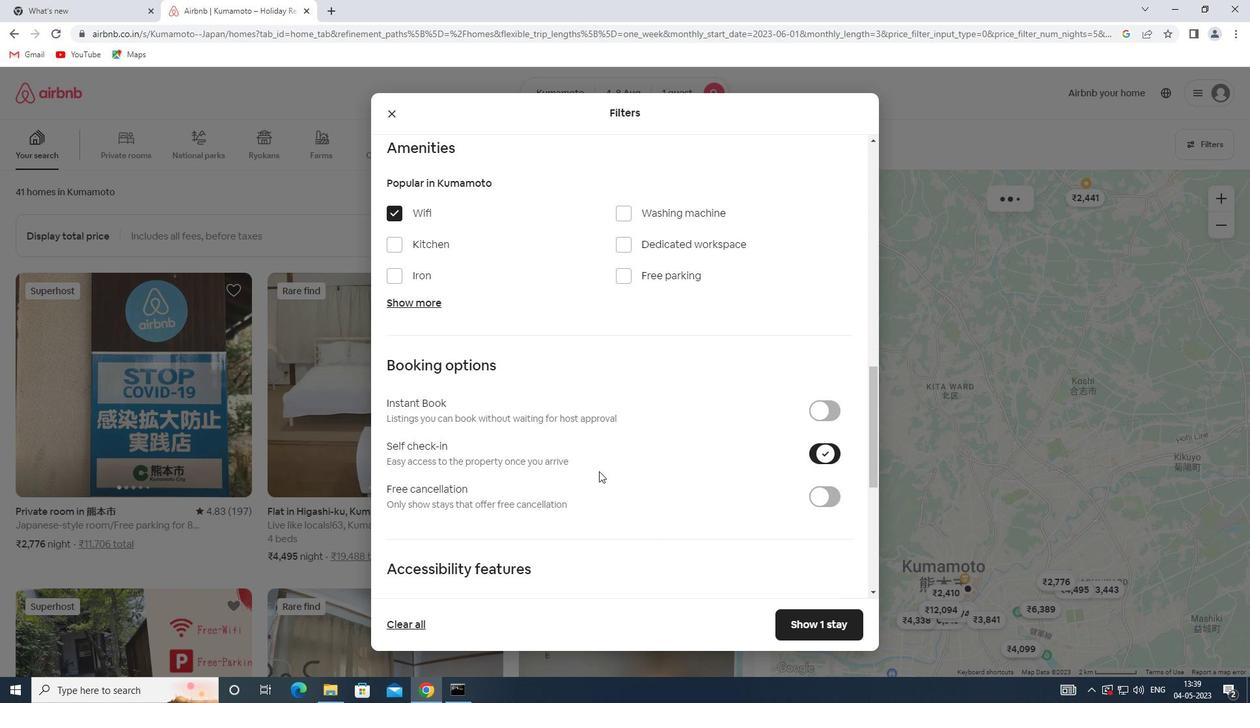 
Action: Mouse scrolled (591, 470) with delta (0, 0)
Screenshot: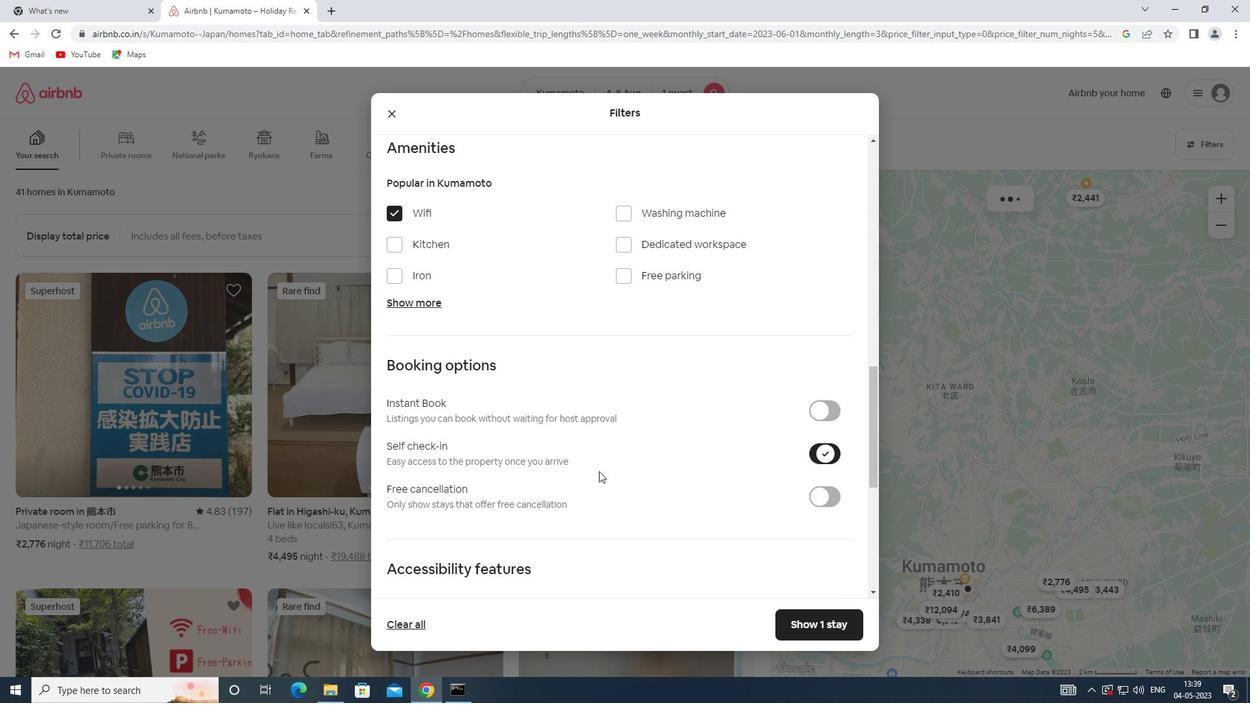 
Action: Mouse moved to (571, 460)
Screenshot: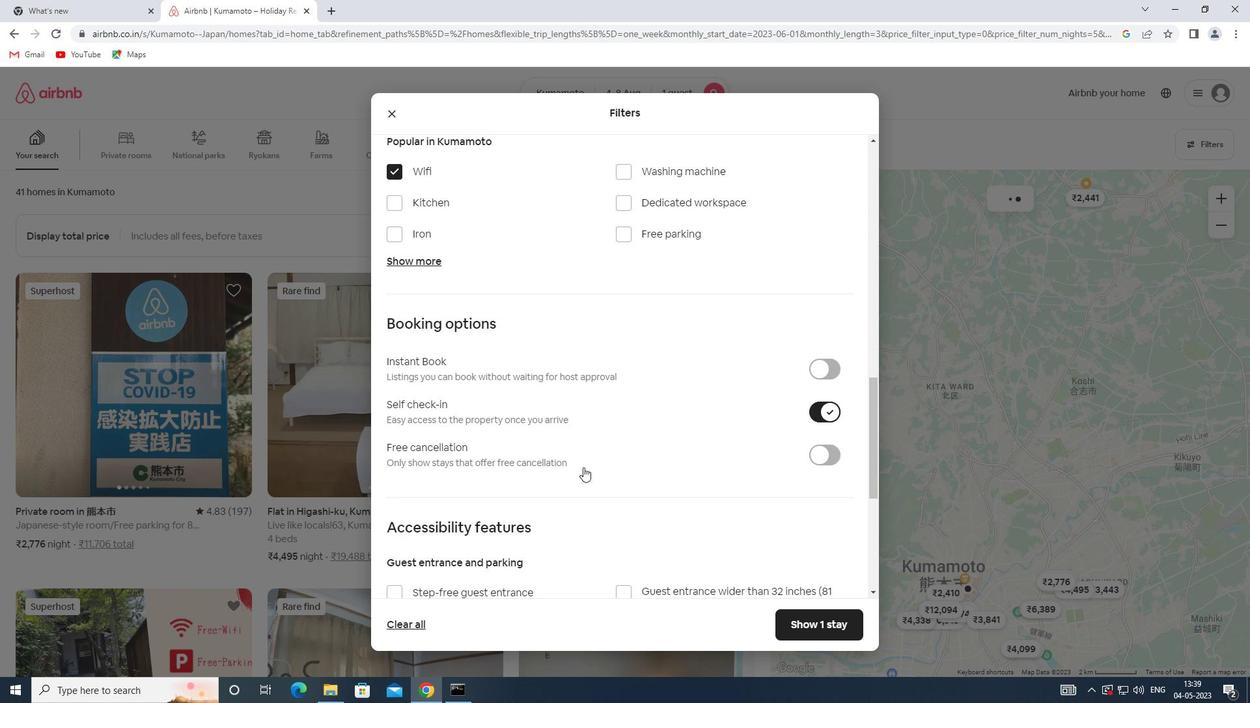 
Action: Mouse scrolled (571, 459) with delta (0, 0)
Screenshot: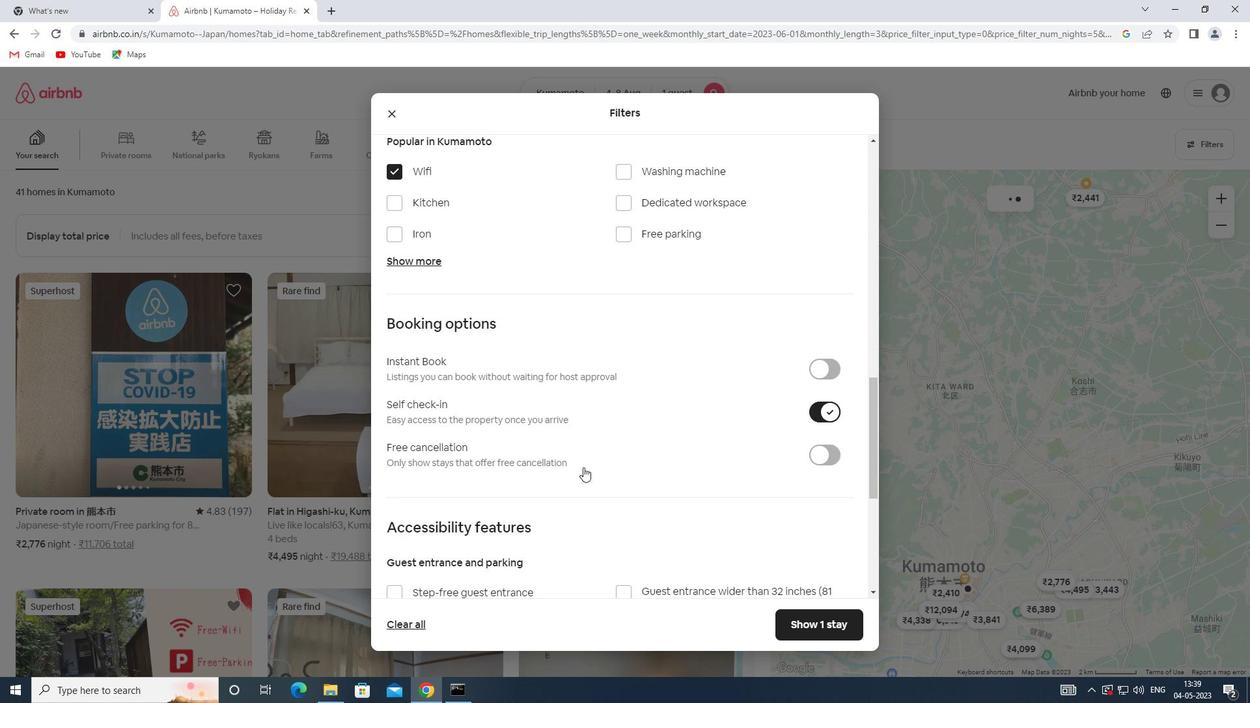 
Action: Mouse moved to (570, 460)
Screenshot: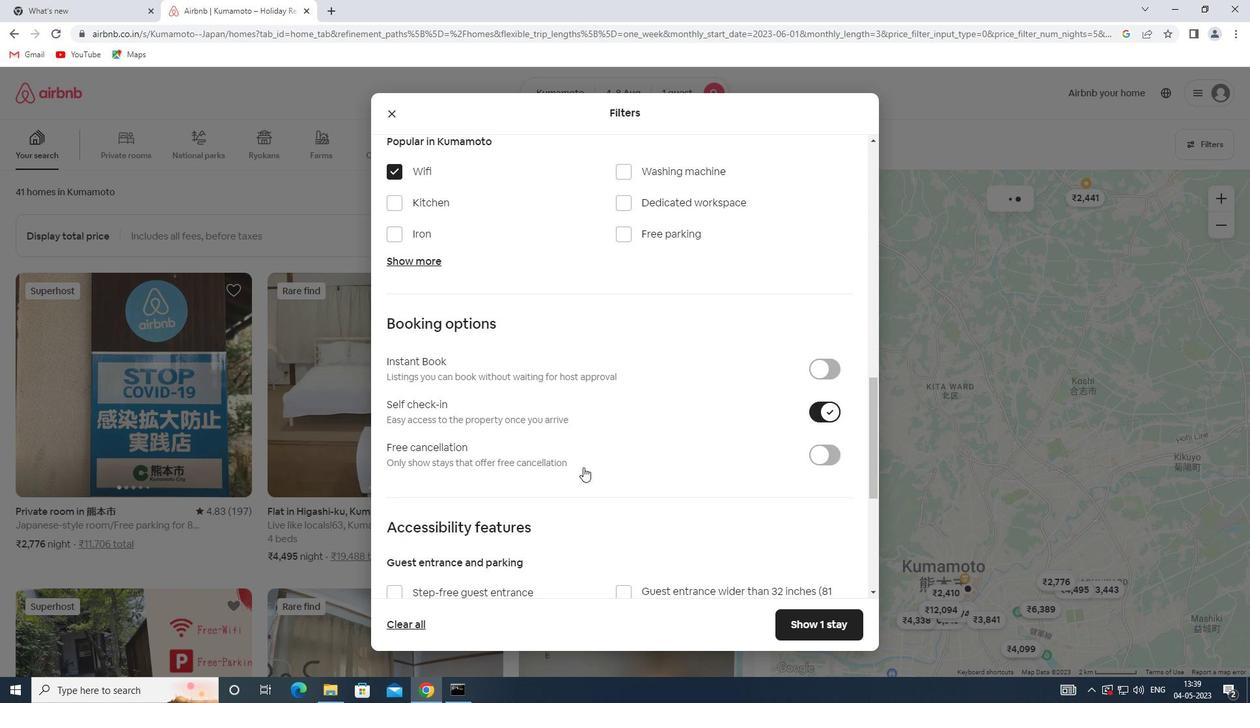 
Action: Mouse scrolled (570, 459) with delta (0, 0)
Screenshot: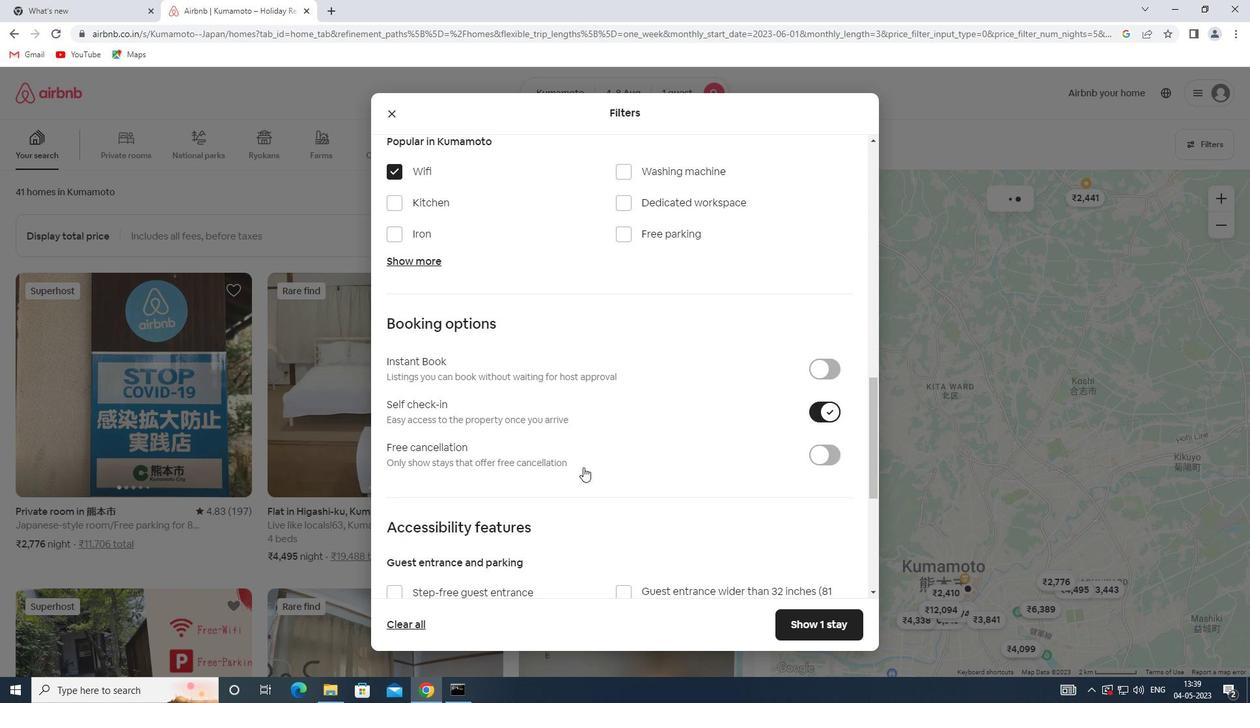 
Action: Mouse moved to (569, 460)
Screenshot: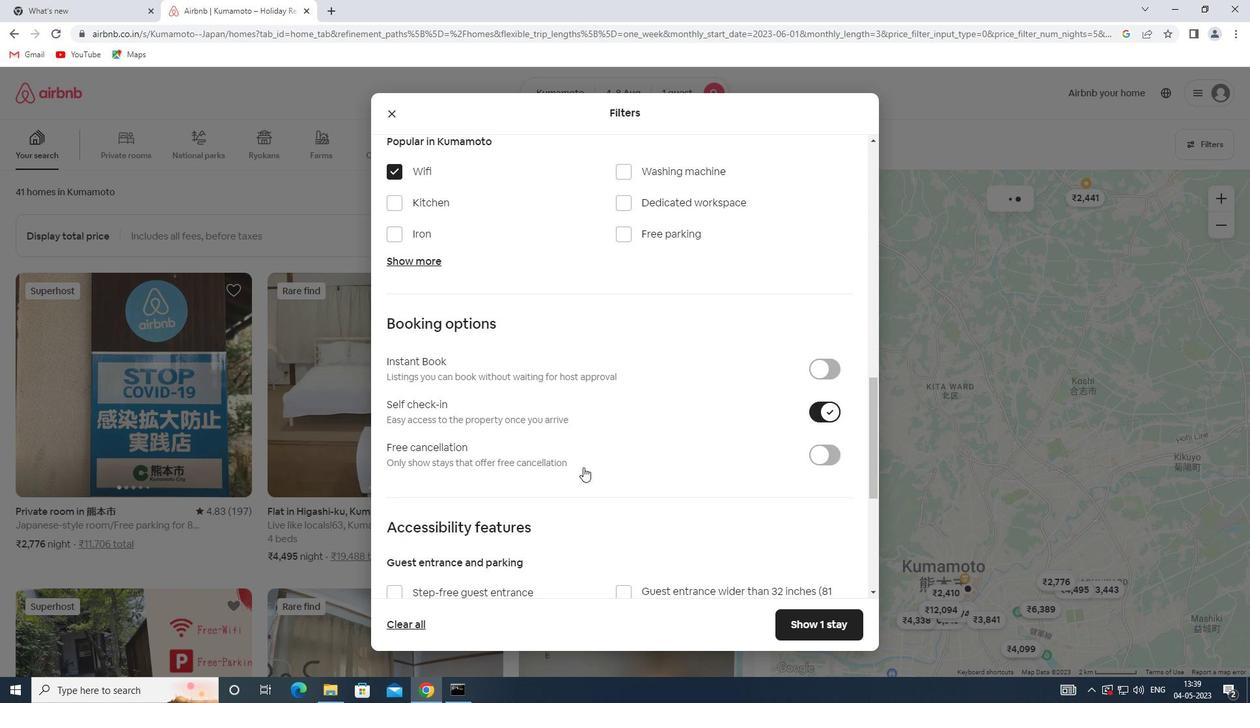 
Action: Mouse scrolled (569, 459) with delta (0, 0)
Screenshot: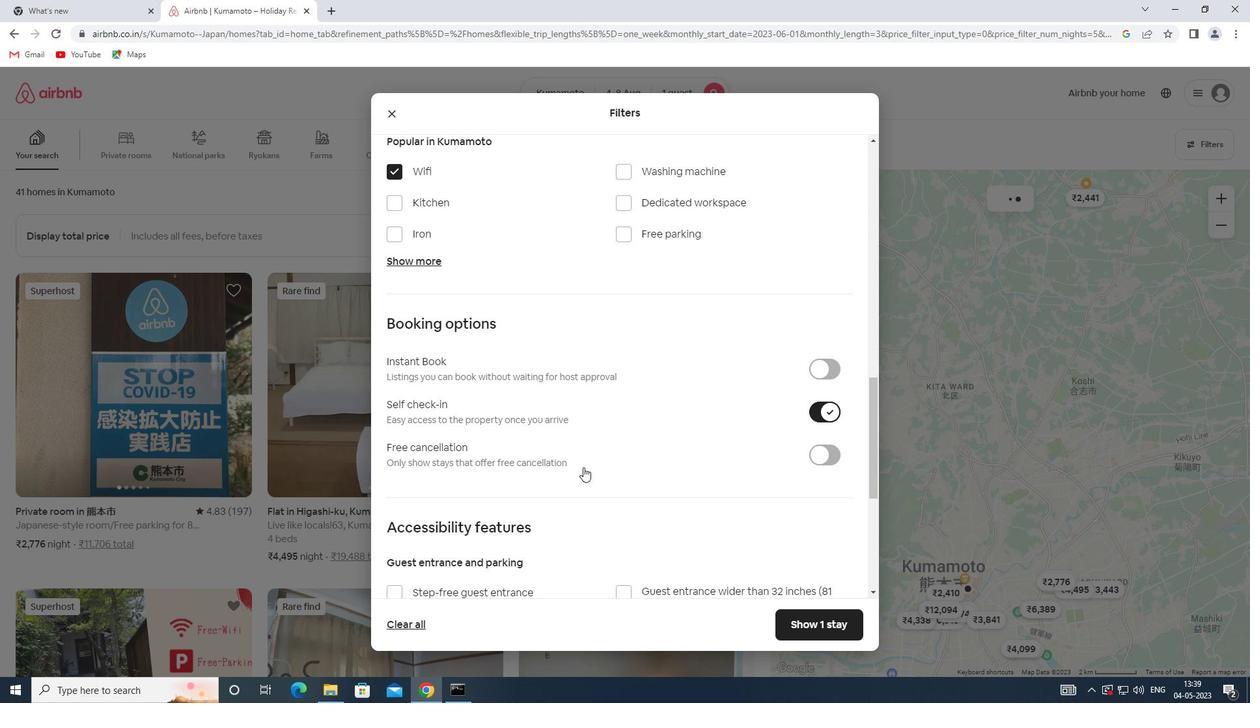 
Action: Mouse moved to (569, 460)
Screenshot: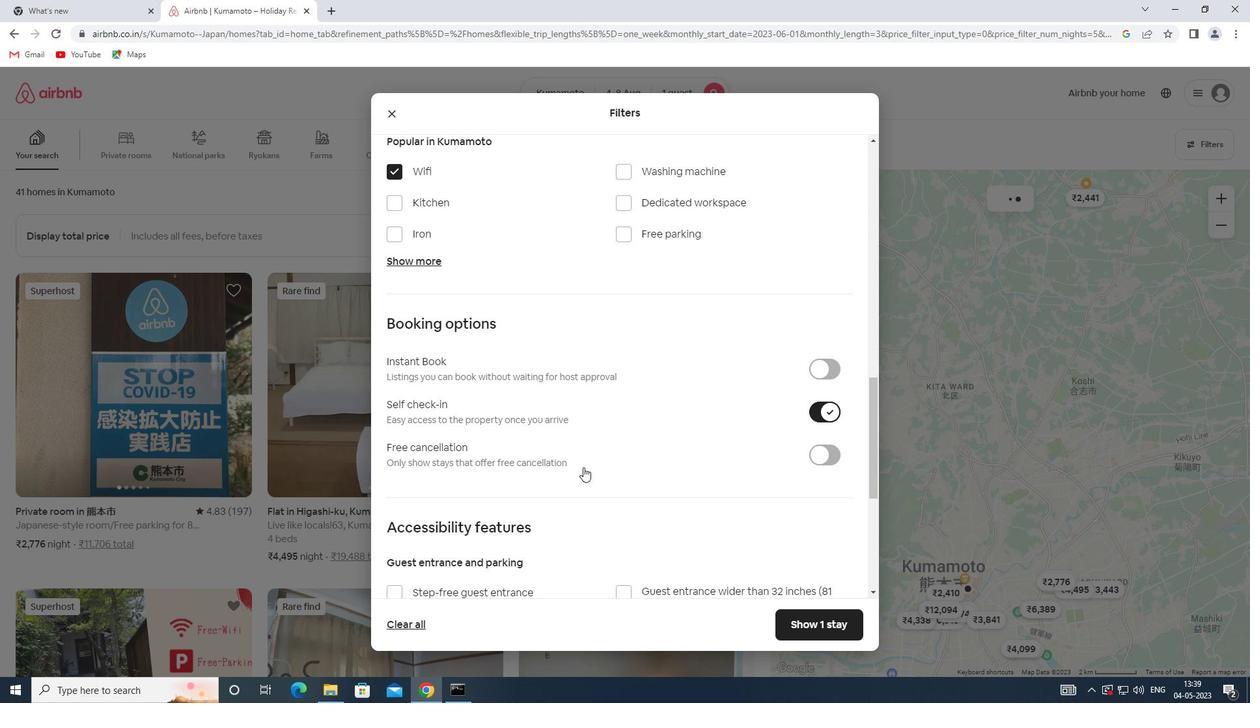 
Action: Mouse scrolled (569, 459) with delta (0, 0)
Screenshot: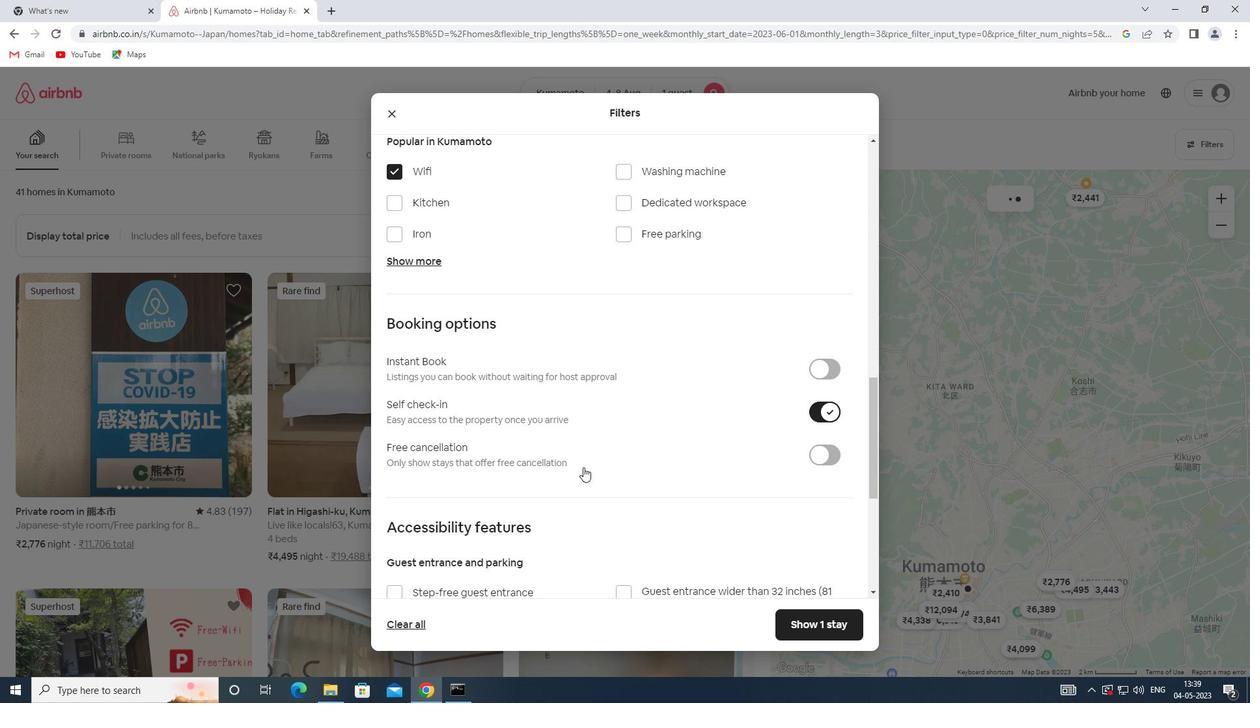 
Action: Mouse moved to (427, 562)
Screenshot: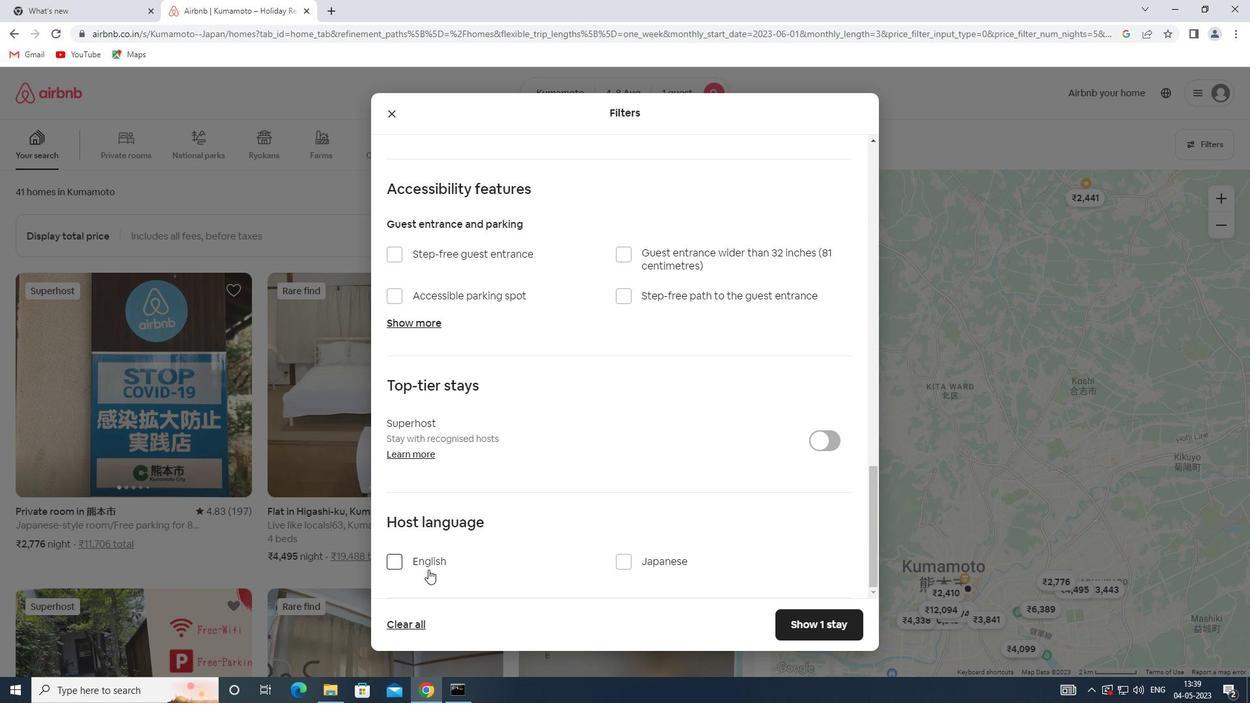 
Action: Mouse pressed left at (427, 562)
Screenshot: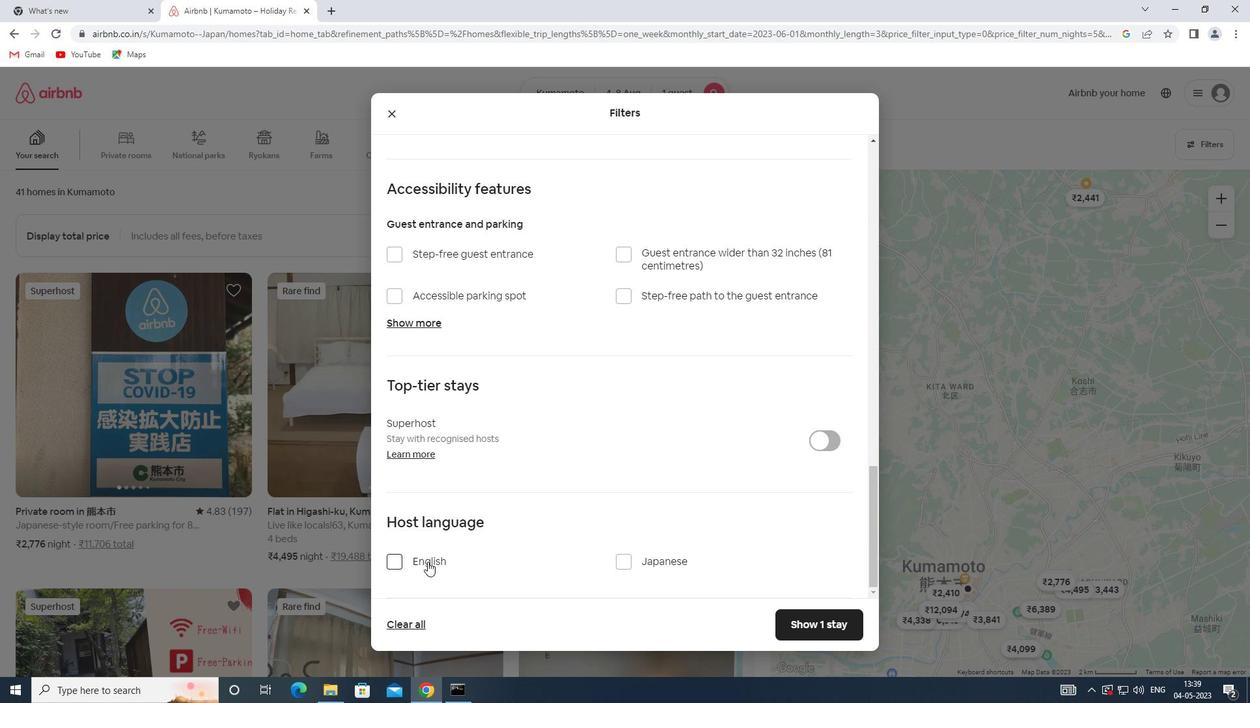 
Action: Mouse moved to (795, 619)
Screenshot: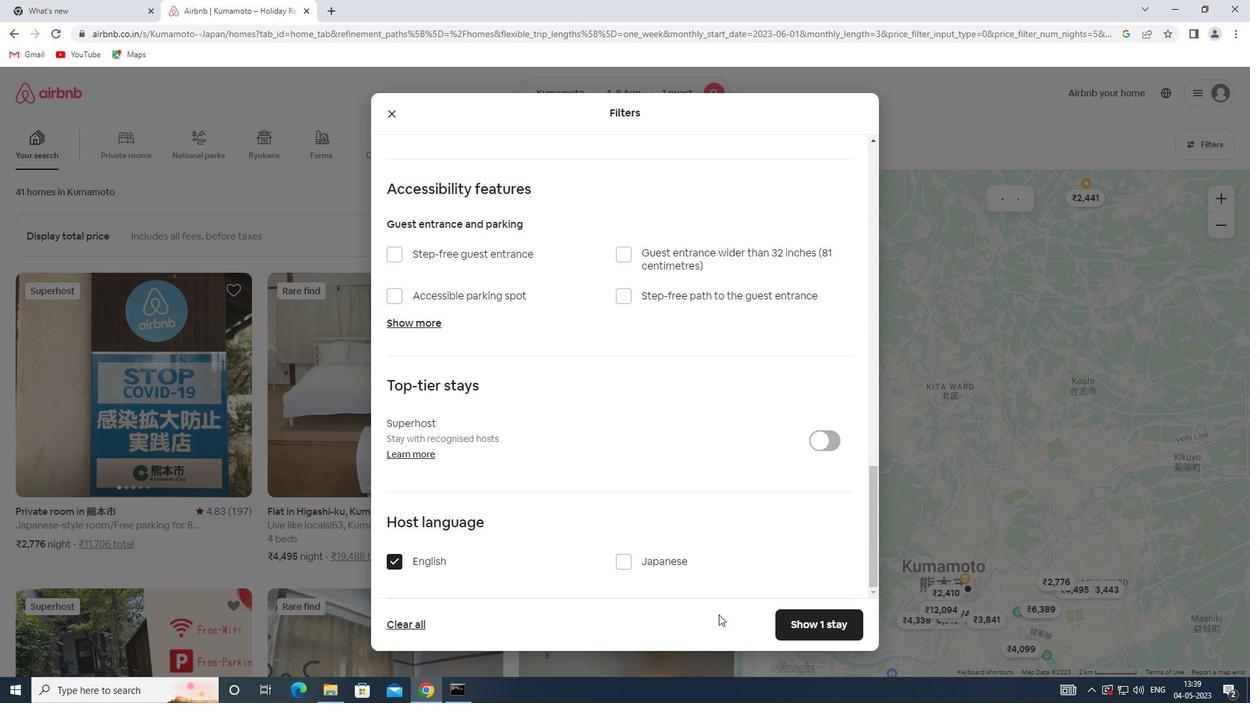 
Action: Mouse pressed left at (795, 619)
Screenshot: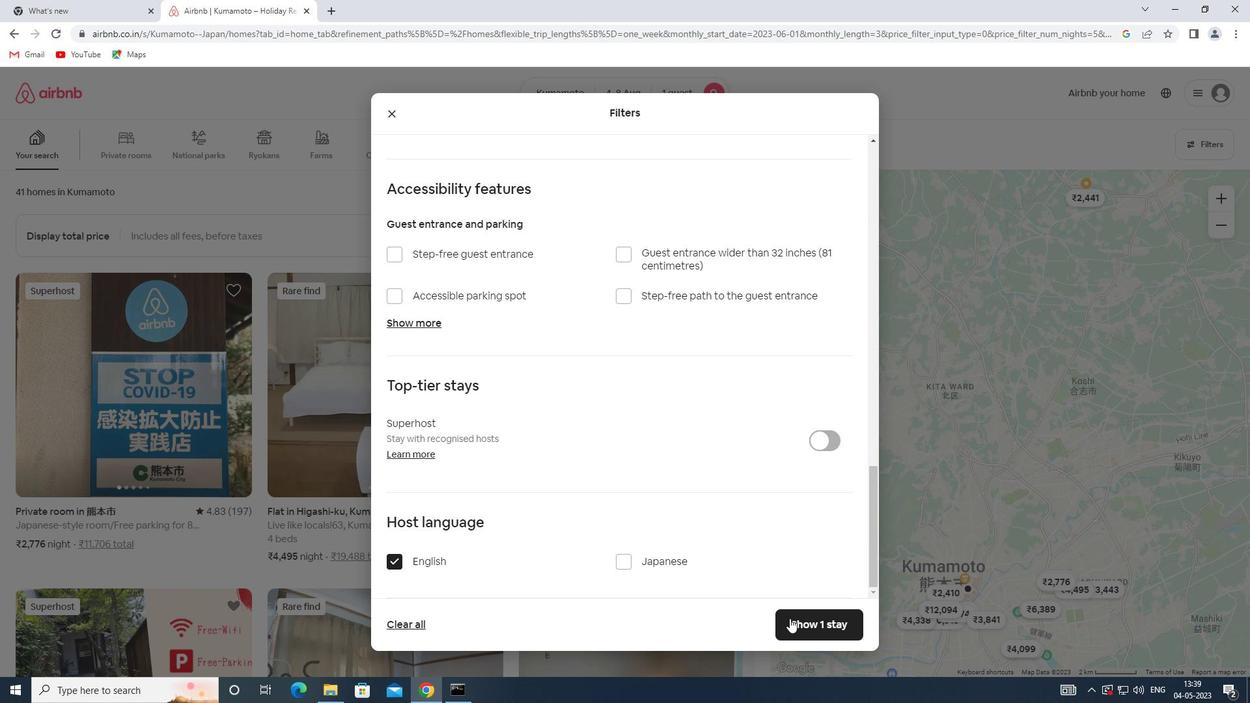 
